 Task: Add an event with the title Third Monthly Performance Evaluation, date '2023/11/19', time 9:40 AM to 11:40 AMand add a description: A coffee meeting with a client is an informal and relaxed setting where business professionals come together to discuss matters related to their professional relationship. It provides an opportunity to connect on a more personal level, build rapport, and strengthen the business partnership., put the event into Blue category, logged in from the account softage.9@softage.netand send the event invitation to softage.8@softage.net with CC to  softage.10@softage.net. Set a reminder for the event 202 day before
Action: Mouse pressed left at (119, 142)
Screenshot: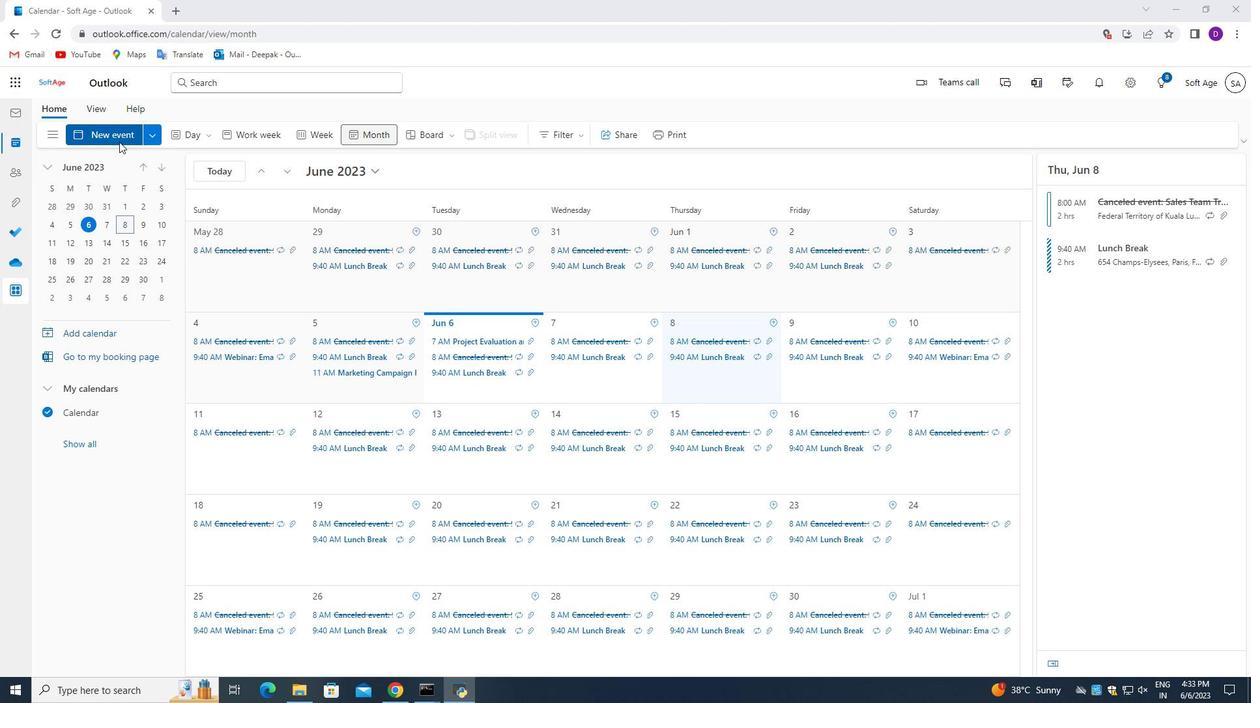 
Action: Mouse moved to (360, 215)
Screenshot: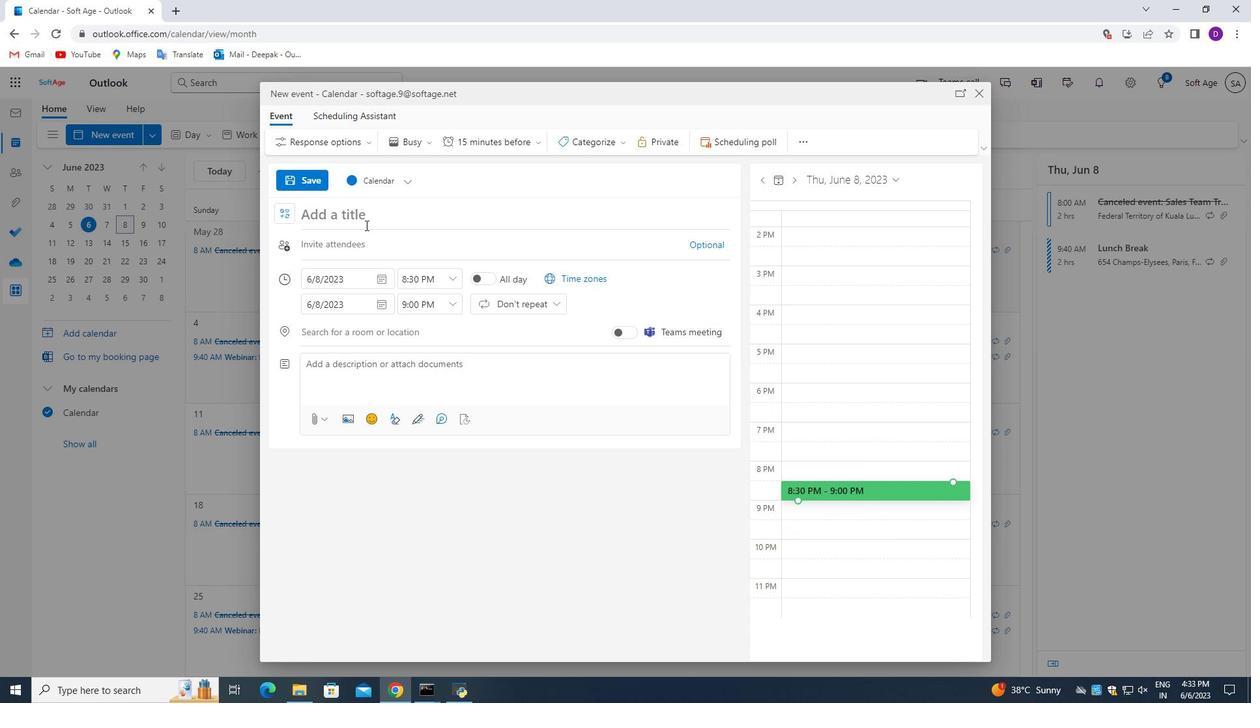 
Action: Key pressed <Key.caps_lock>T<Key.caps_lock>hird<Key.space><Key.caps_lock>M<Key.caps_lock>onthly<Key.space><Key.caps_lock>P<Key.caps_lock>erformance<Key.space><Key.caps_lock>E<Key.caps_lock>valuation
Screenshot: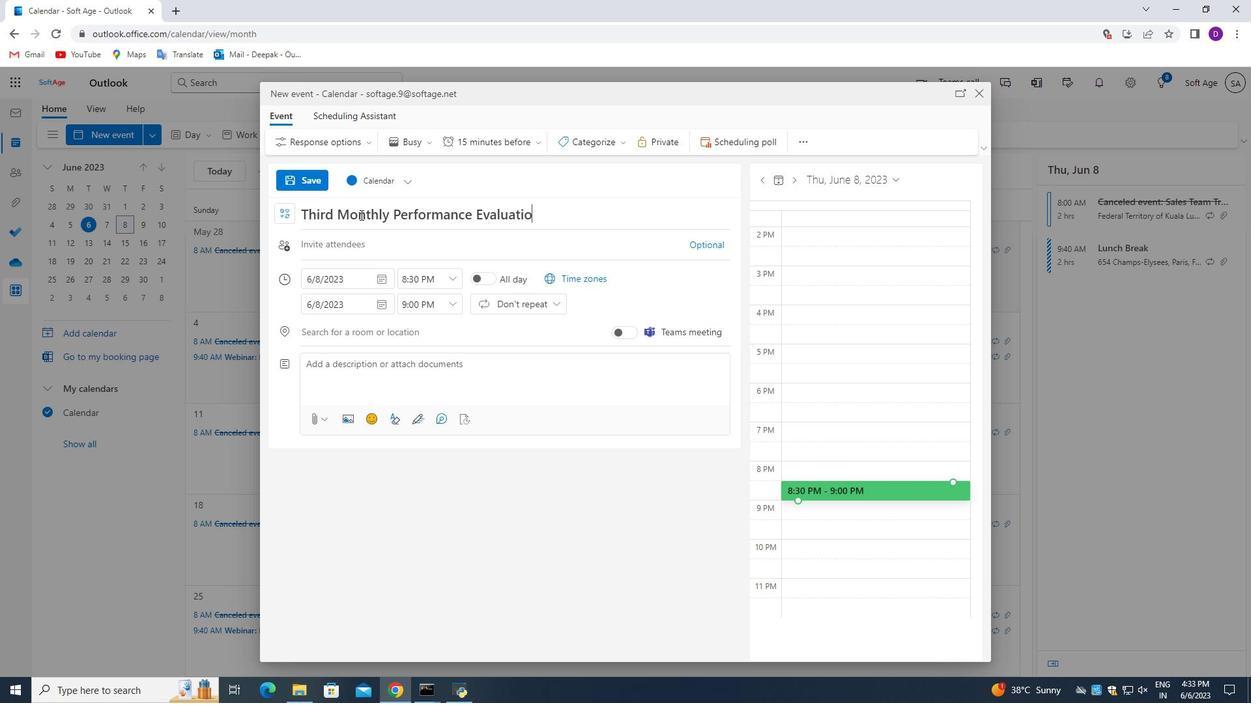 
Action: Mouse moved to (384, 274)
Screenshot: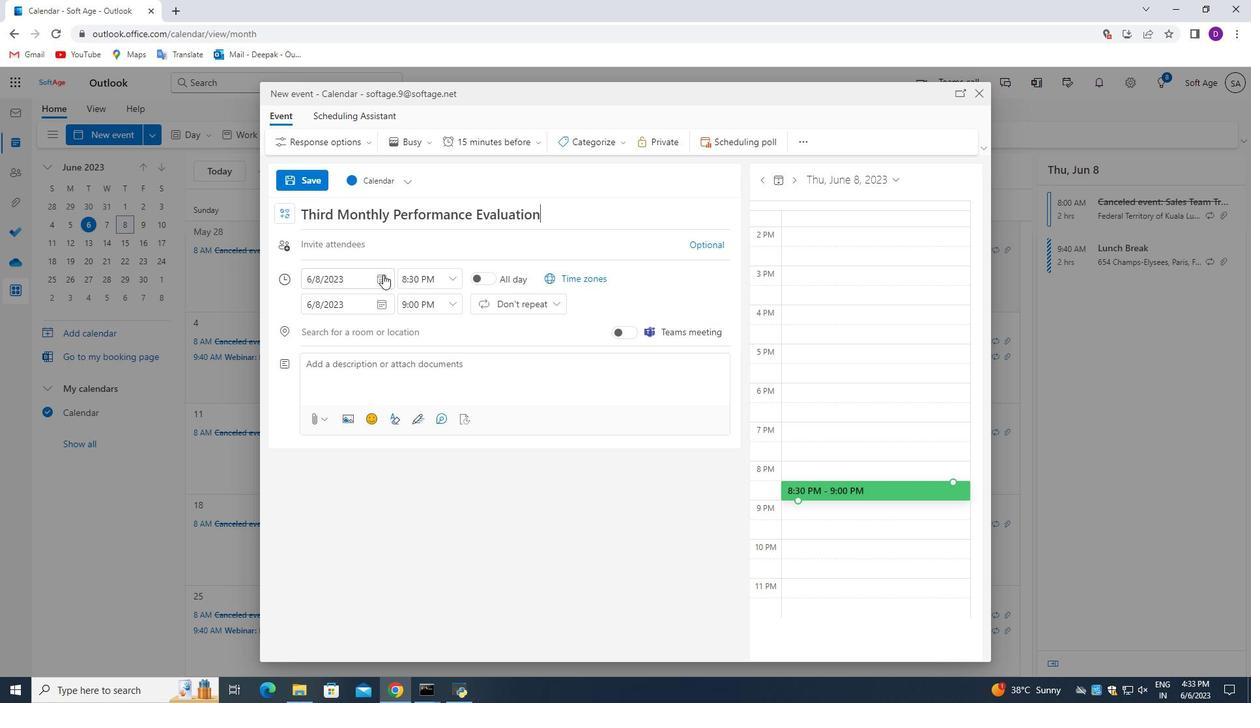 
Action: Mouse pressed left at (384, 274)
Screenshot: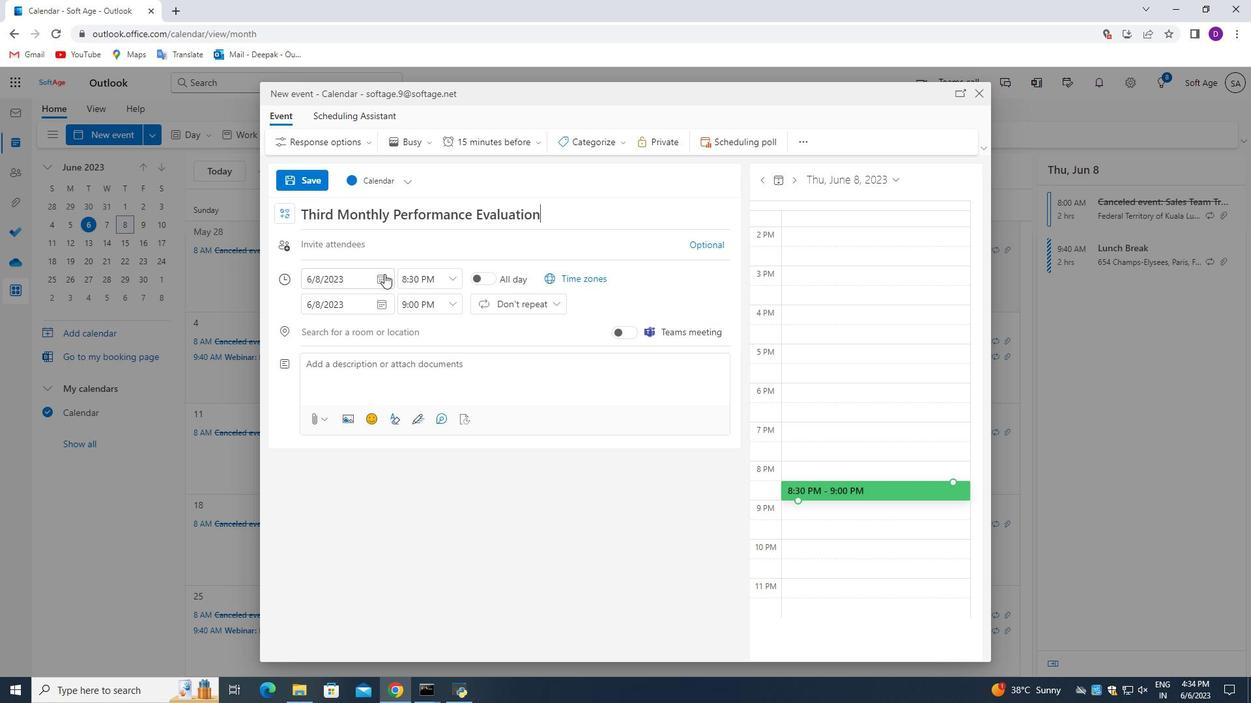 
Action: Mouse moved to (430, 302)
Screenshot: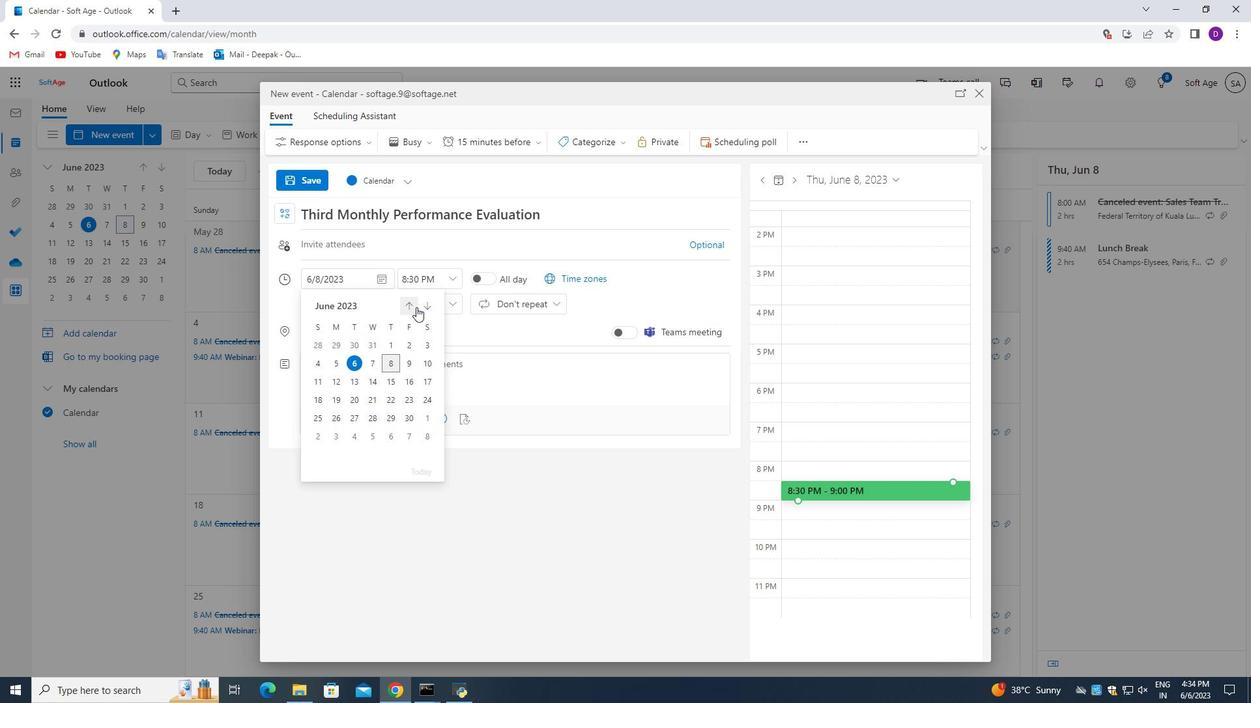 
Action: Mouse pressed left at (430, 302)
Screenshot: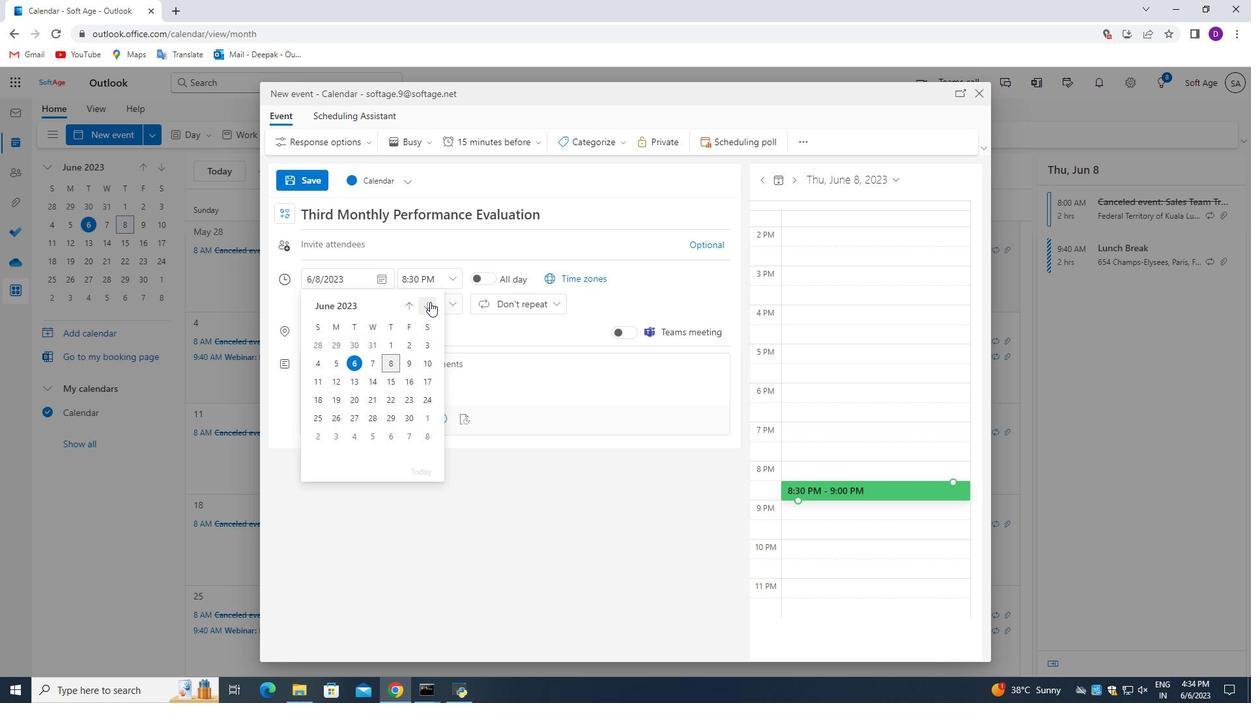 
Action: Mouse pressed left at (430, 302)
Screenshot: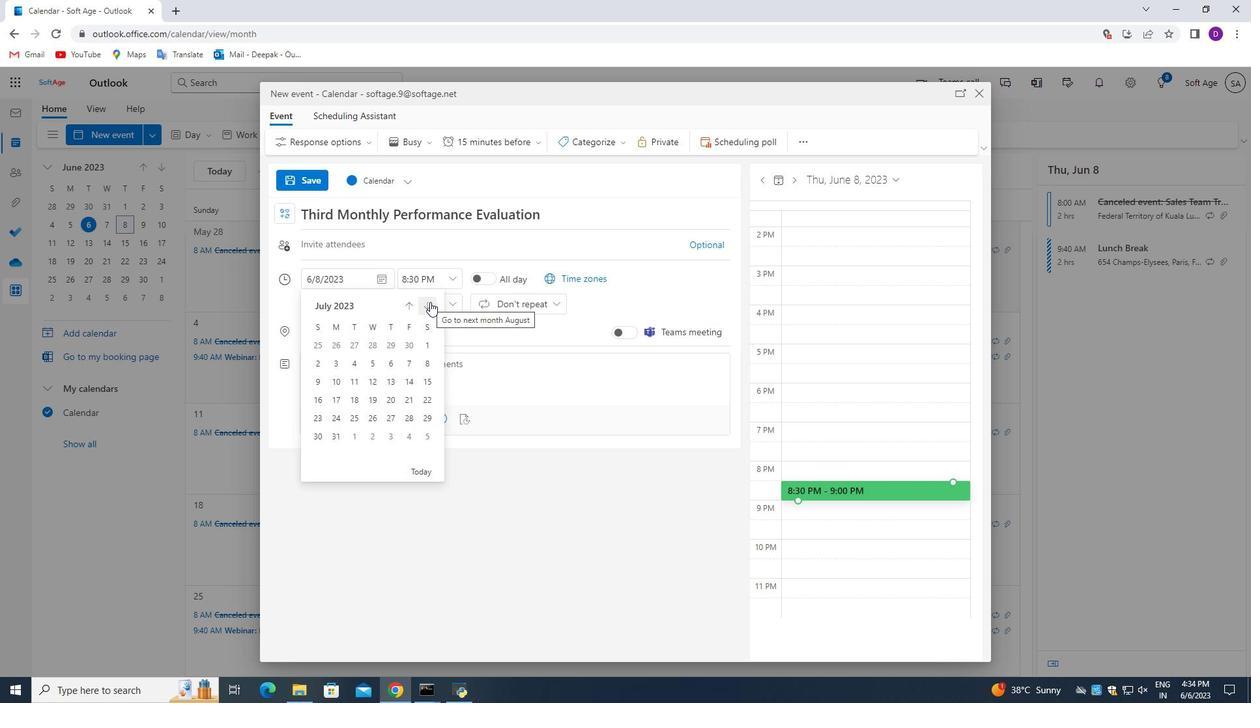 
Action: Mouse pressed left at (430, 302)
Screenshot: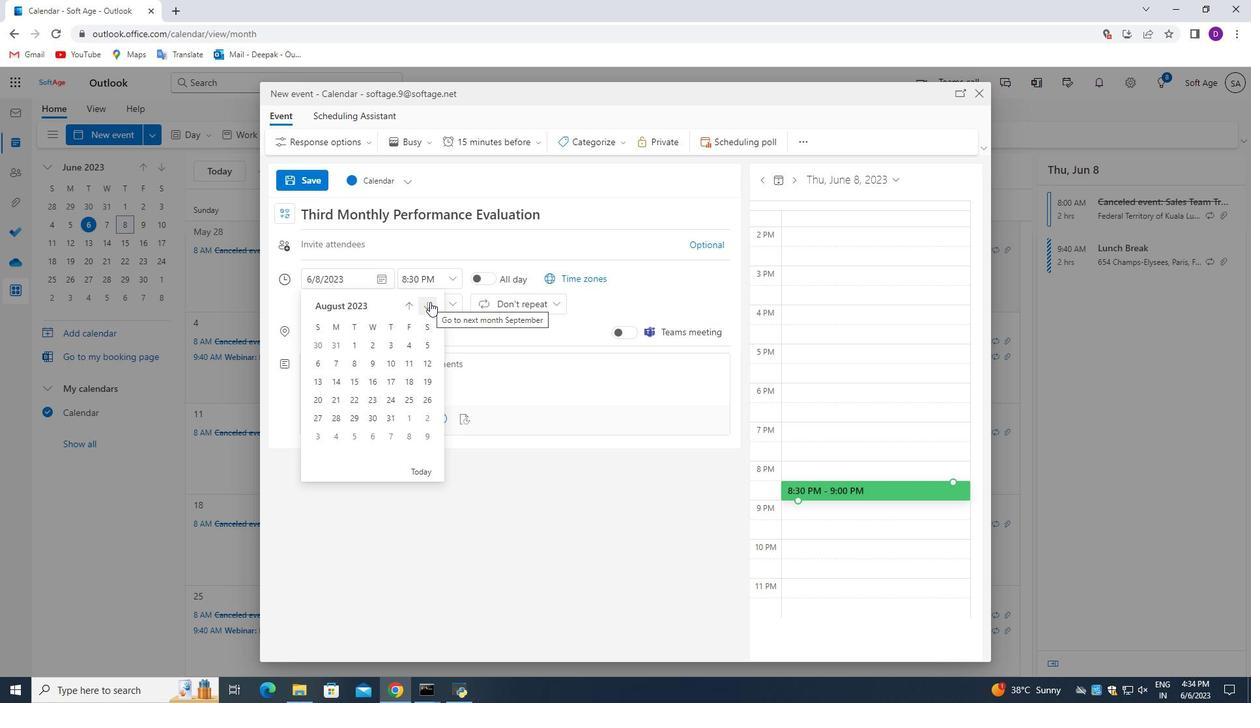 
Action: Mouse pressed left at (430, 302)
Screenshot: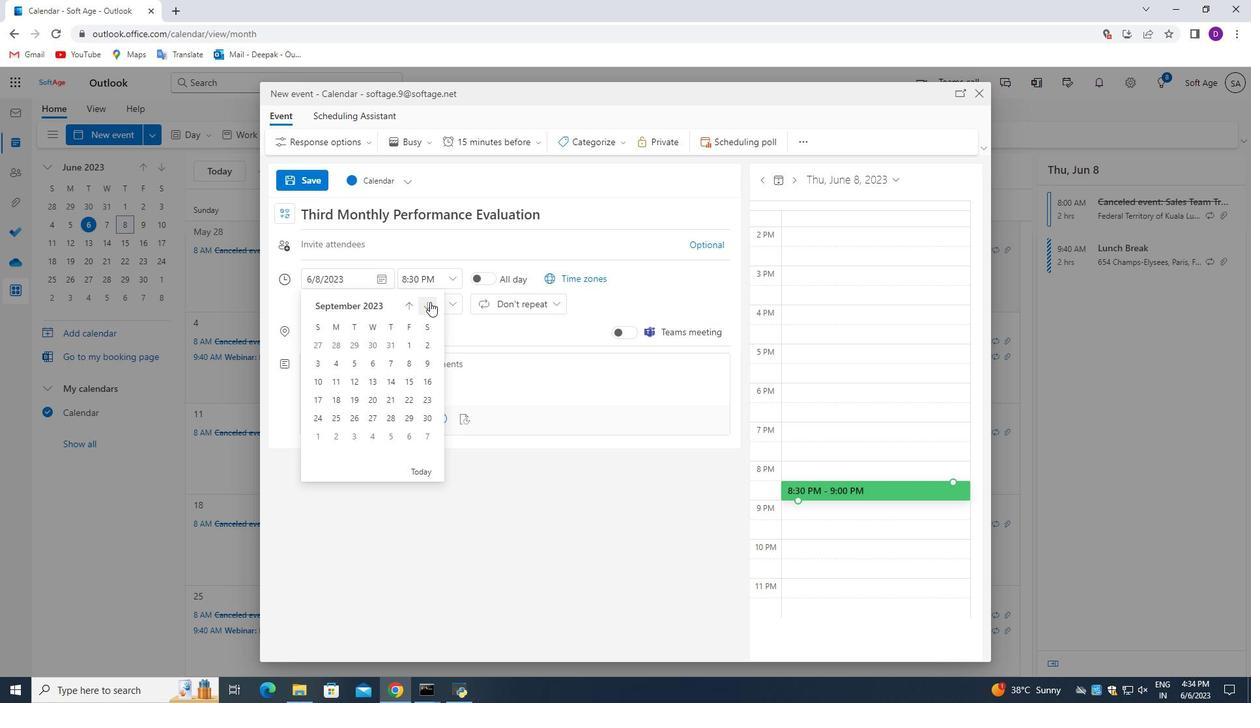 
Action: Mouse moved to (432, 302)
Screenshot: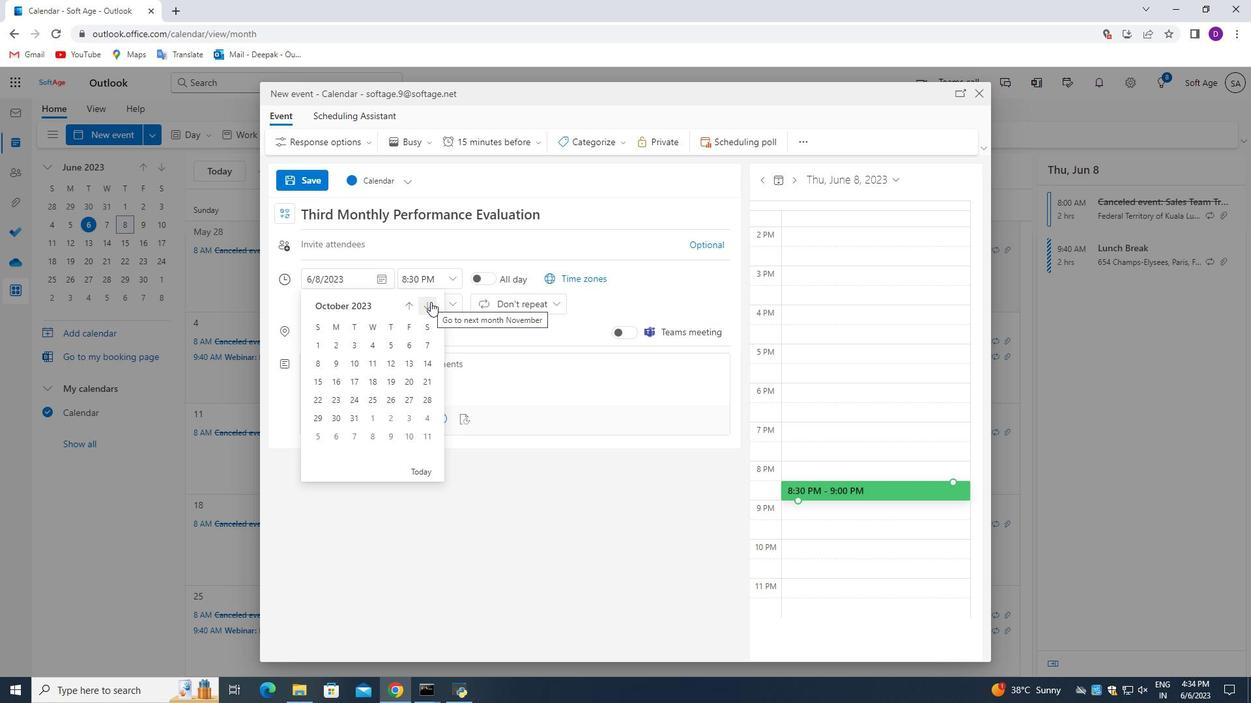 
Action: Mouse pressed left at (432, 302)
Screenshot: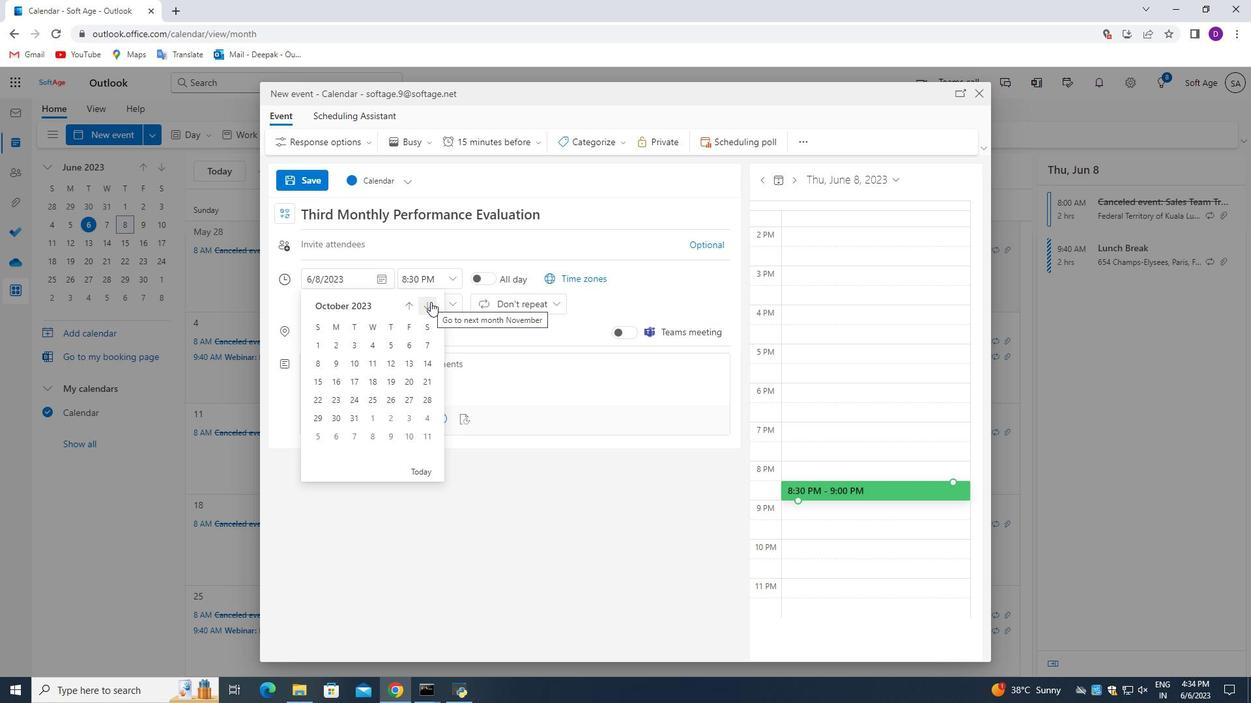 
Action: Mouse moved to (316, 400)
Screenshot: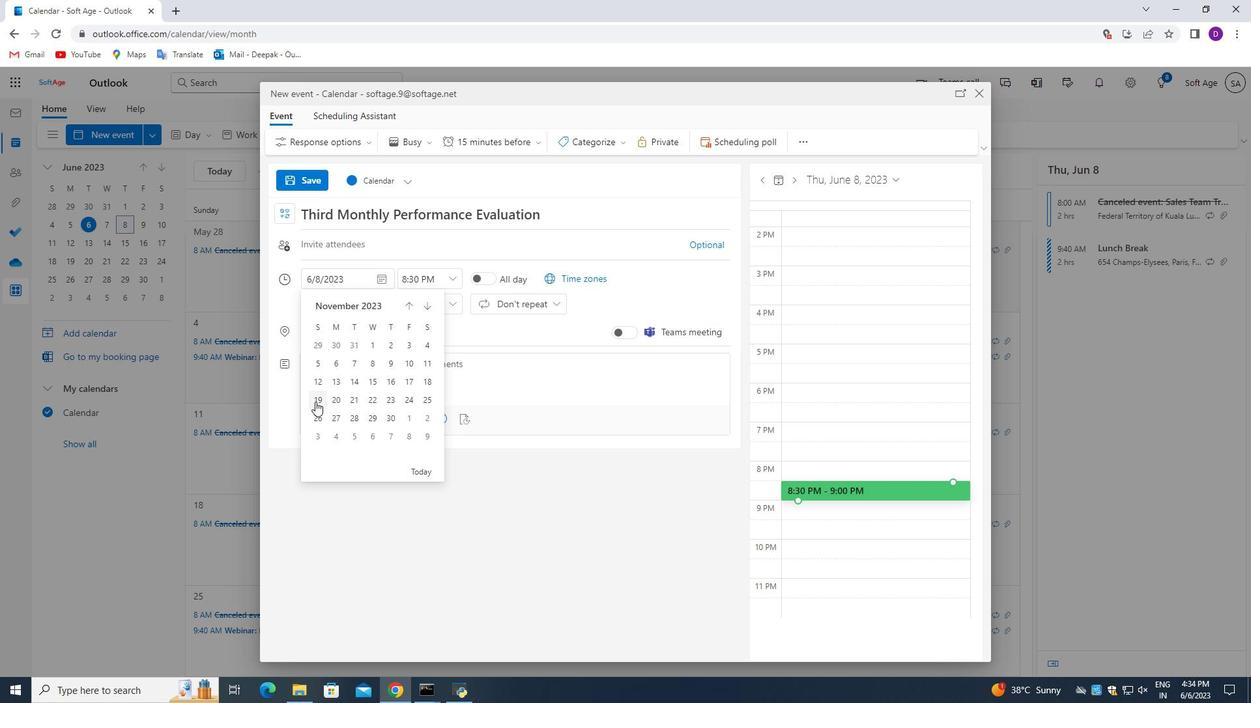 
Action: Mouse pressed left at (316, 400)
Screenshot: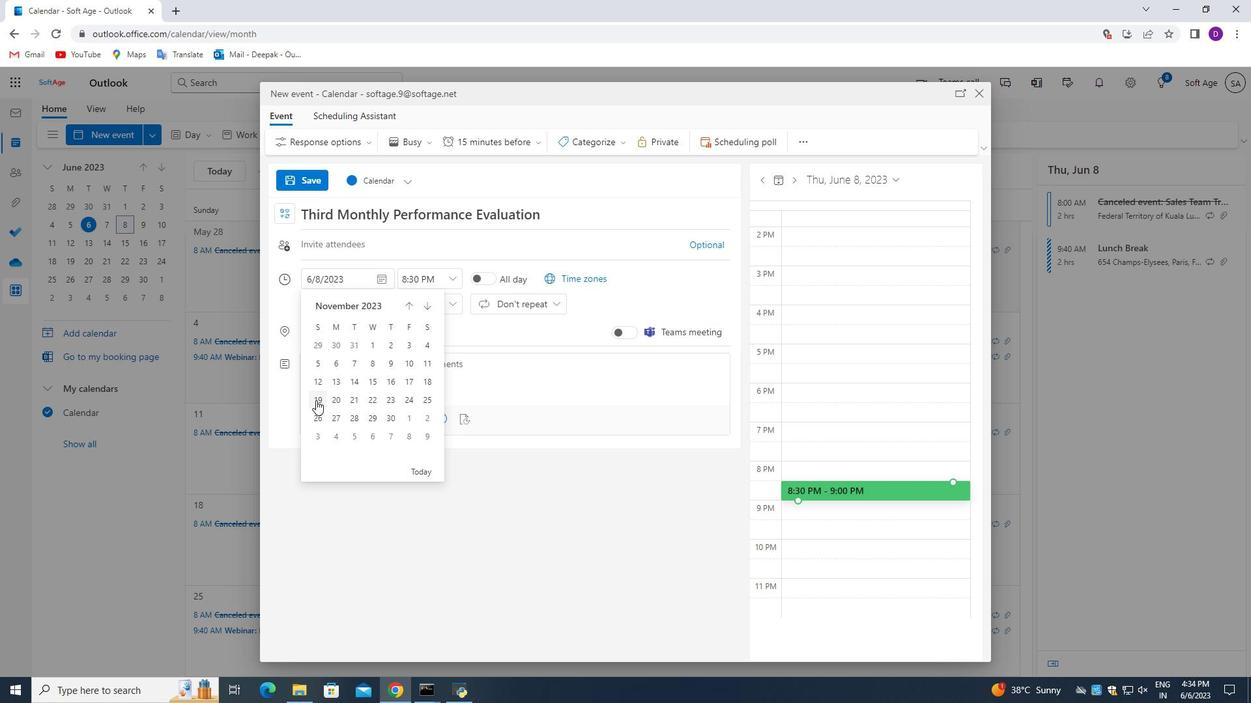 
Action: Mouse moved to (441, 276)
Screenshot: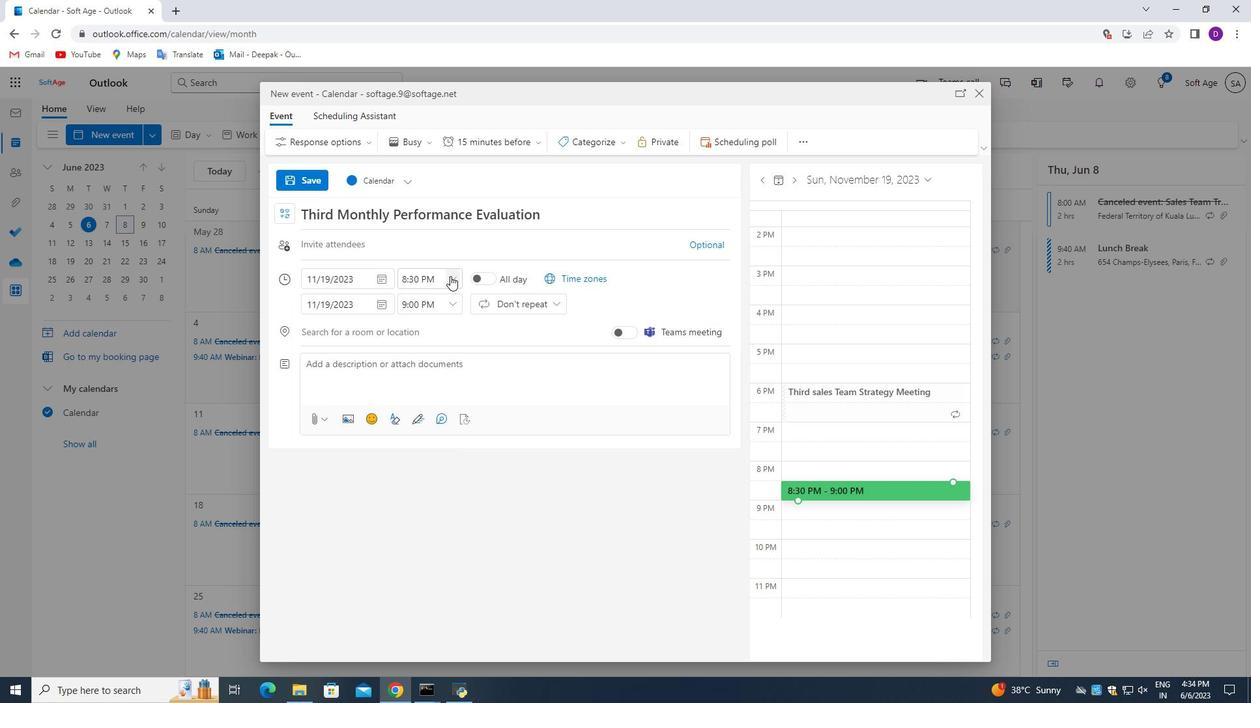 
Action: Mouse pressed left at (441, 276)
Screenshot: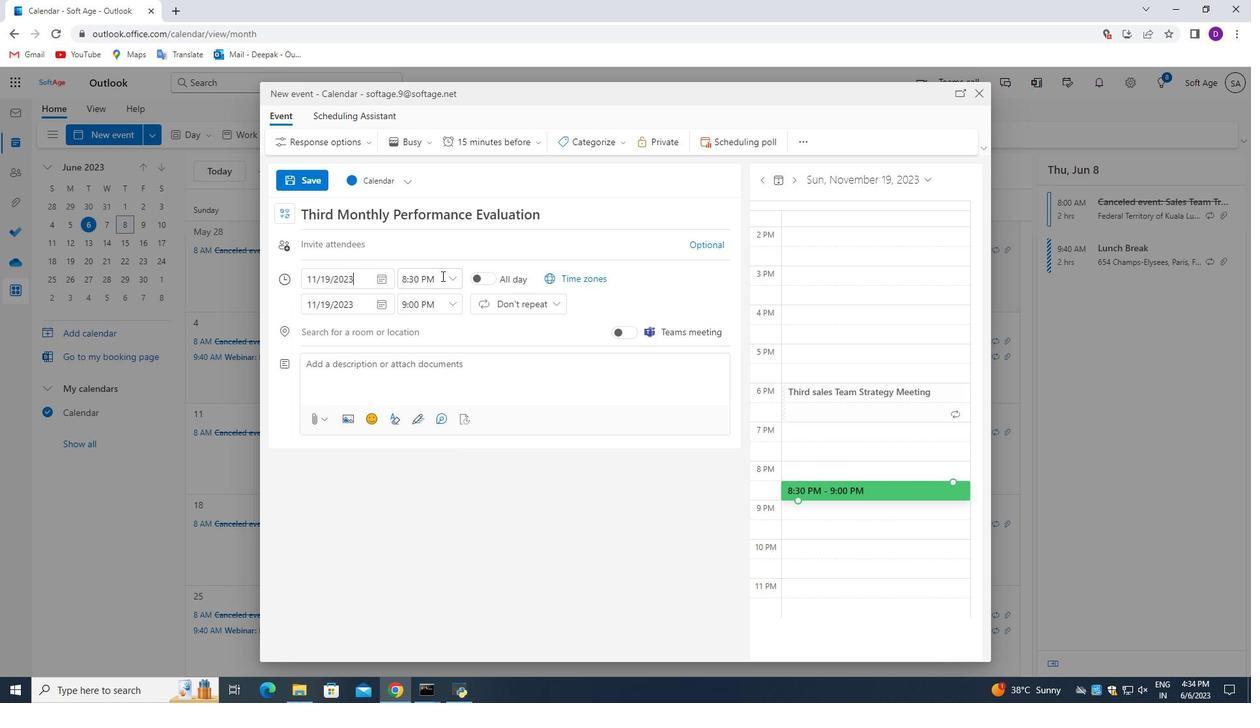 
Action: Key pressed <Key.backspace><Key.caps_lock>9<Key.caps_lock><Key.shift_r>:40<Key.space><Key.caps_lock>AS<Key.backspace>M
Screenshot: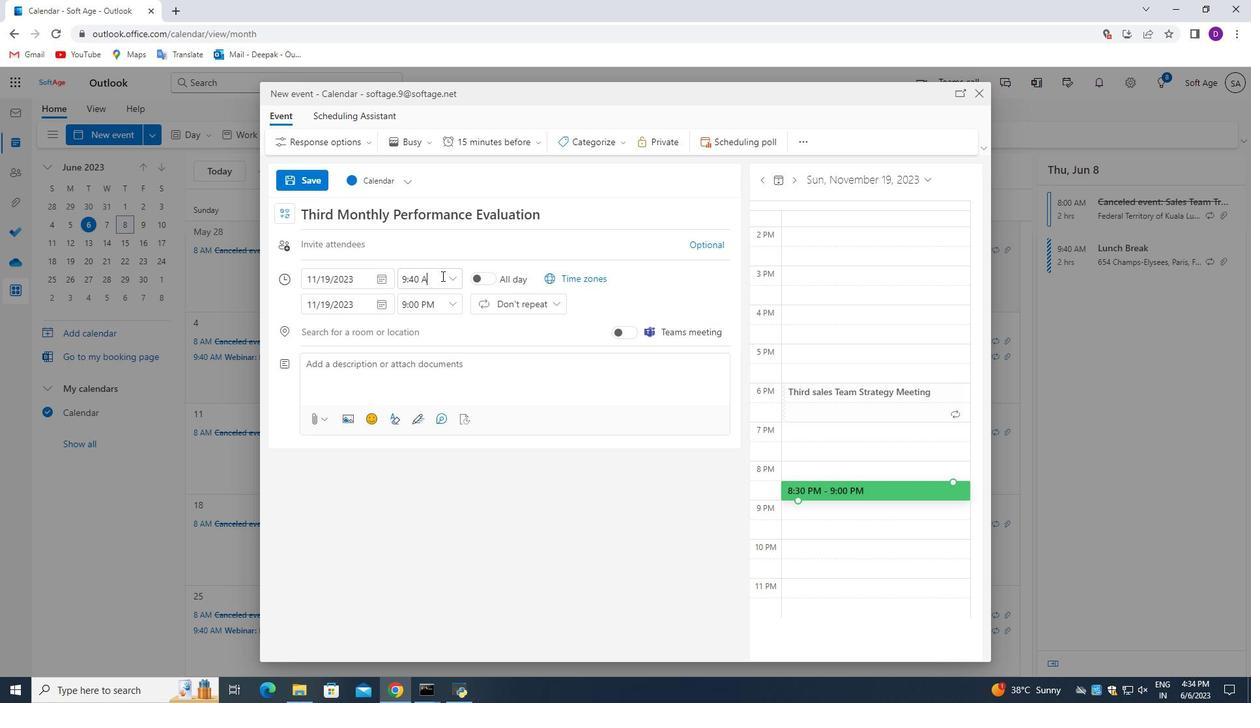 
Action: Mouse moved to (451, 303)
Screenshot: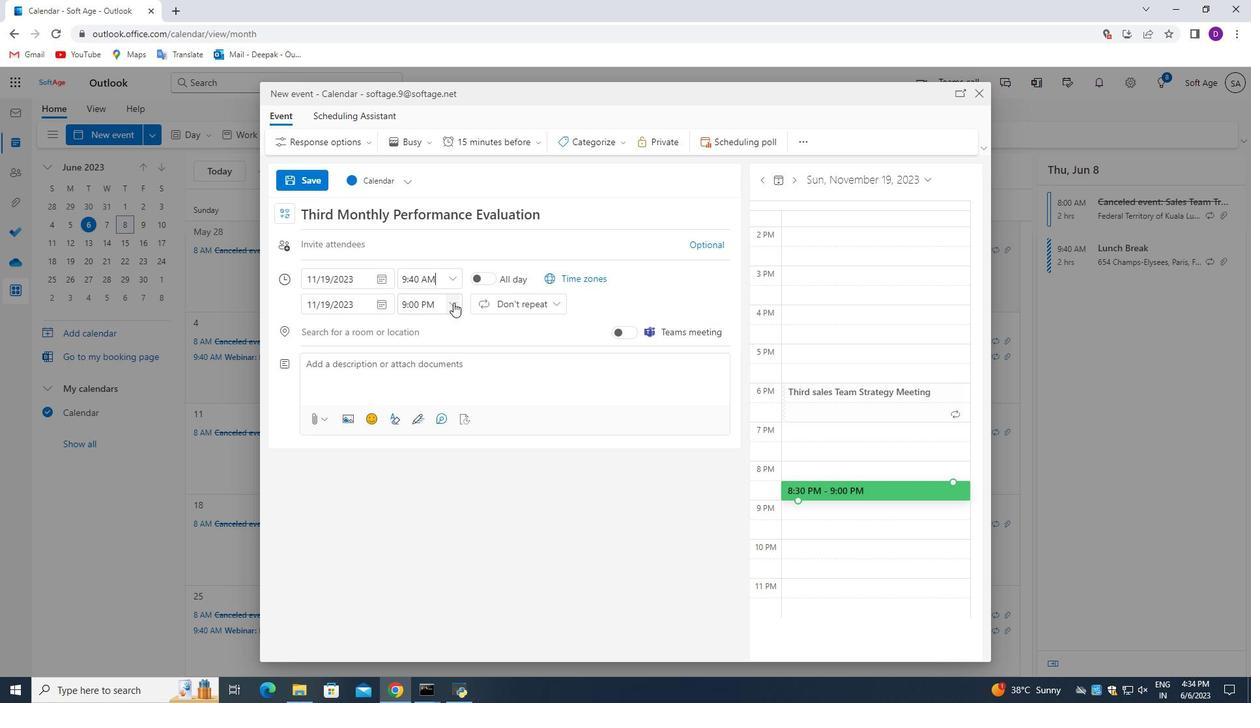 
Action: Mouse pressed left at (451, 303)
Screenshot: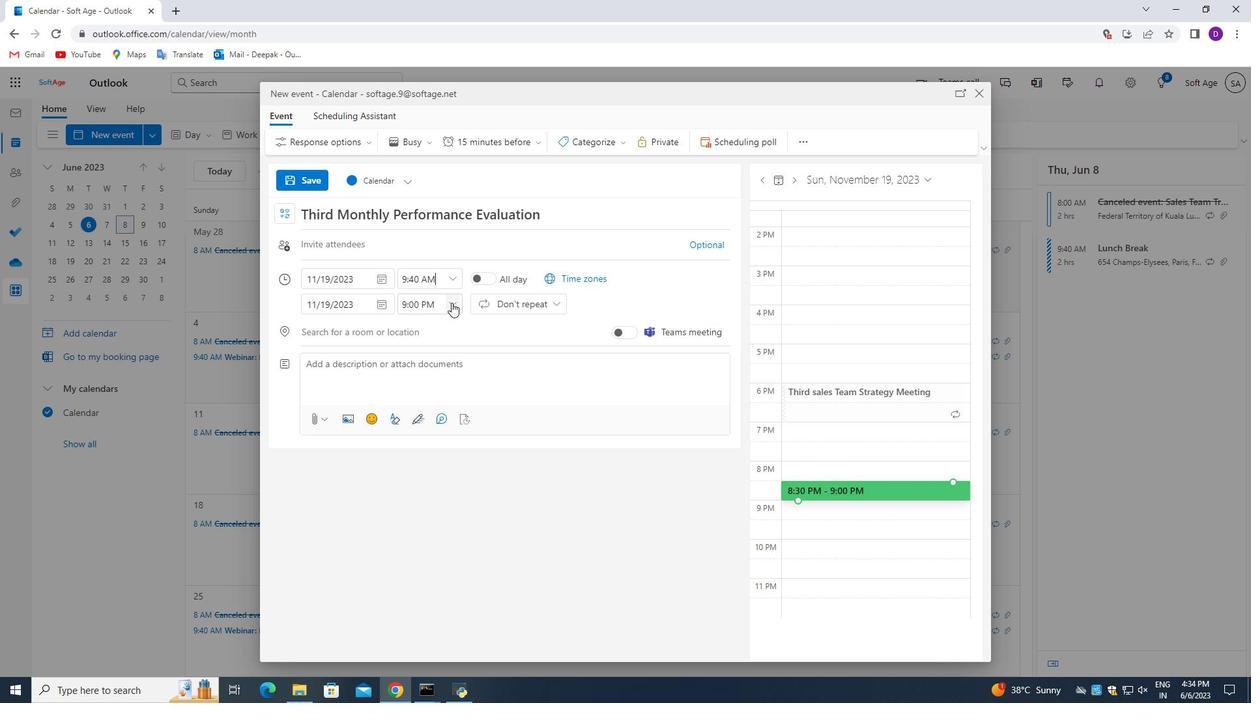 
Action: Mouse moved to (434, 395)
Screenshot: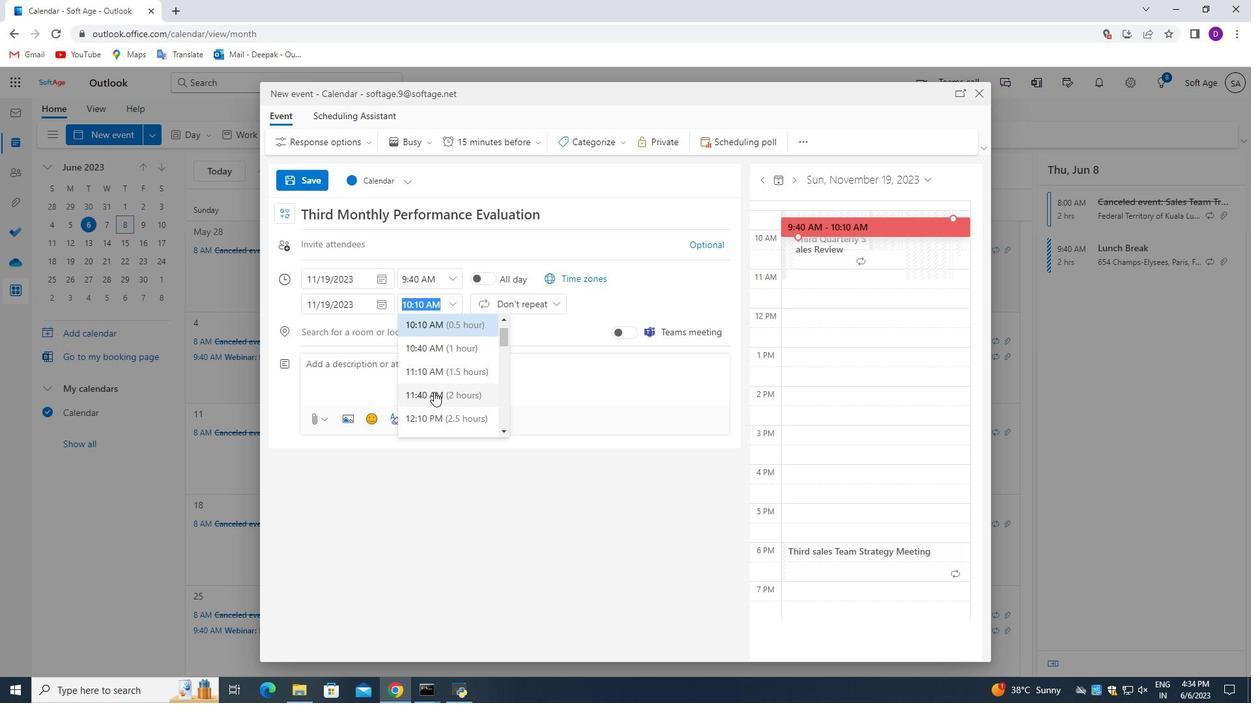 
Action: Mouse pressed left at (434, 395)
Screenshot: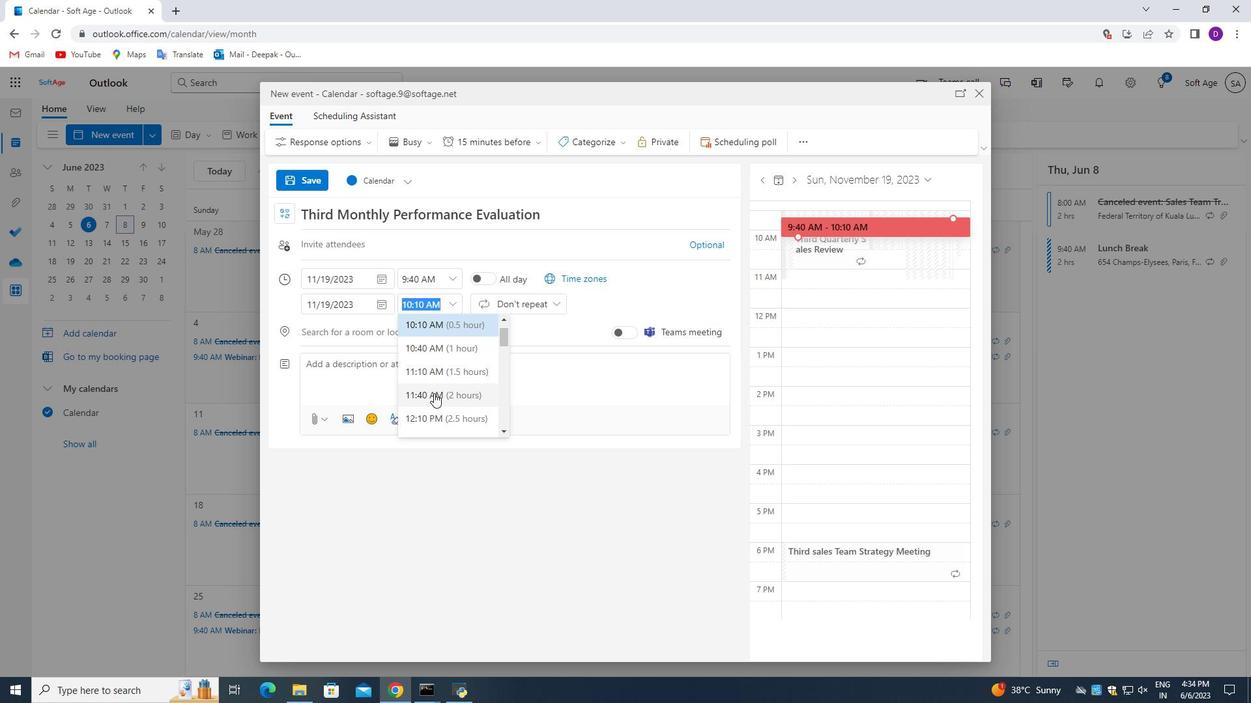 
Action: Mouse moved to (344, 352)
Screenshot: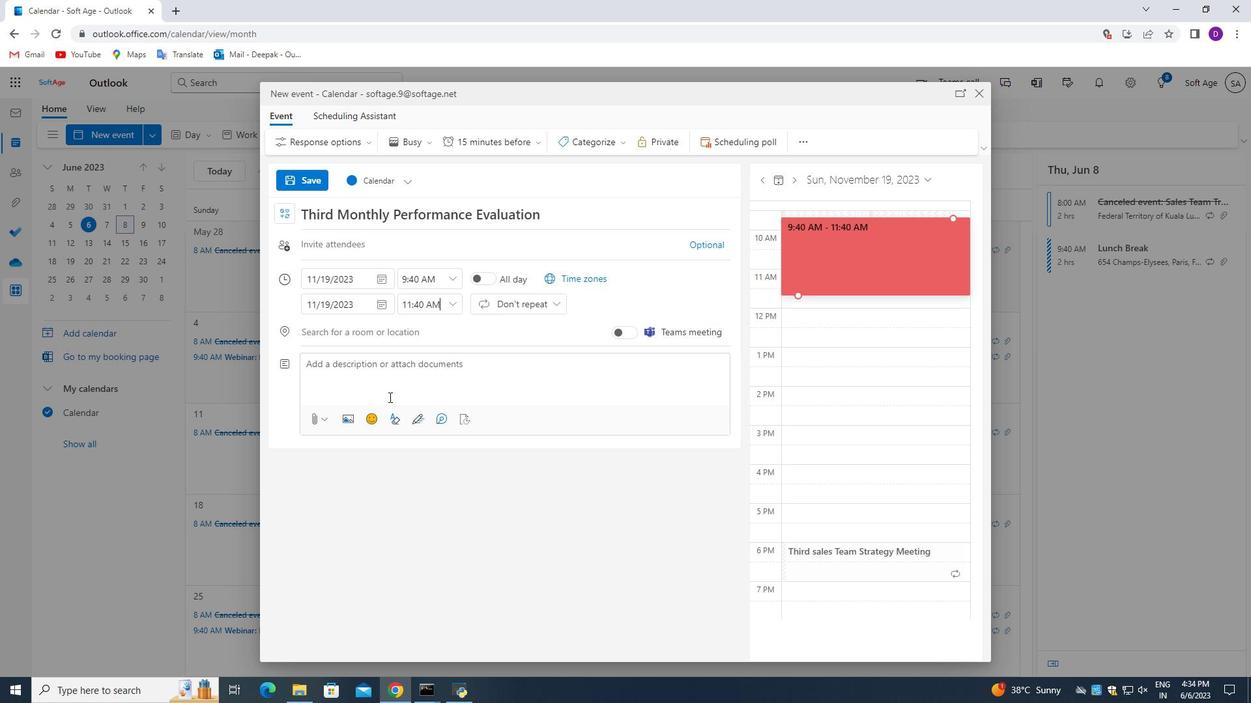 
Action: Mouse pressed left at (344, 352)
Screenshot: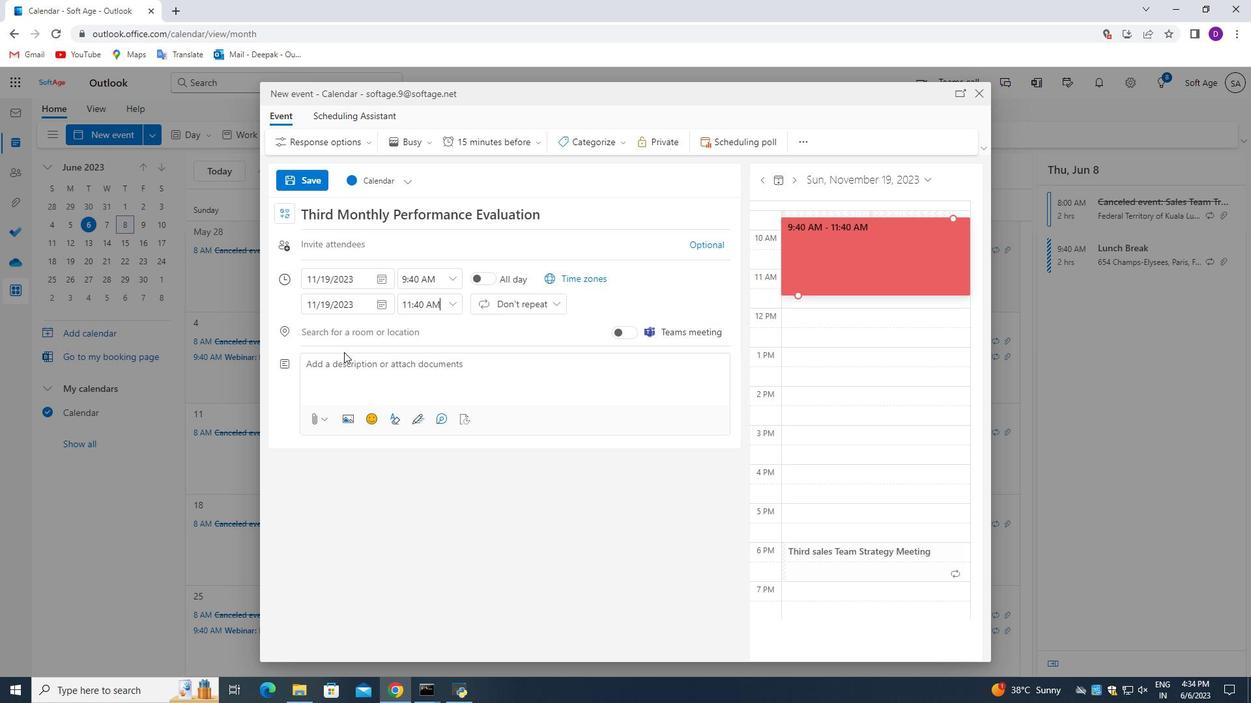 
Action: Mouse moved to (341, 373)
Screenshot: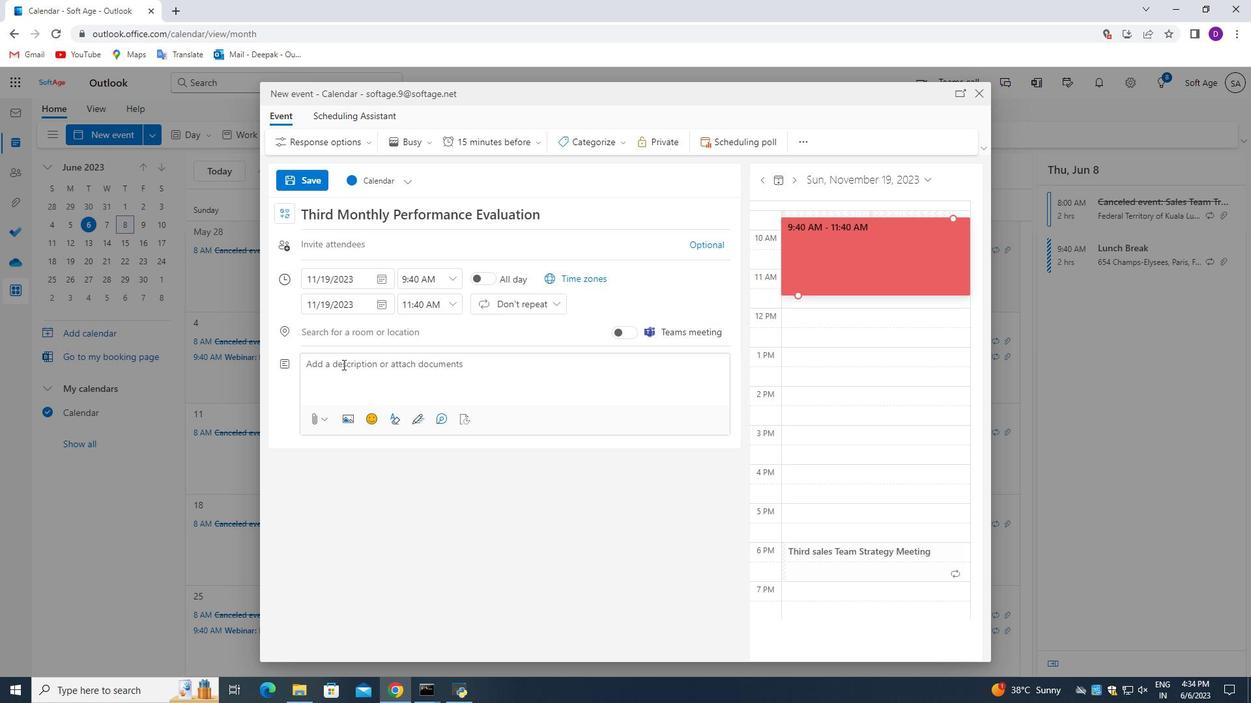 
Action: Mouse pressed left at (341, 373)
Screenshot: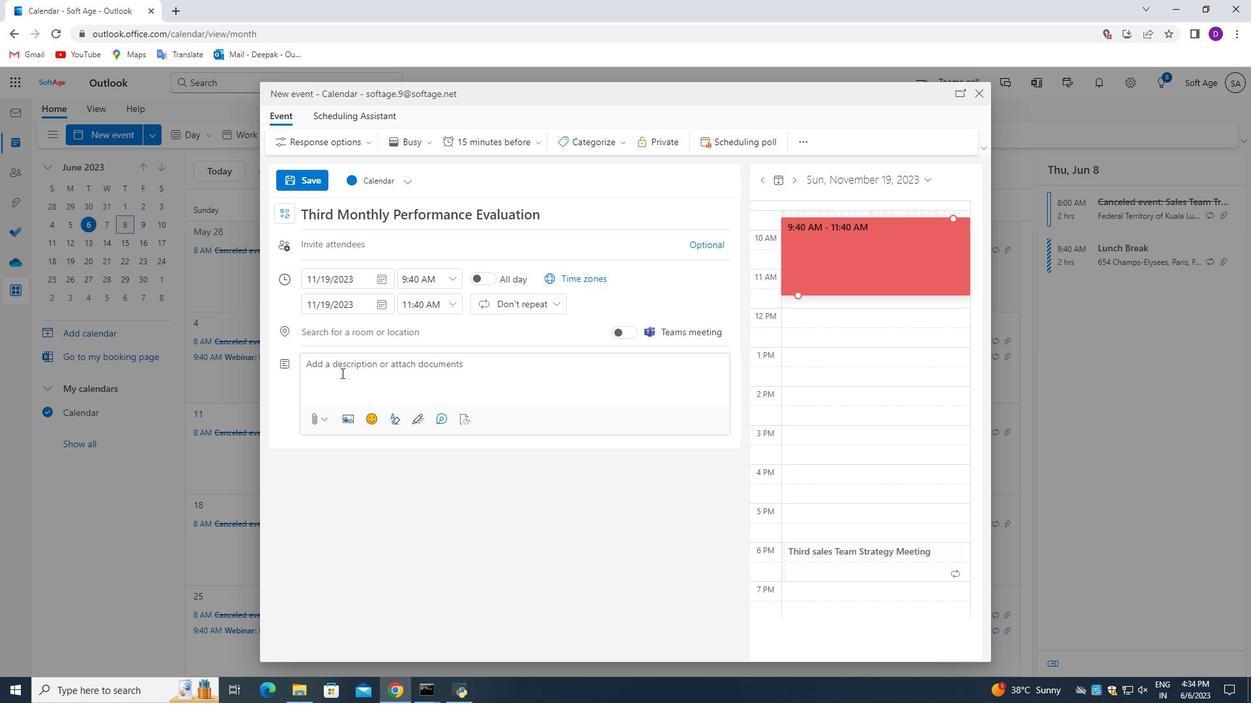
Action: Key pressed <Key.caps_lock>a<Key.caps_lock><Key.backspace>A<Key.space><Key.caps_lock>coffee<Key.space>meeting<Key.space>with<Key.space>a<Key.space>client<Key.space>u<Key.backspace>is<Key.space>an<Key.space>informal<Key.space>and<Key.space>relaxedd<Key.backspace><Key.space>setting<Key.space>where<Key.space>business<Key.space>professionals<Key.space>come<Key.space>together<Key.space>to<Key.space>discuss<Key.space>matters<Key.space>related<Key.space>to<Key.space>their<Key.space>professional<Key.space>relationship.<Key.space><Key.caps_lock>I<Key.caps_lock>t<Key.space>provides<Key.space>an<Key.space>opportunity<Key.space>to<Key.space>connect<Key.space>on<Key.space>a<Key.space>more<Key.space>personal<Key.space>level,<Key.space>buils<Key.space><Key.backspace><Key.backspace>d<Key.space>reportj<Key.backspace>,<Key.space>andd<Key.backspace><Key.space>sr<Key.backspace>trengthen<Key.space>the<Key.space>busoine<Key.backspace><Key.backspace><Key.backspace><Key.backspace>iness<Key.space>partnership
Screenshot: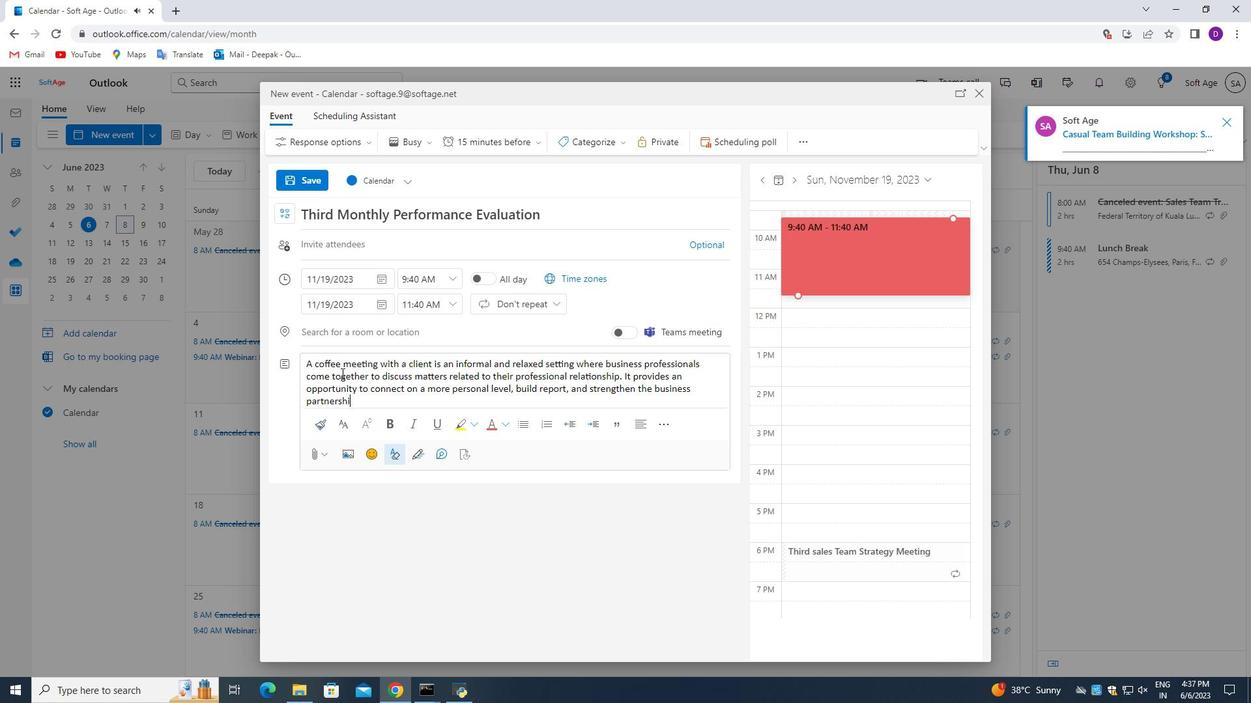 
Action: Mouse moved to (423, 302)
Screenshot: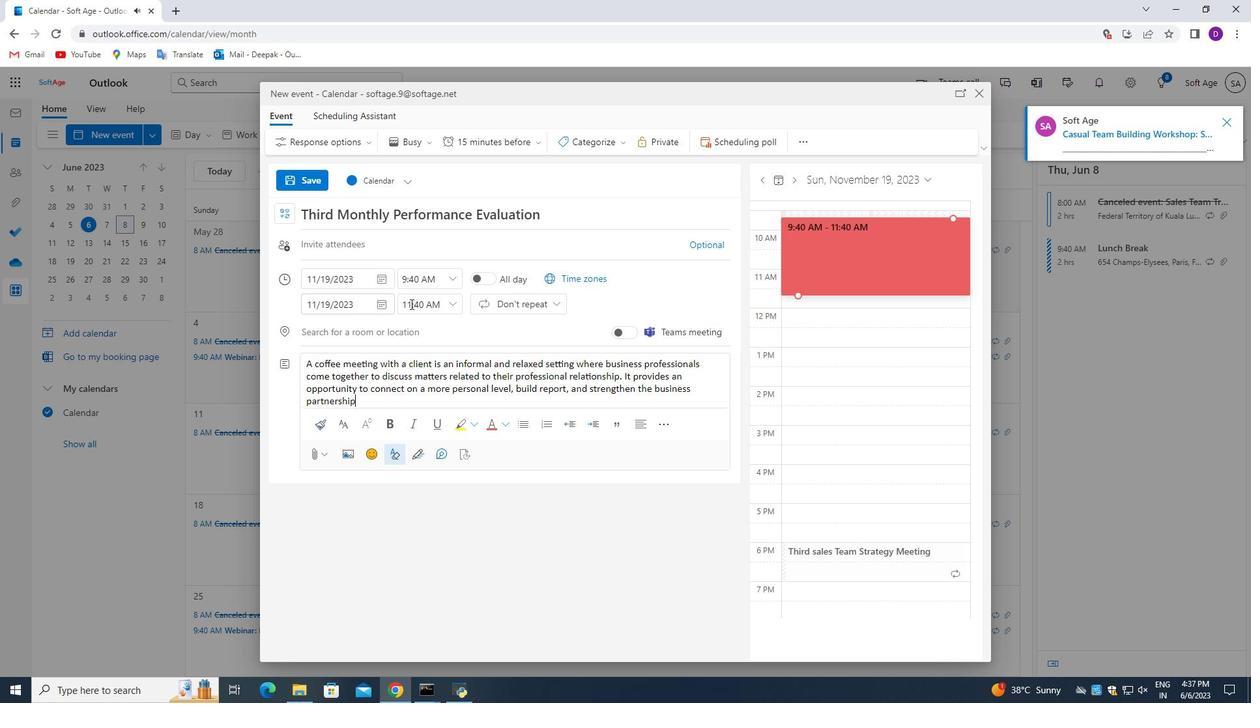 
Action: Key pressed .
Screenshot: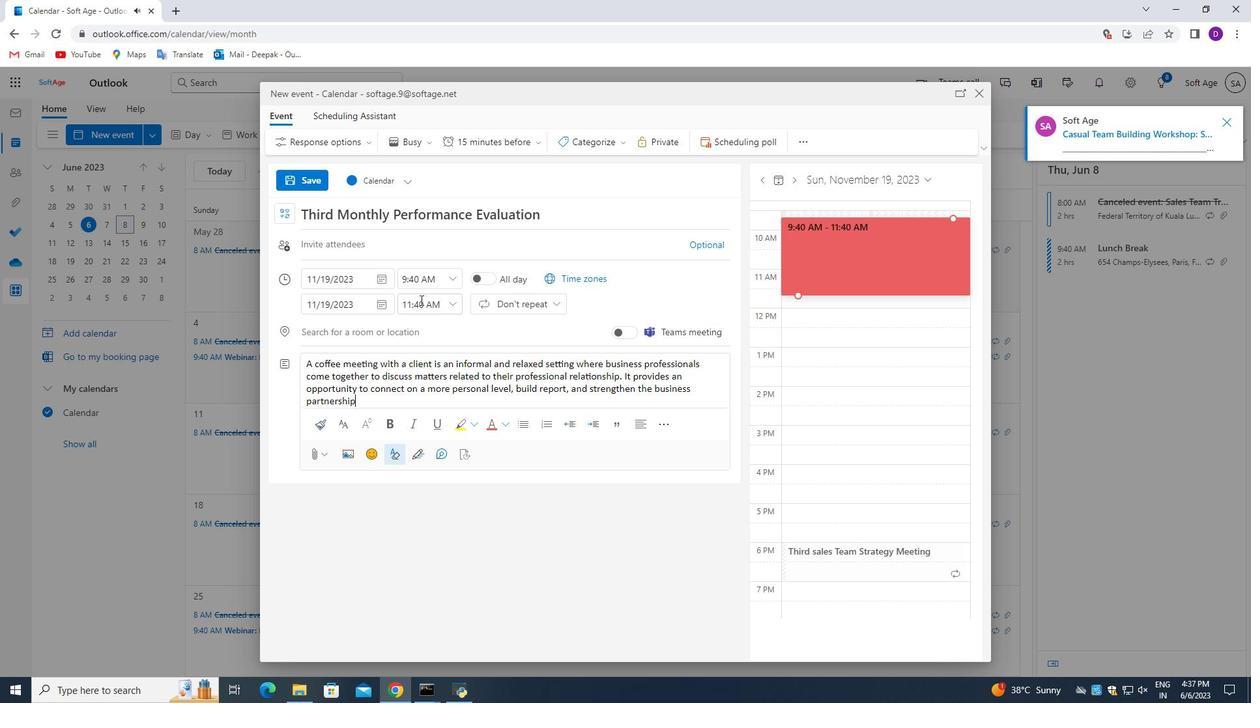 
Action: Mouse moved to (576, 139)
Screenshot: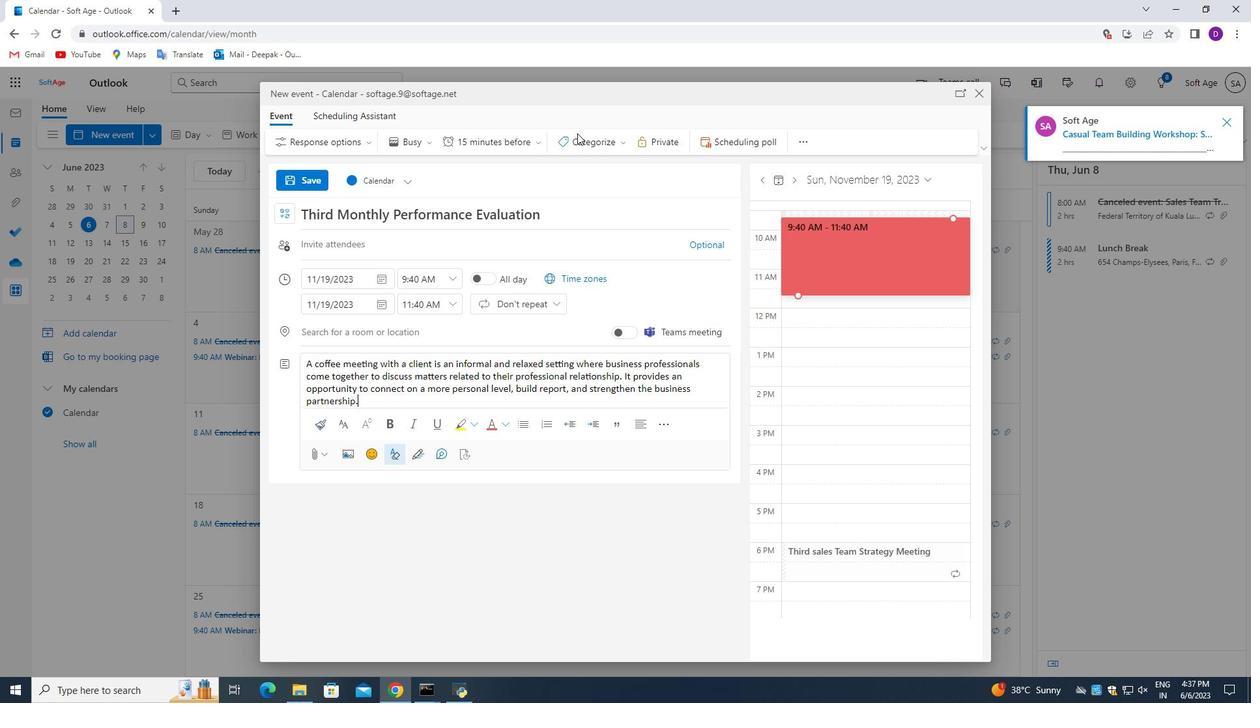 
Action: Mouse pressed left at (576, 139)
Screenshot: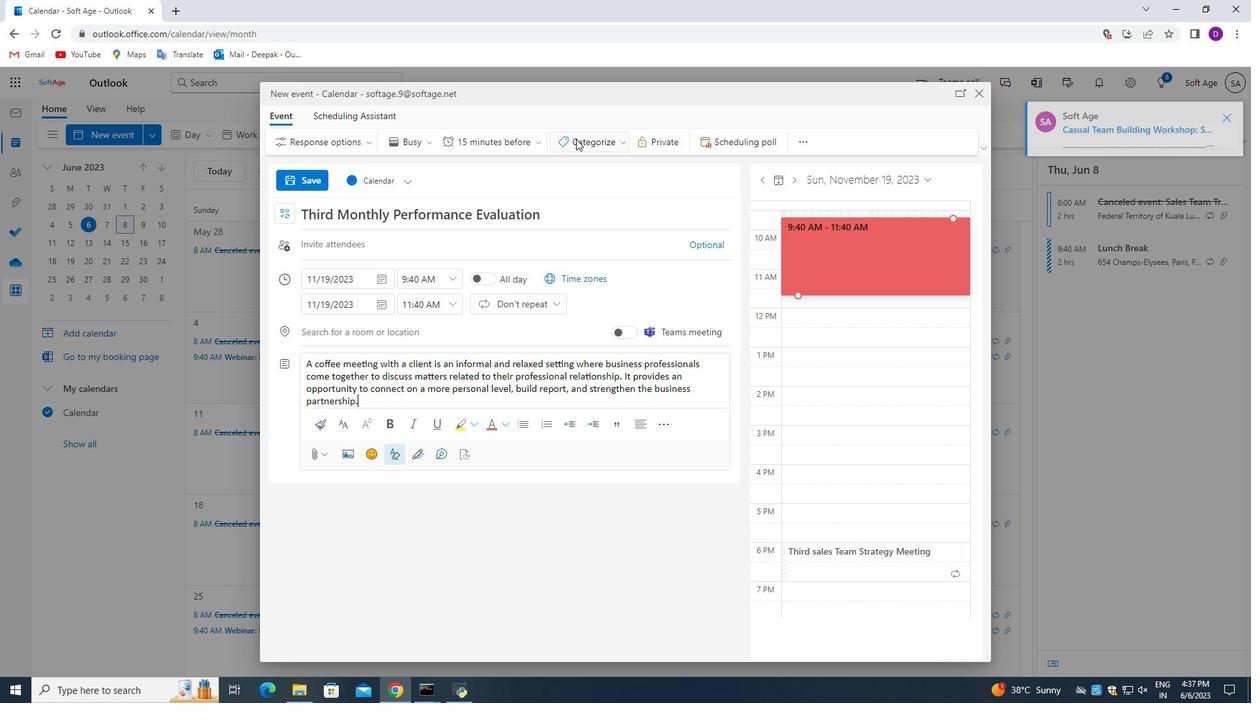 
Action: Mouse moved to (599, 160)
Screenshot: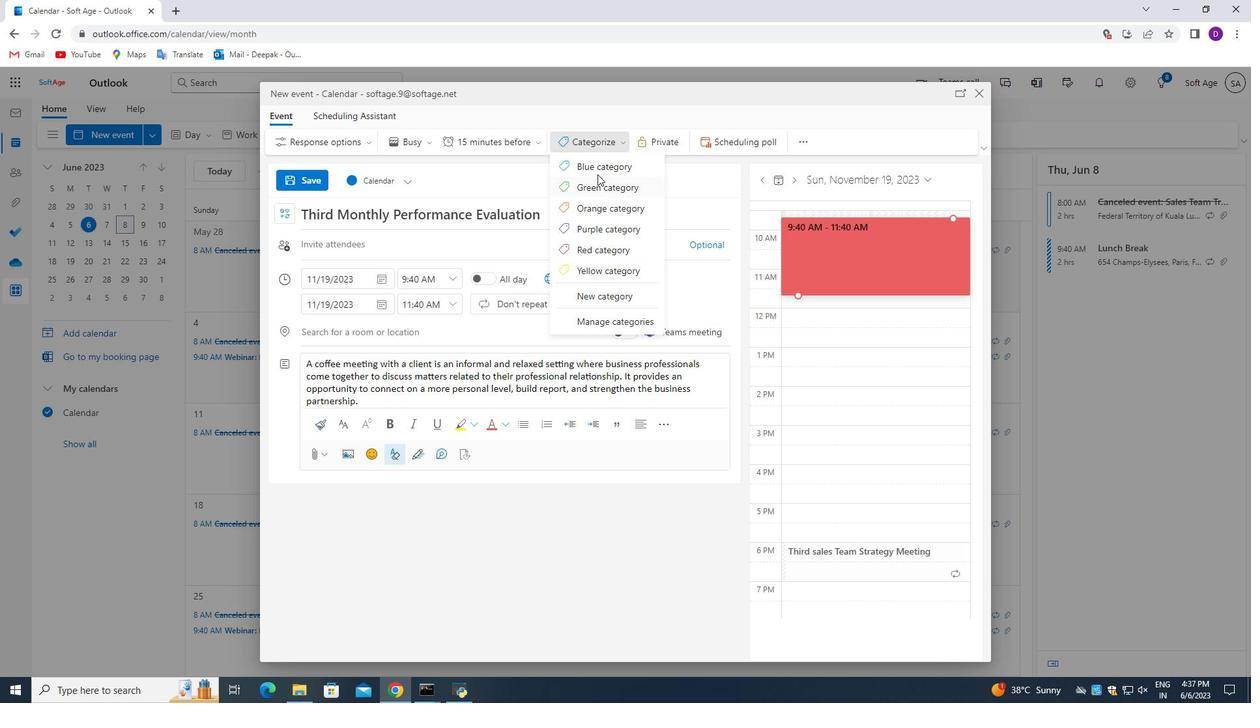 
Action: Mouse pressed left at (599, 160)
Screenshot: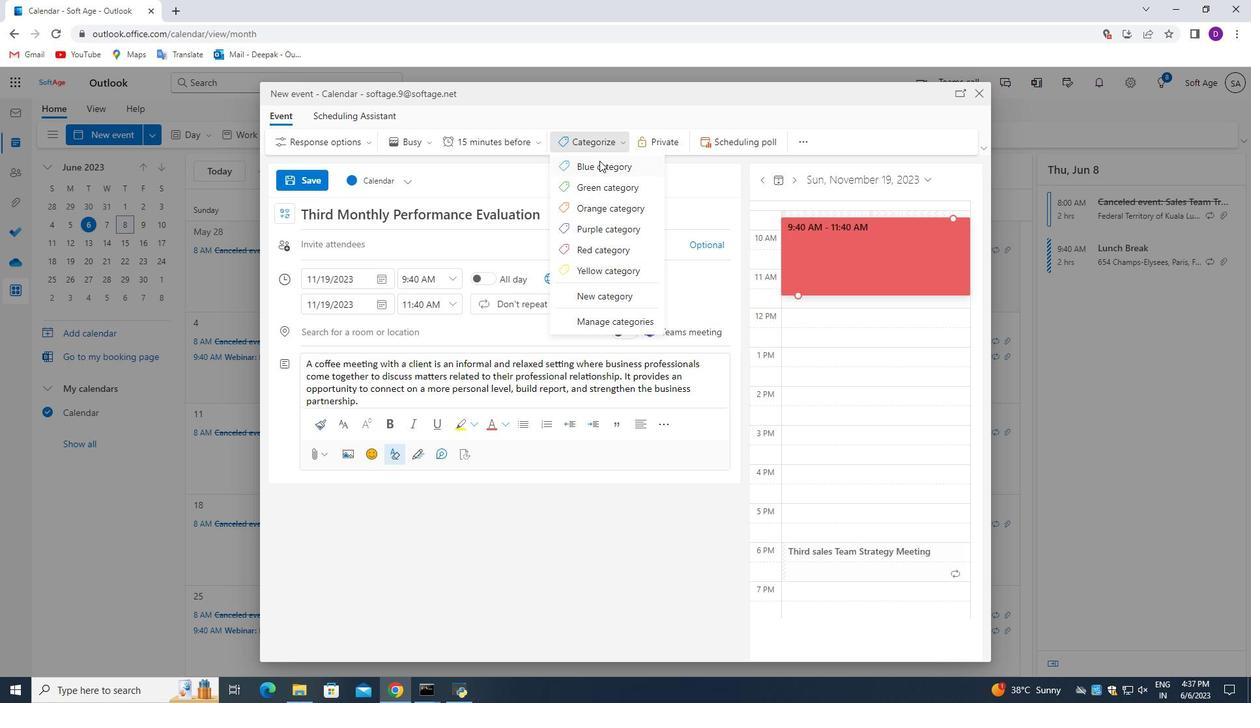 
Action: Mouse moved to (357, 247)
Screenshot: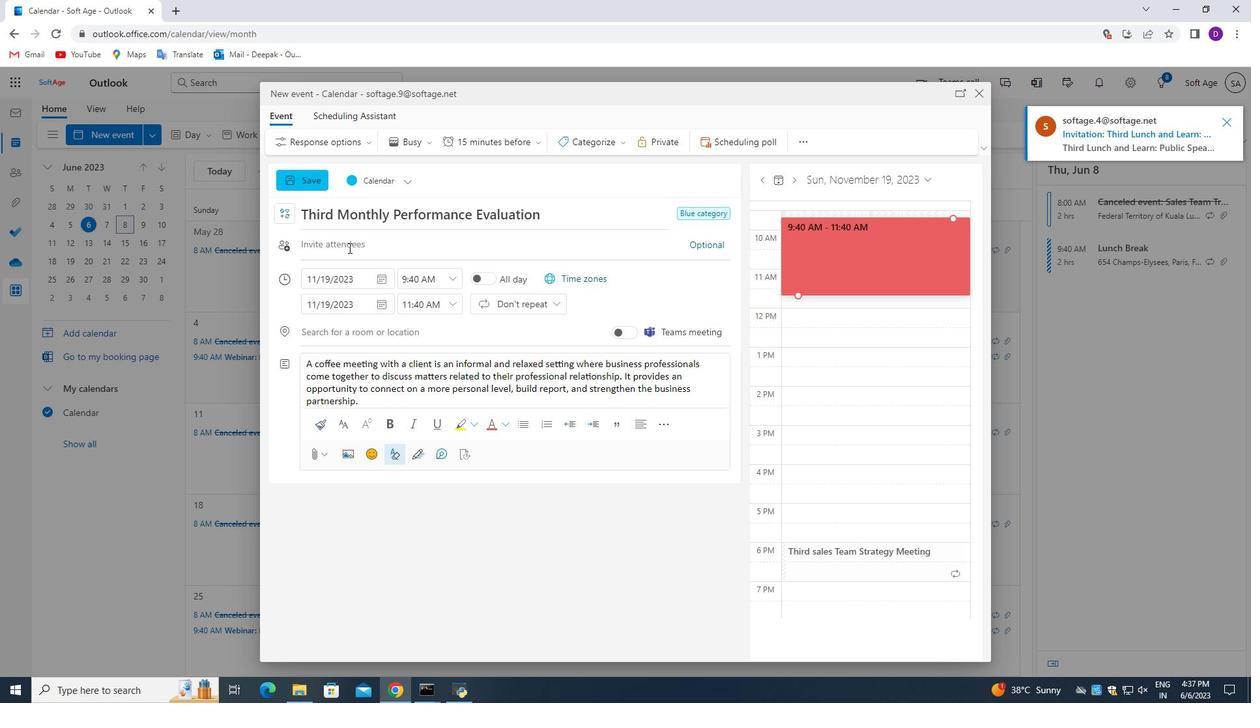 
Action: Mouse pressed left at (357, 247)
Screenshot: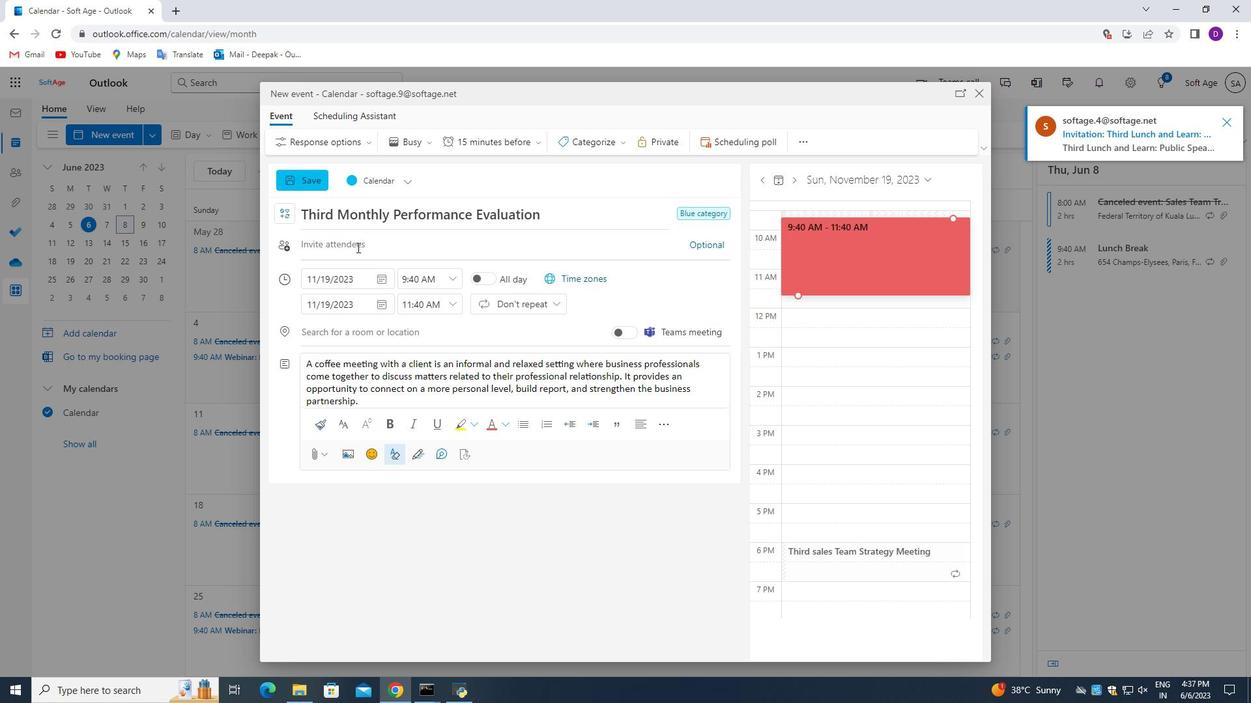 
Action: Mouse moved to (359, 248)
Screenshot: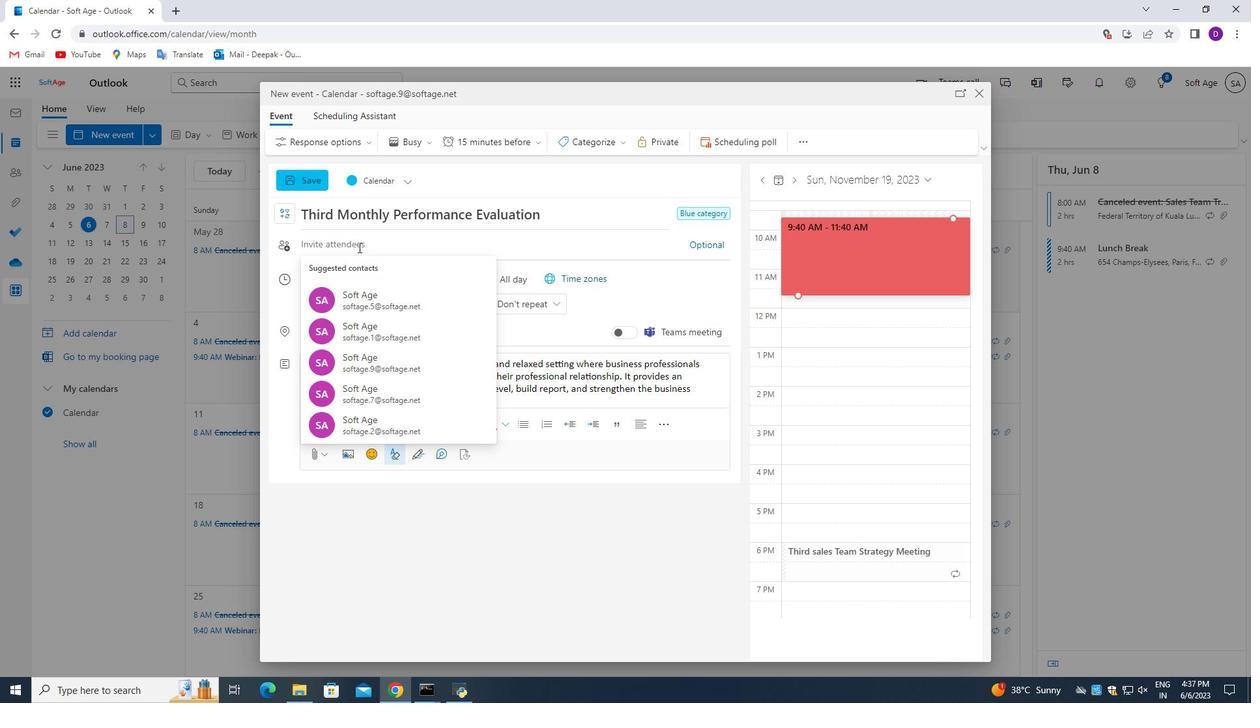 
Action: Key pressed softage.8<Key.shift>@softage.net
Screenshot: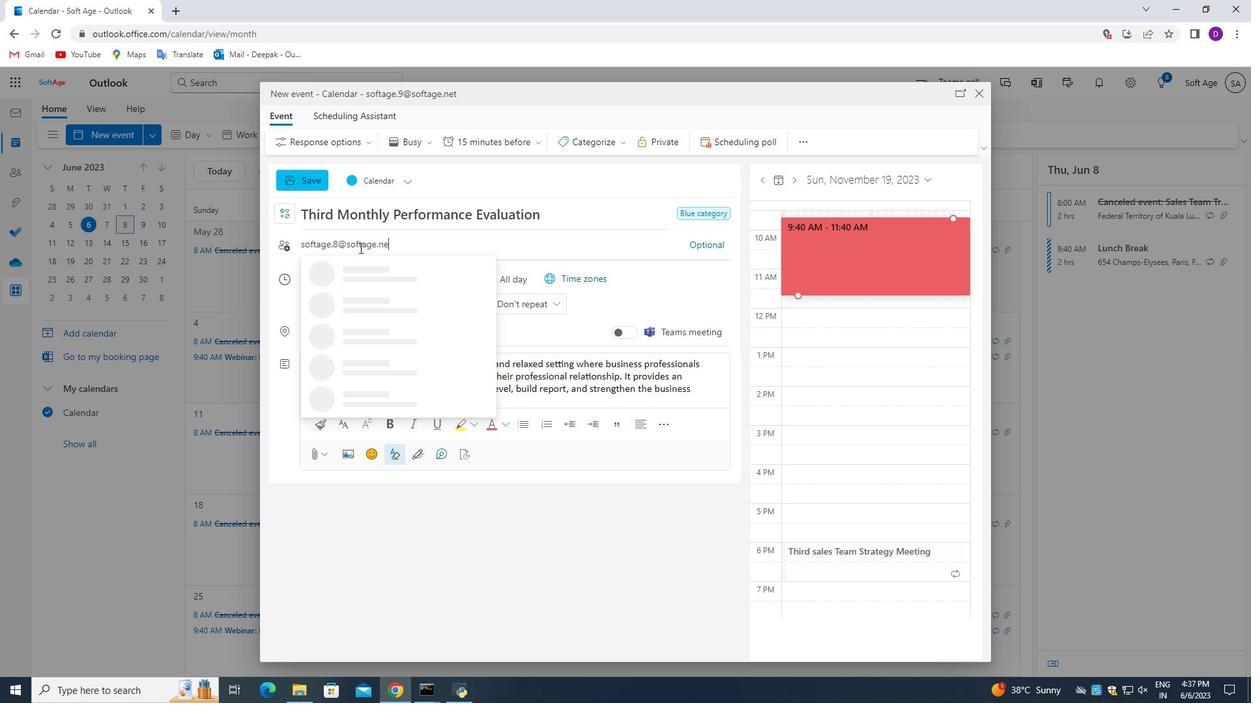 
Action: Mouse moved to (355, 271)
Screenshot: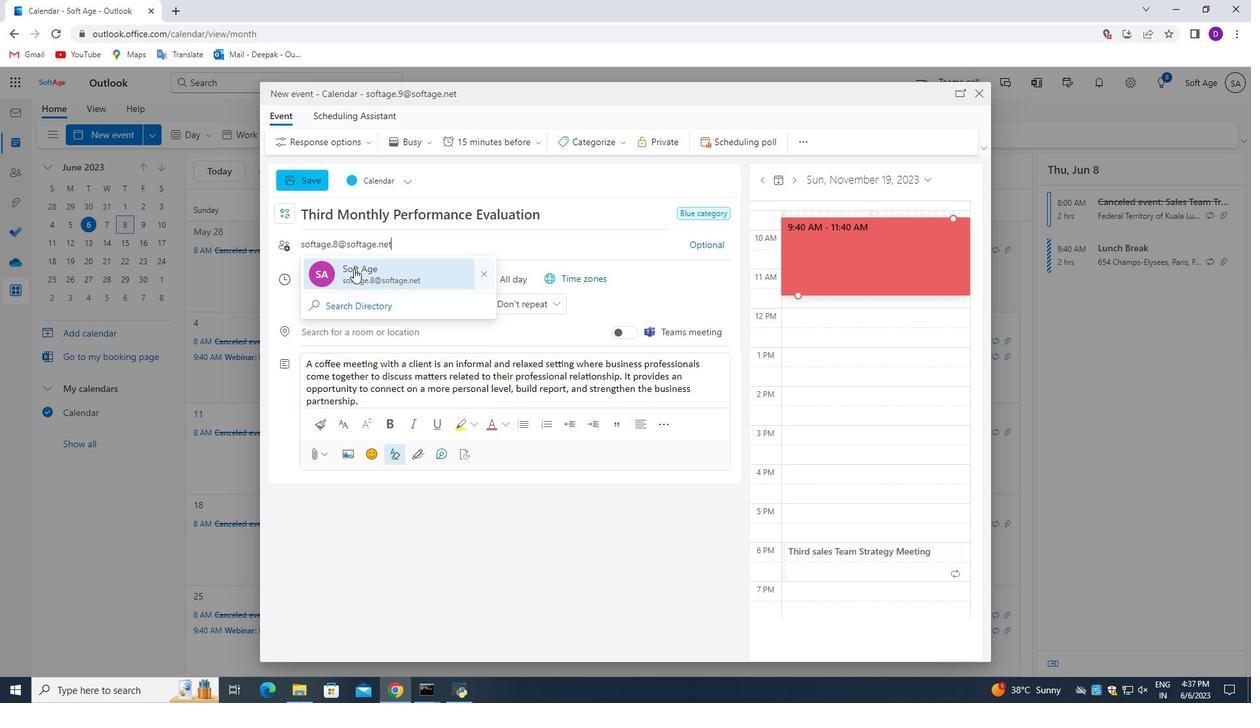 
Action: Mouse pressed left at (355, 271)
Screenshot: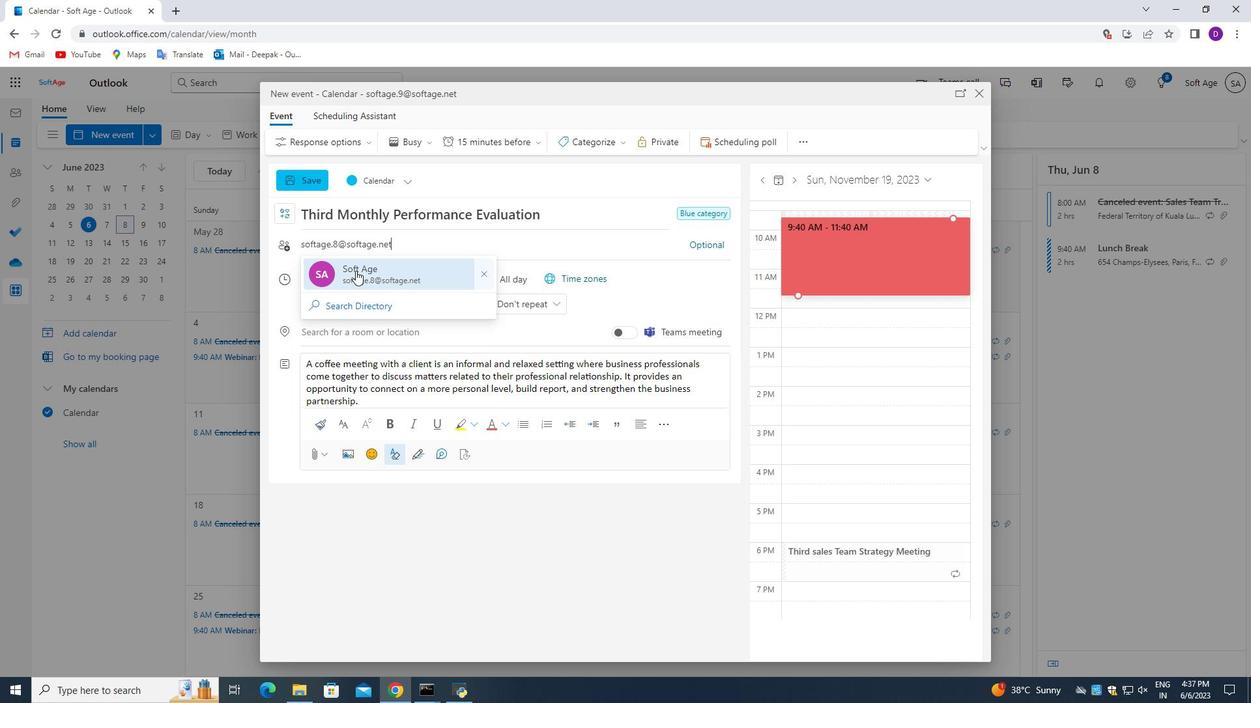 
Action: Mouse moved to (711, 252)
Screenshot: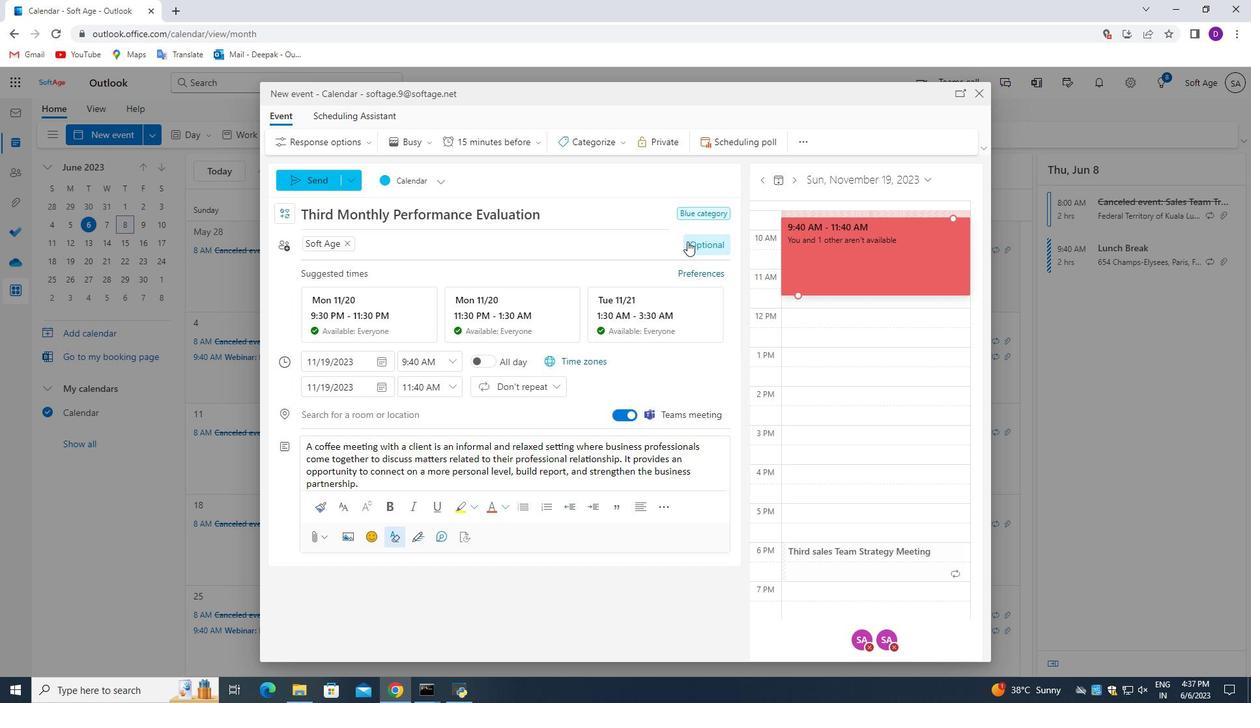 
Action: Mouse pressed left at (711, 252)
Screenshot: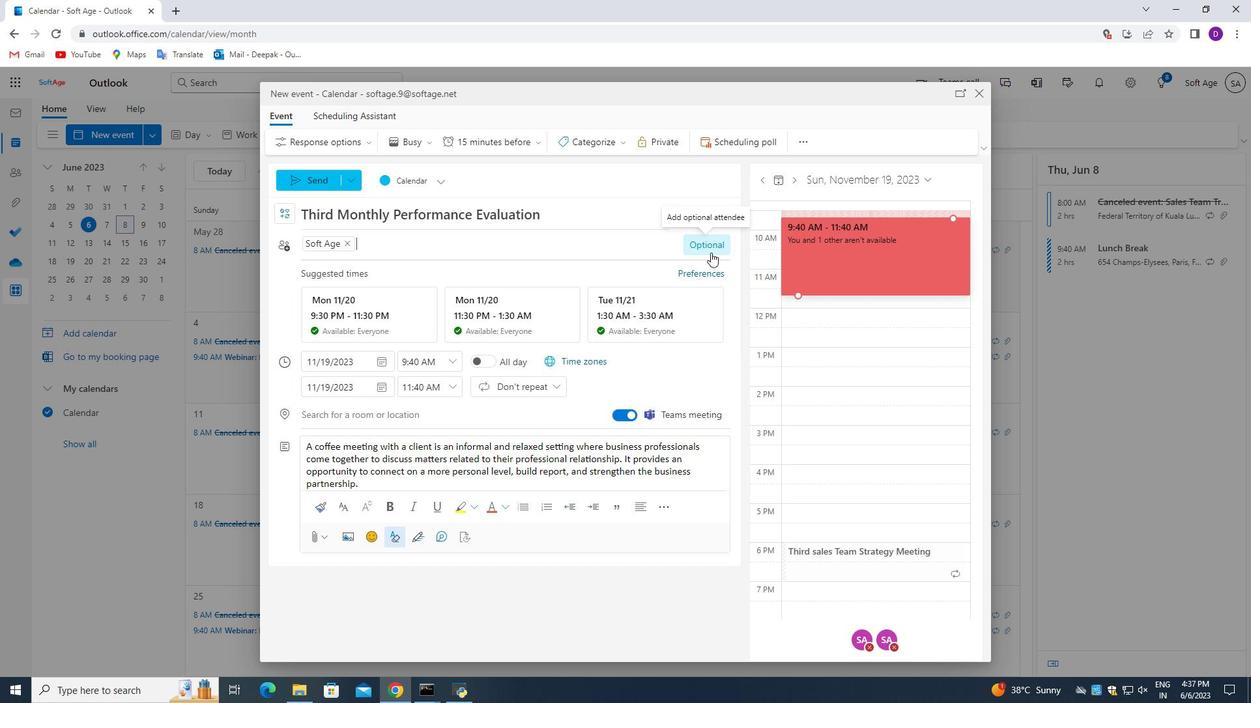 
Action: Mouse moved to (401, 269)
Screenshot: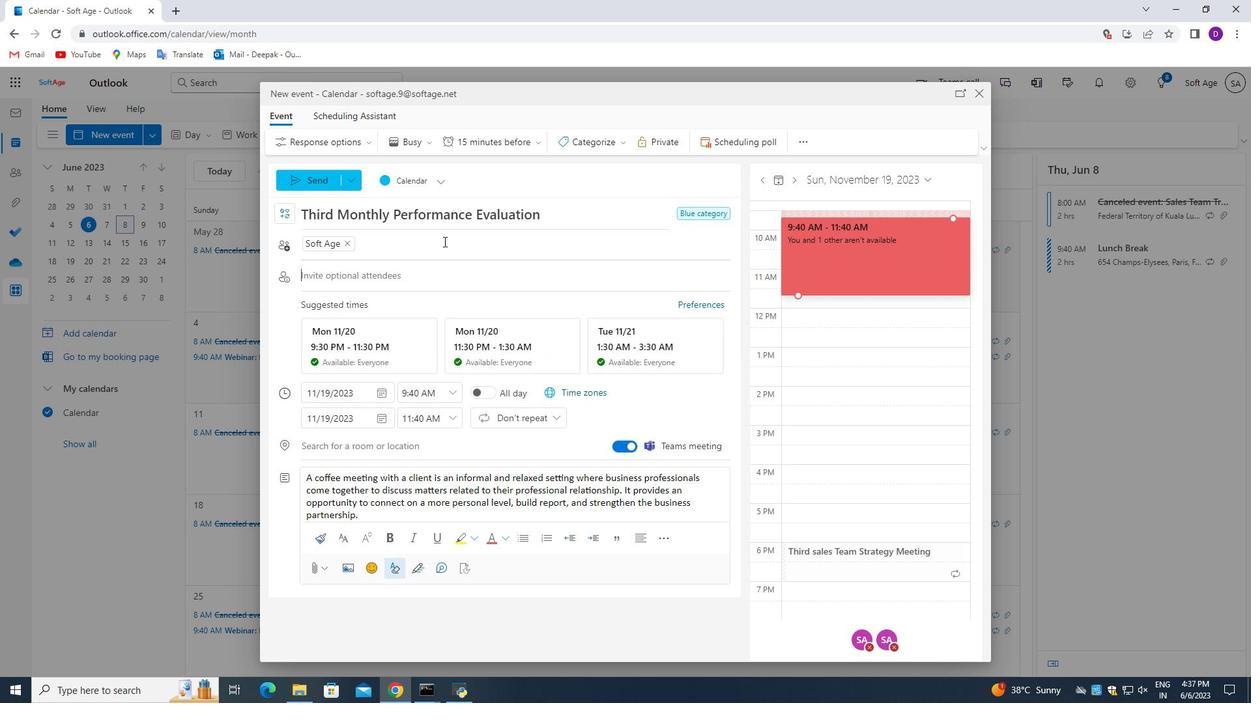 
Action: Key pressed softage.10<Key.shift>@softg<Key.backspace>age.net
Screenshot: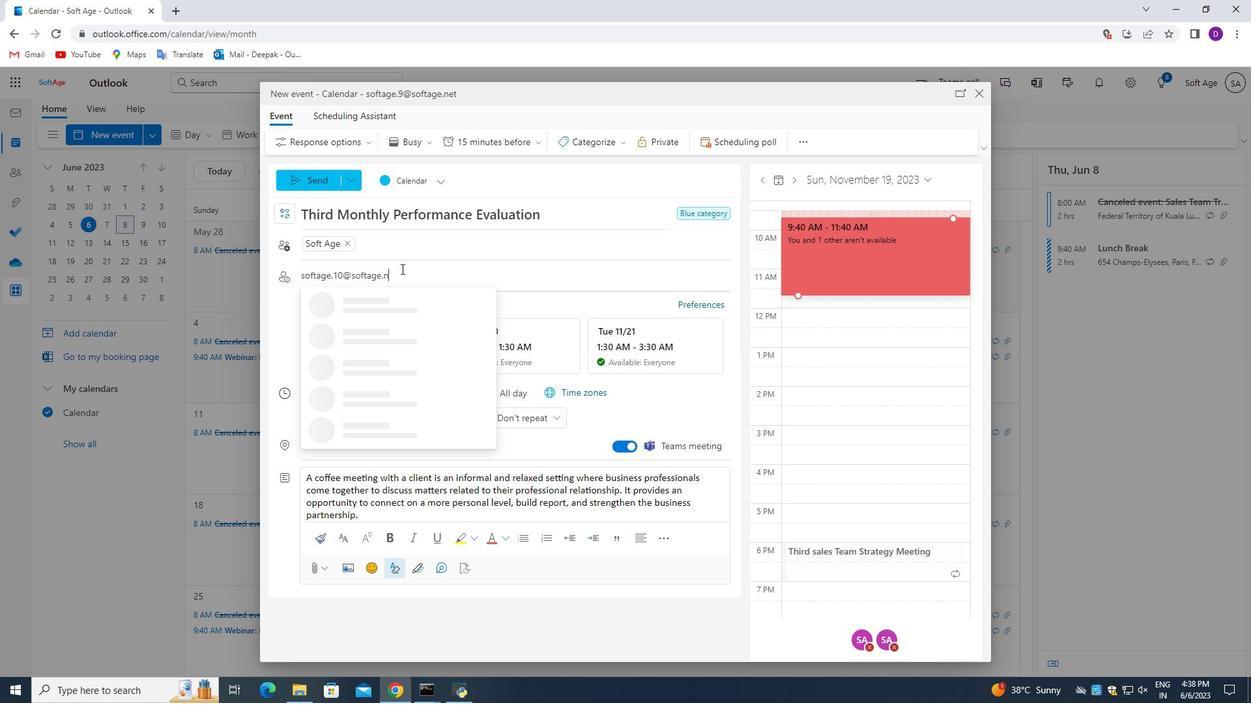 
Action: Mouse moved to (402, 299)
Screenshot: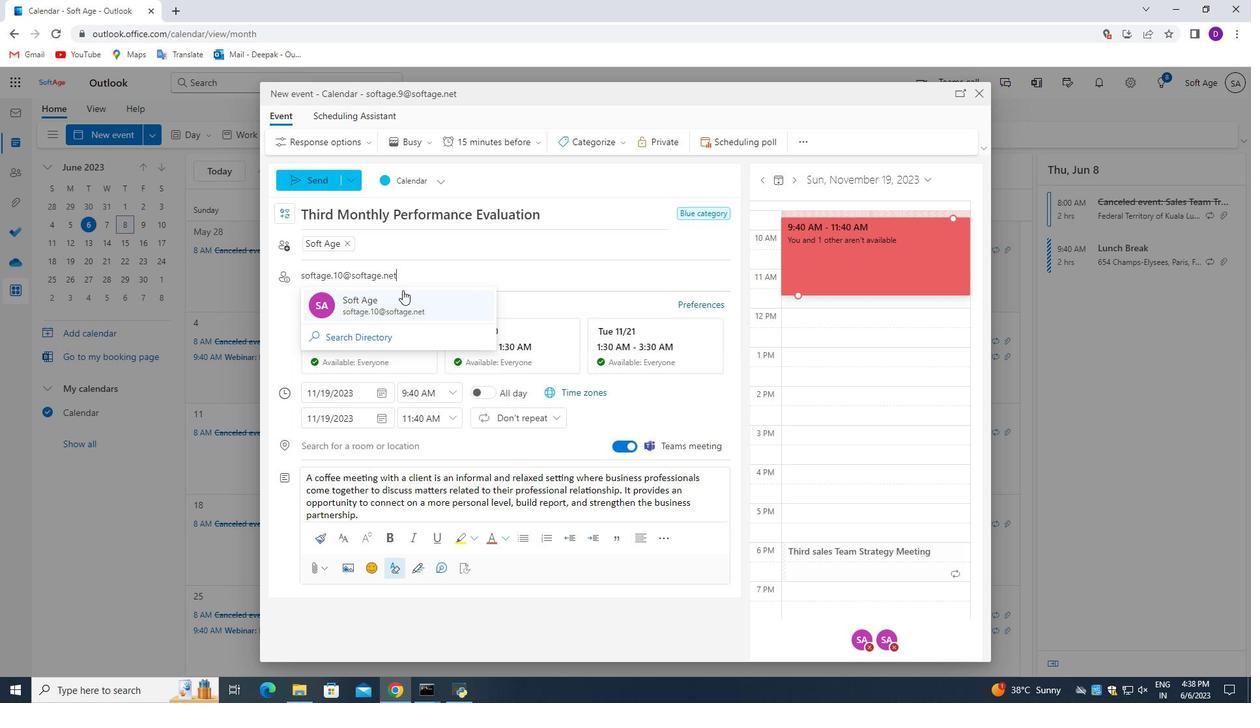 
Action: Mouse pressed left at (402, 299)
Screenshot: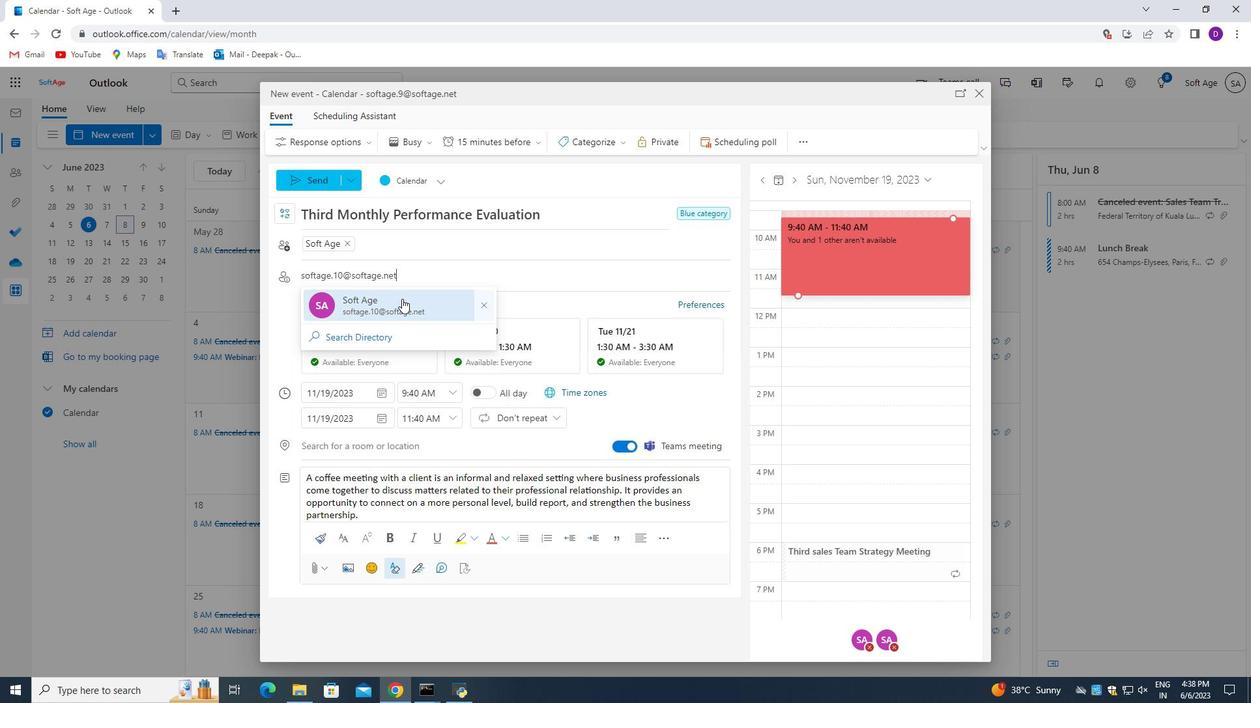 
Action: Mouse moved to (481, 143)
Screenshot: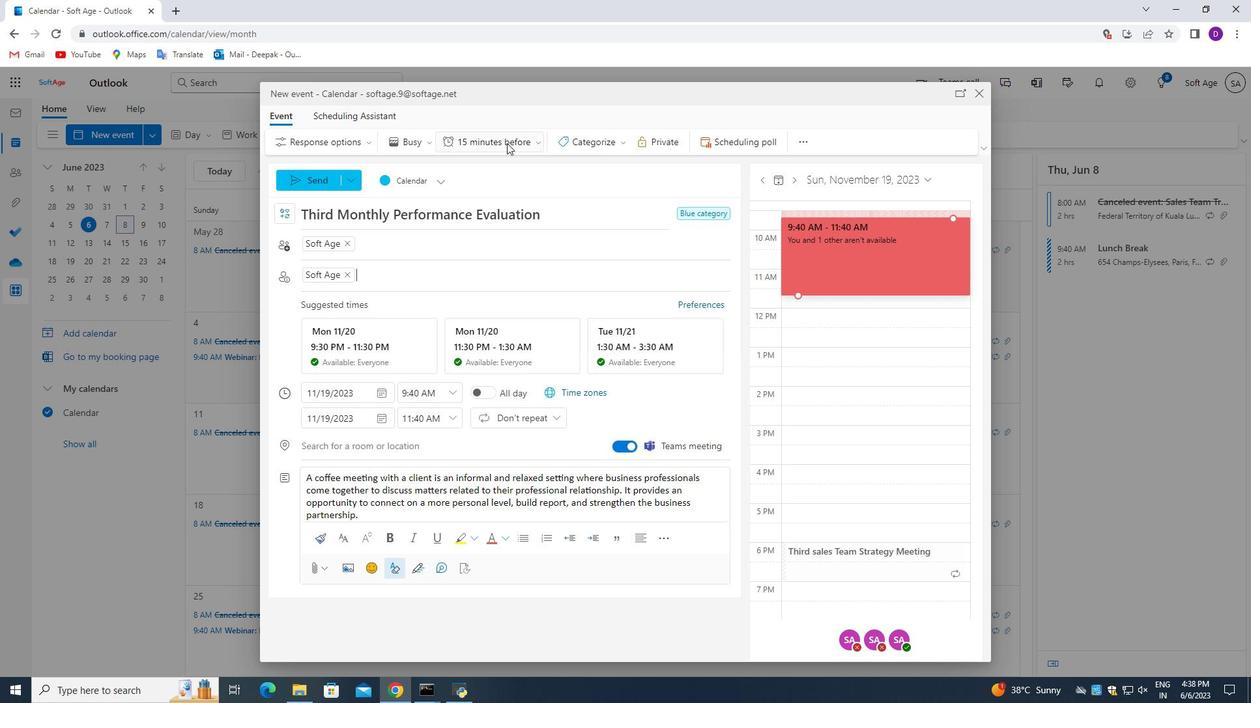 
Action: Mouse pressed left at (481, 143)
Screenshot: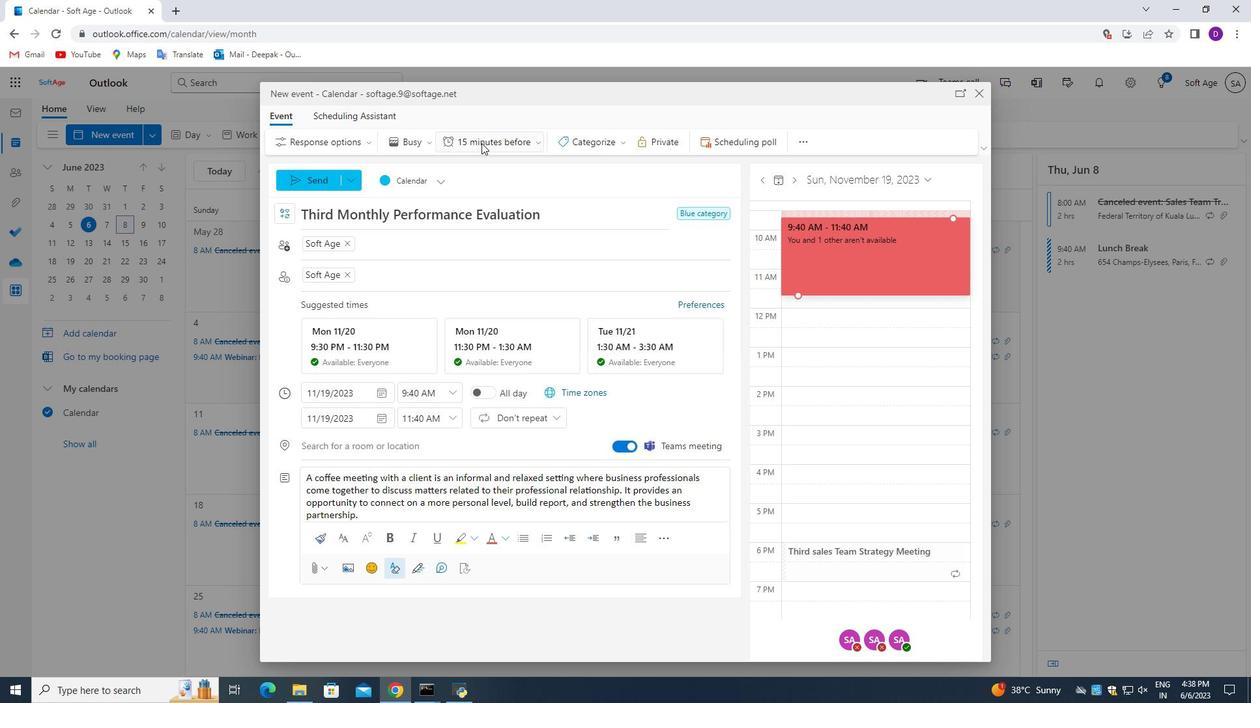 
Action: Mouse moved to (507, 244)
Screenshot: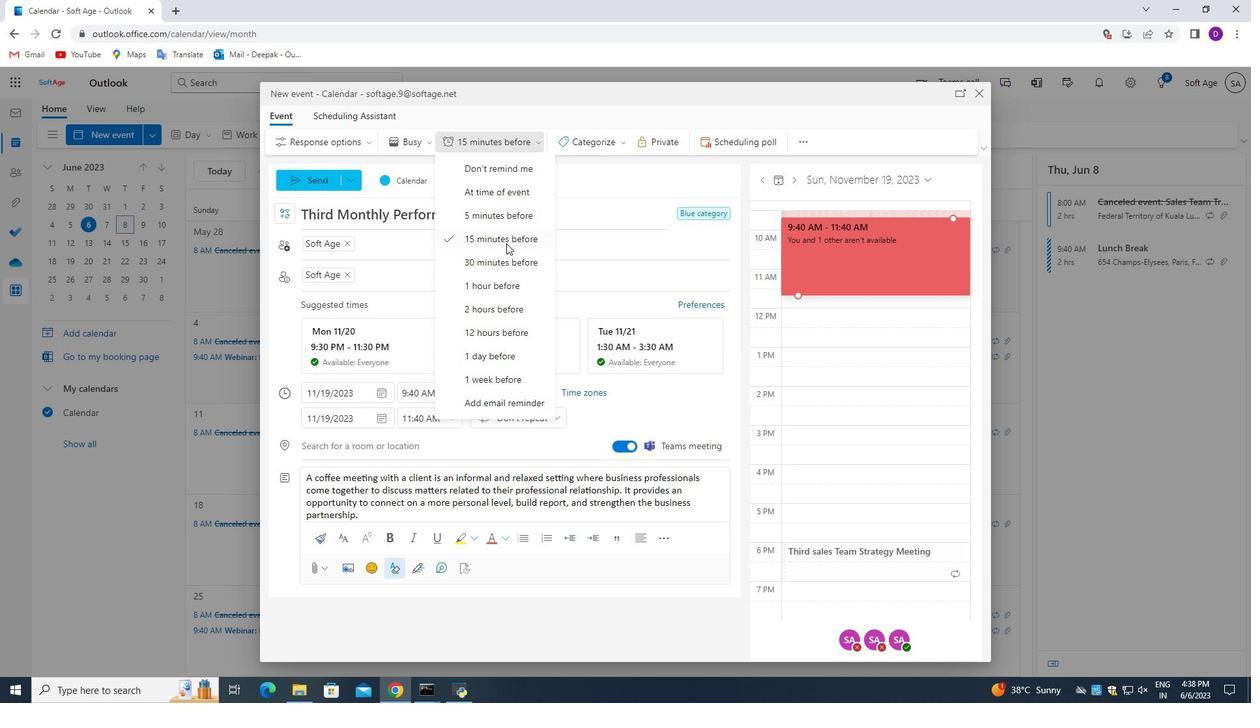 
Action: Key pressed `
Screenshot: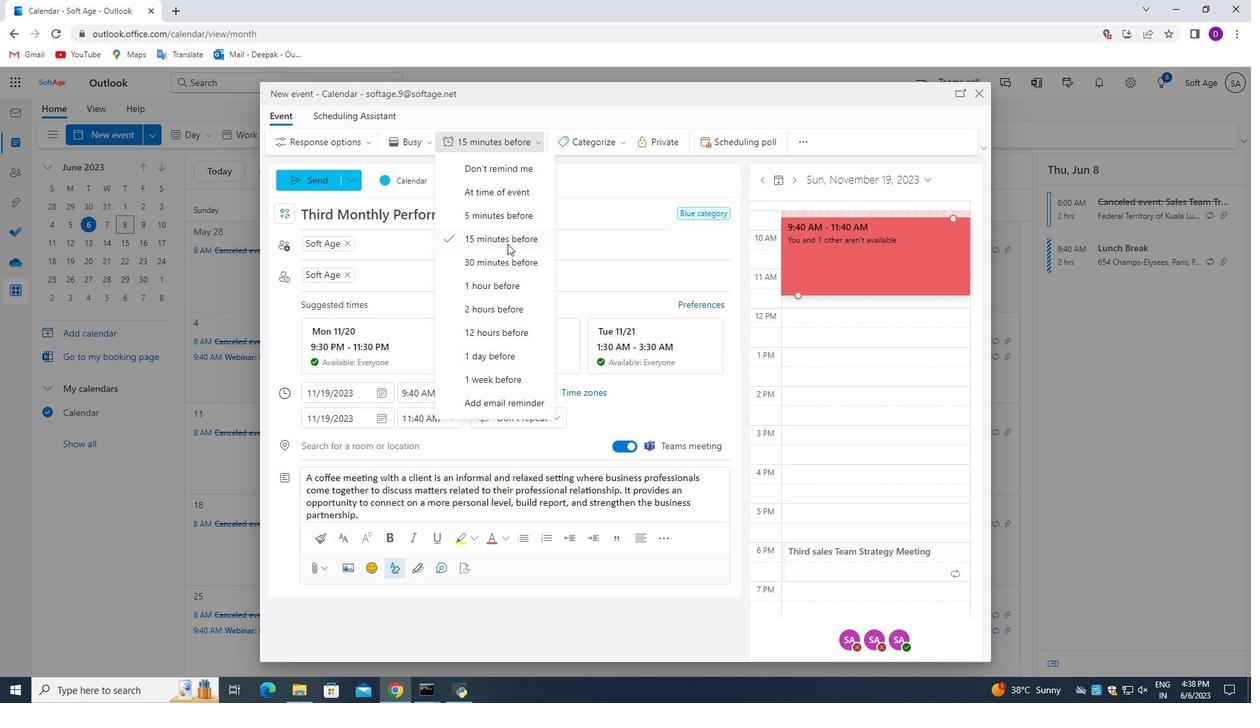 
Action: Mouse moved to (532, 400)
Screenshot: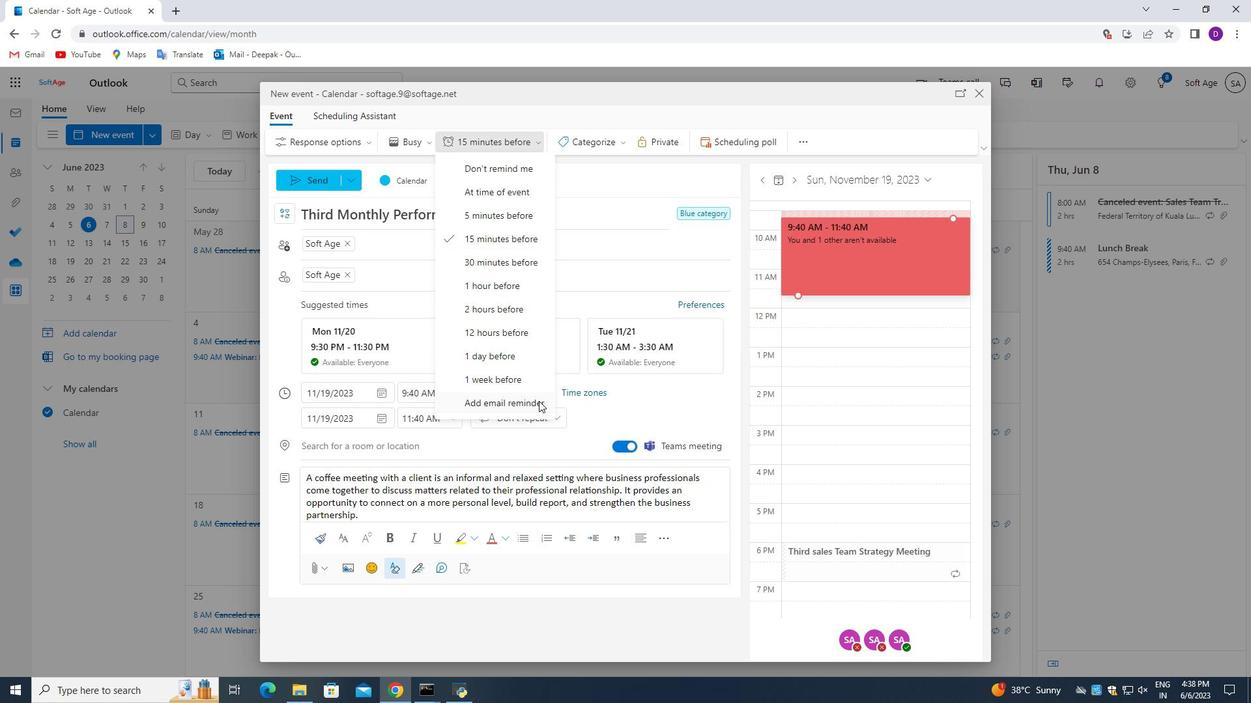 
Action: Mouse pressed left at (532, 400)
Screenshot: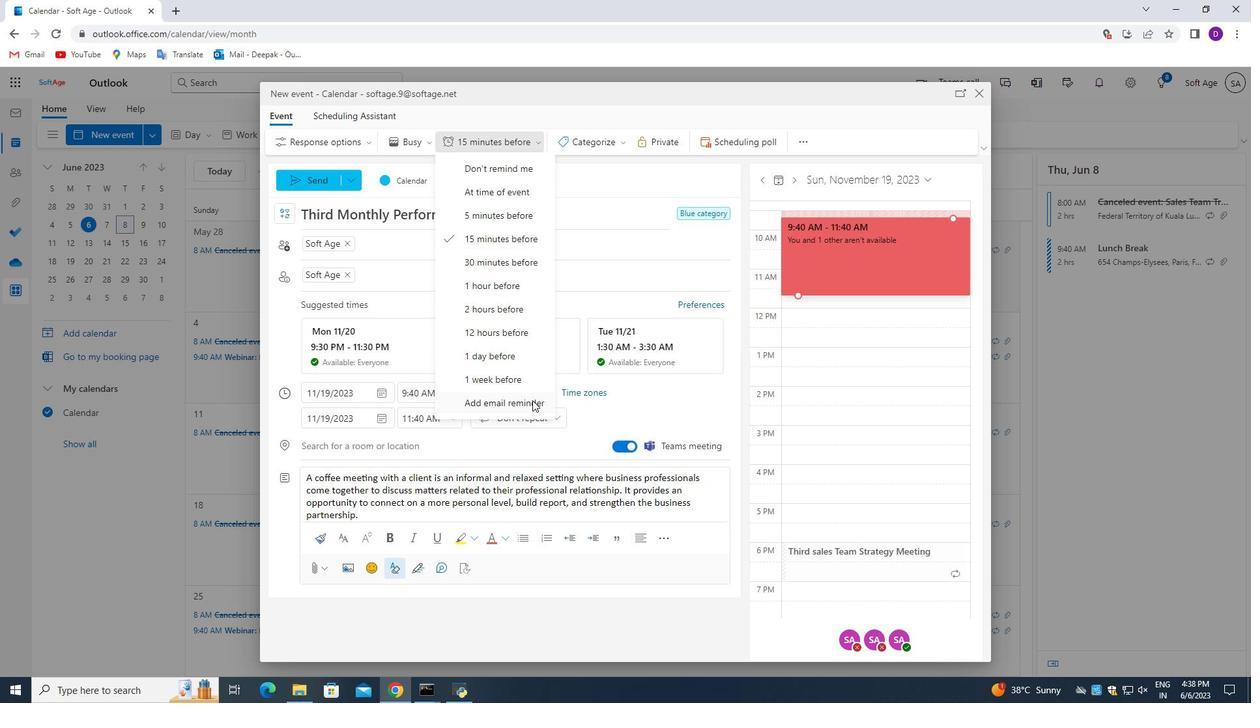 
Action: Mouse moved to (503, 288)
Screenshot: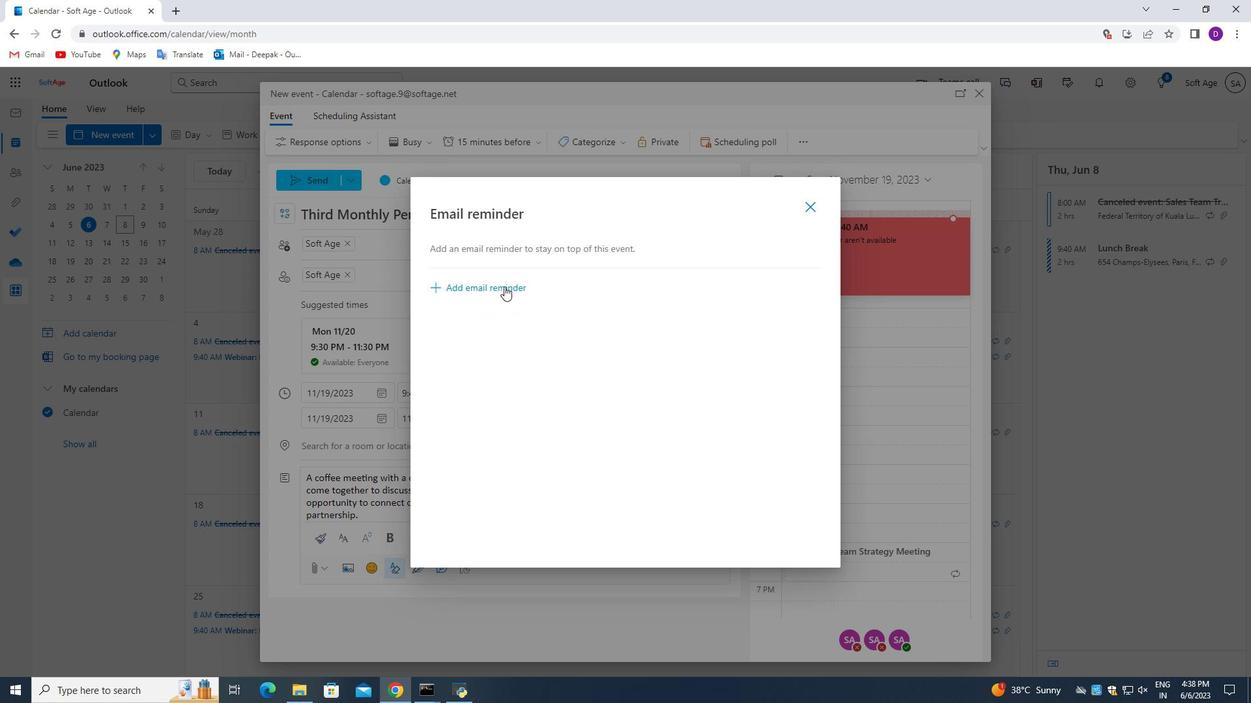 
Action: Mouse pressed left at (503, 288)
Screenshot: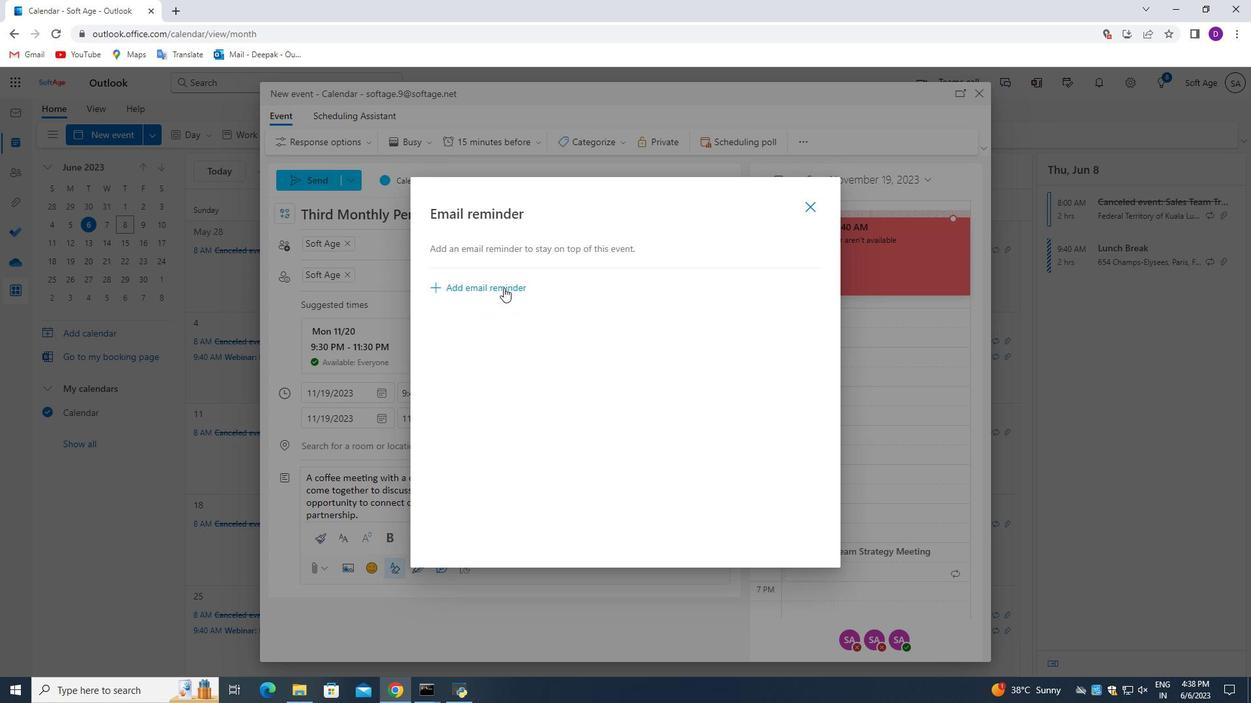 
Action: Mouse moved to (489, 321)
Screenshot: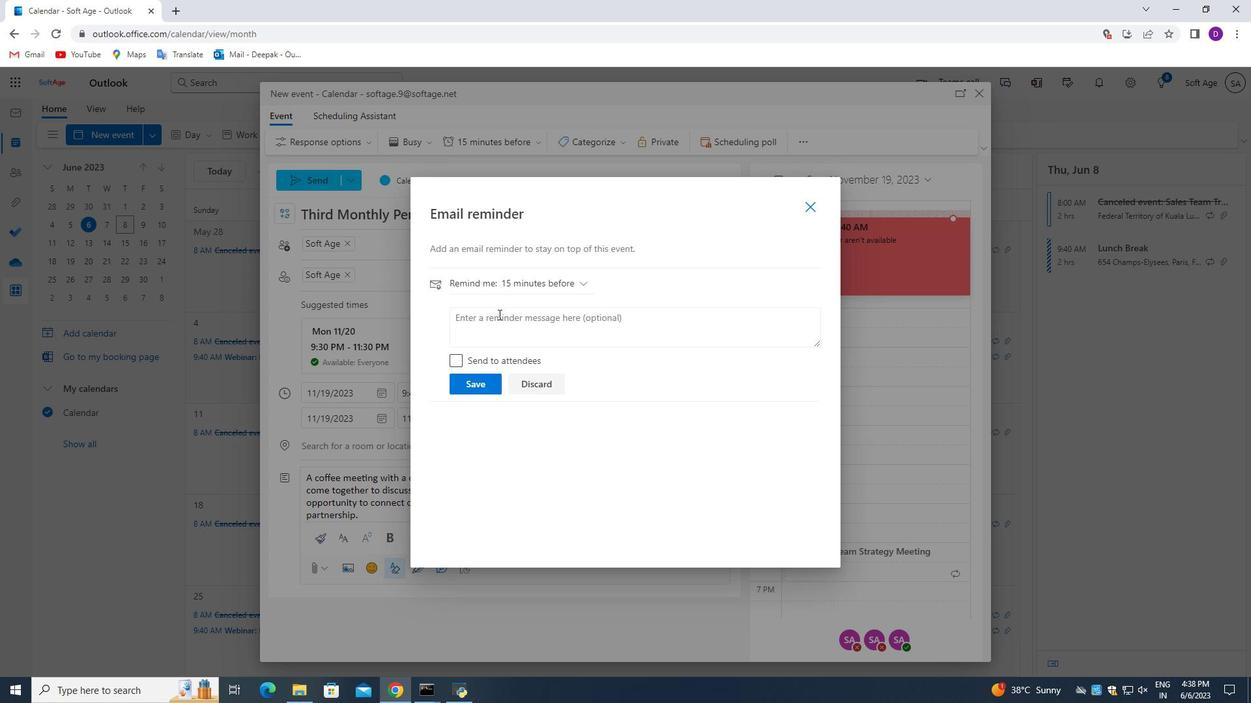 
Action: Mouse pressed left at (489, 321)
Screenshot: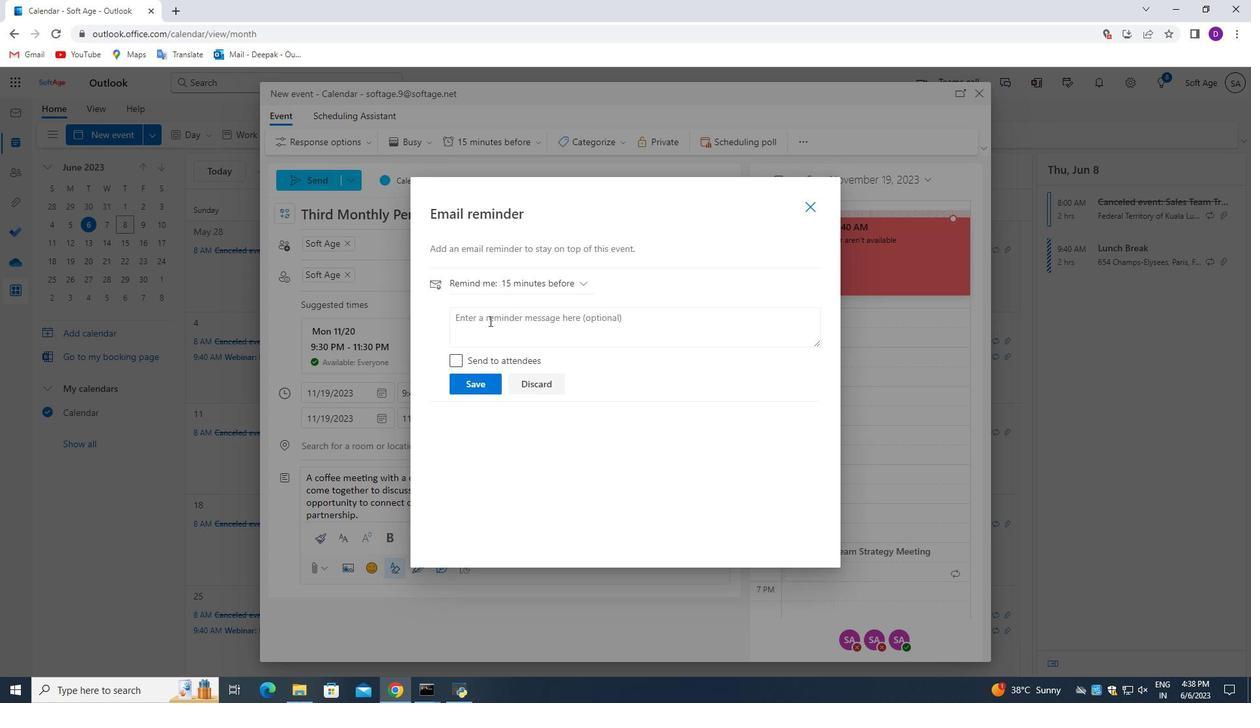 
Action: Mouse moved to (540, 288)
Screenshot: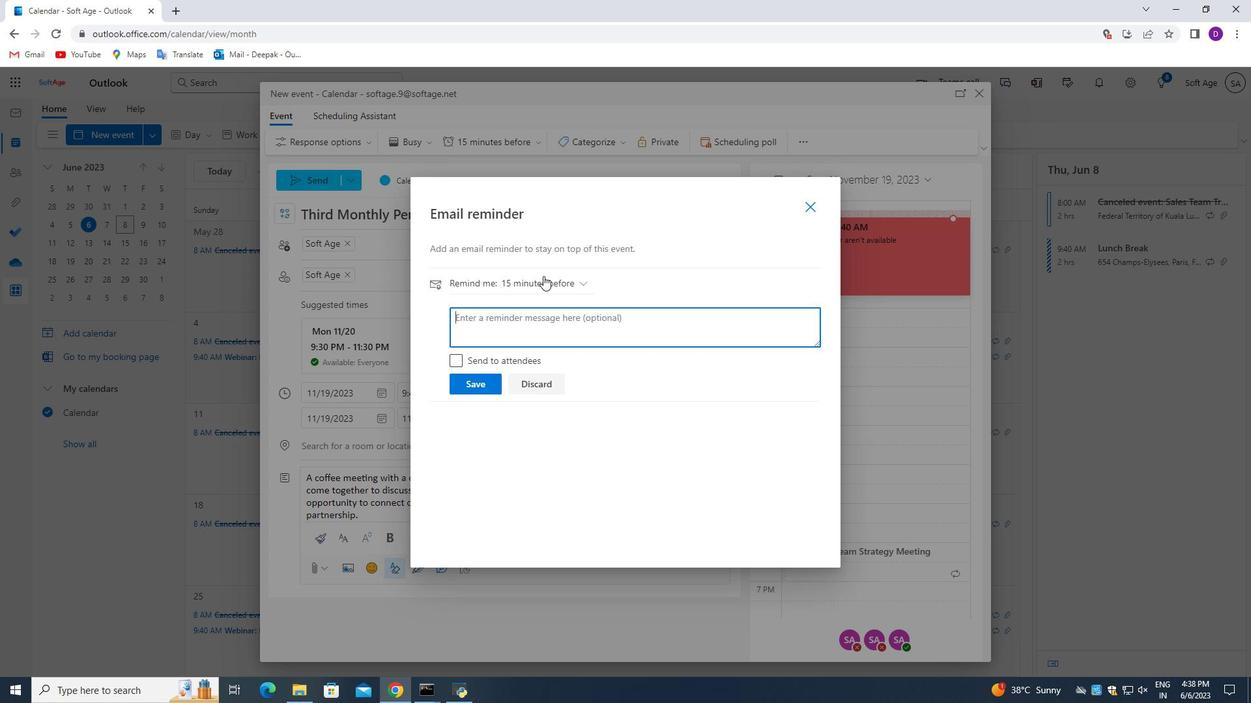 
Action: Mouse pressed left at (540, 288)
Screenshot: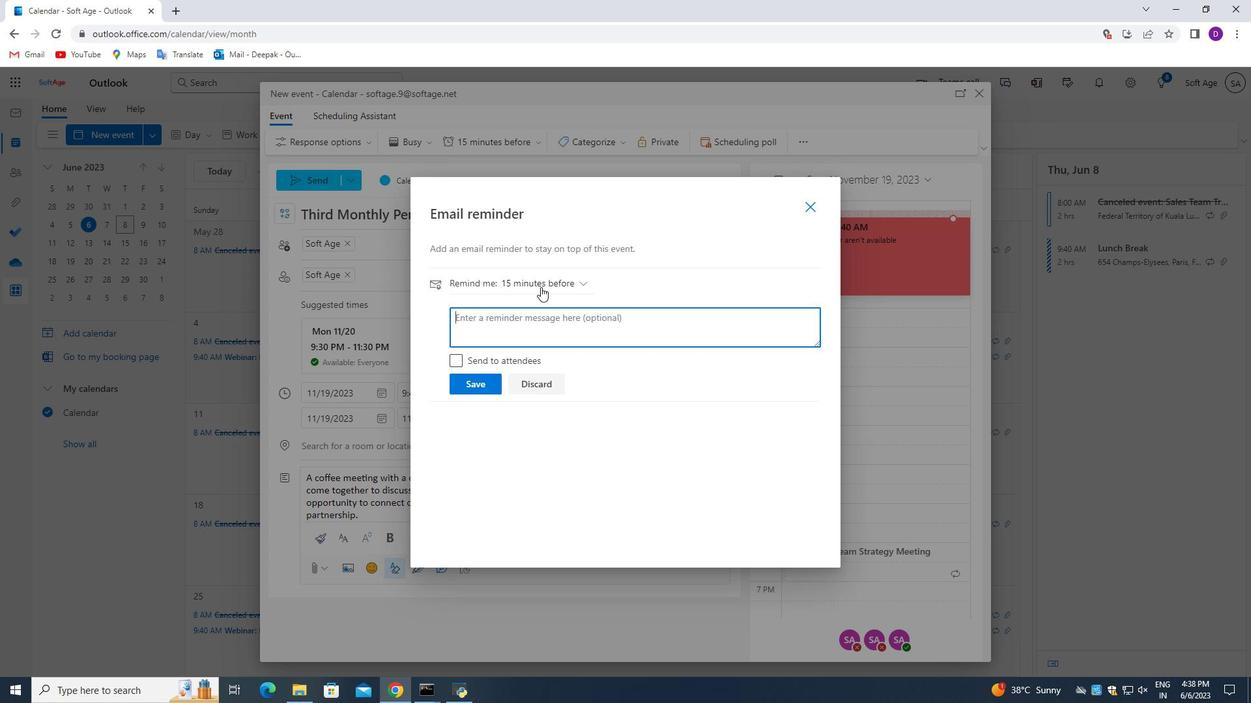 
Action: Mouse moved to (546, 517)
Screenshot: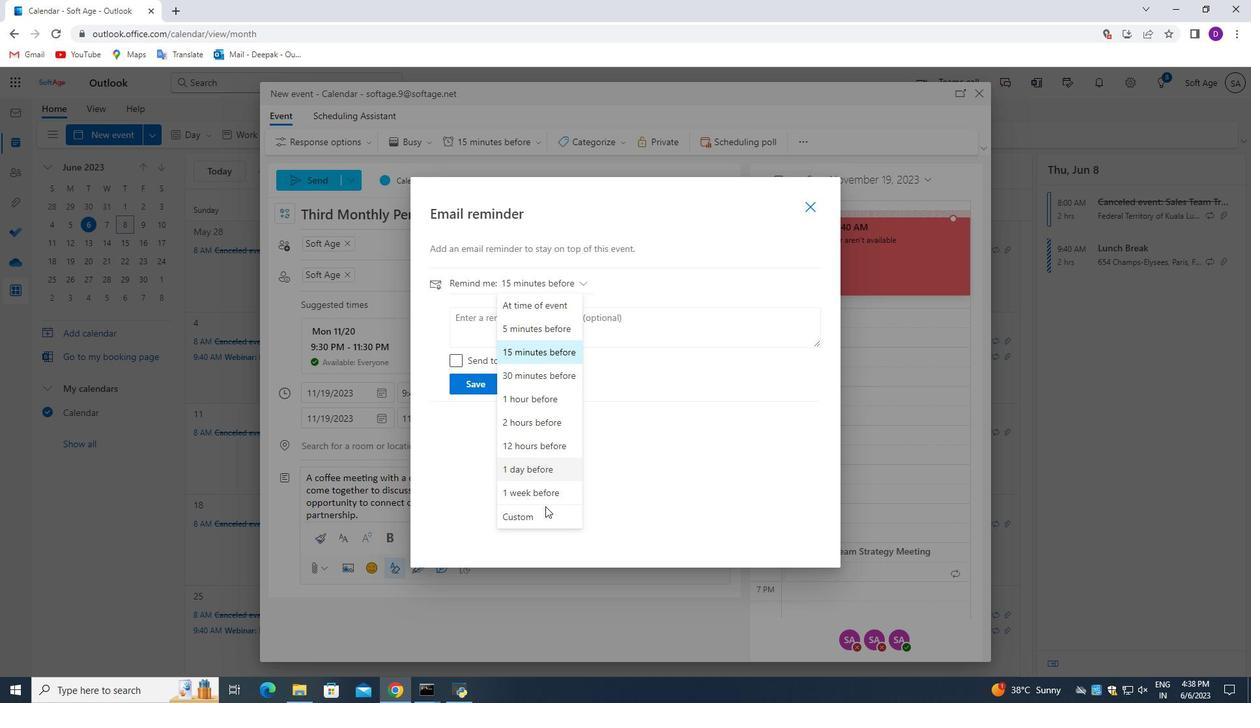 
Action: Mouse pressed left at (546, 517)
Screenshot: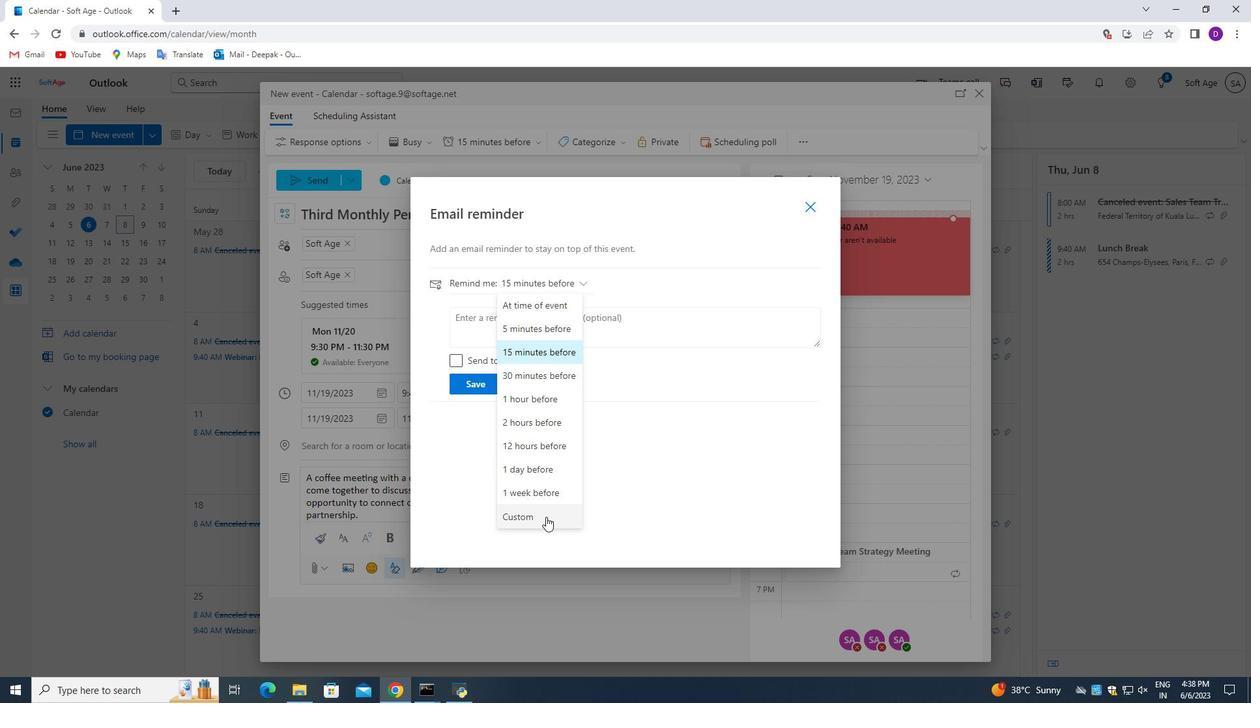 
Action: Mouse moved to (505, 366)
Screenshot: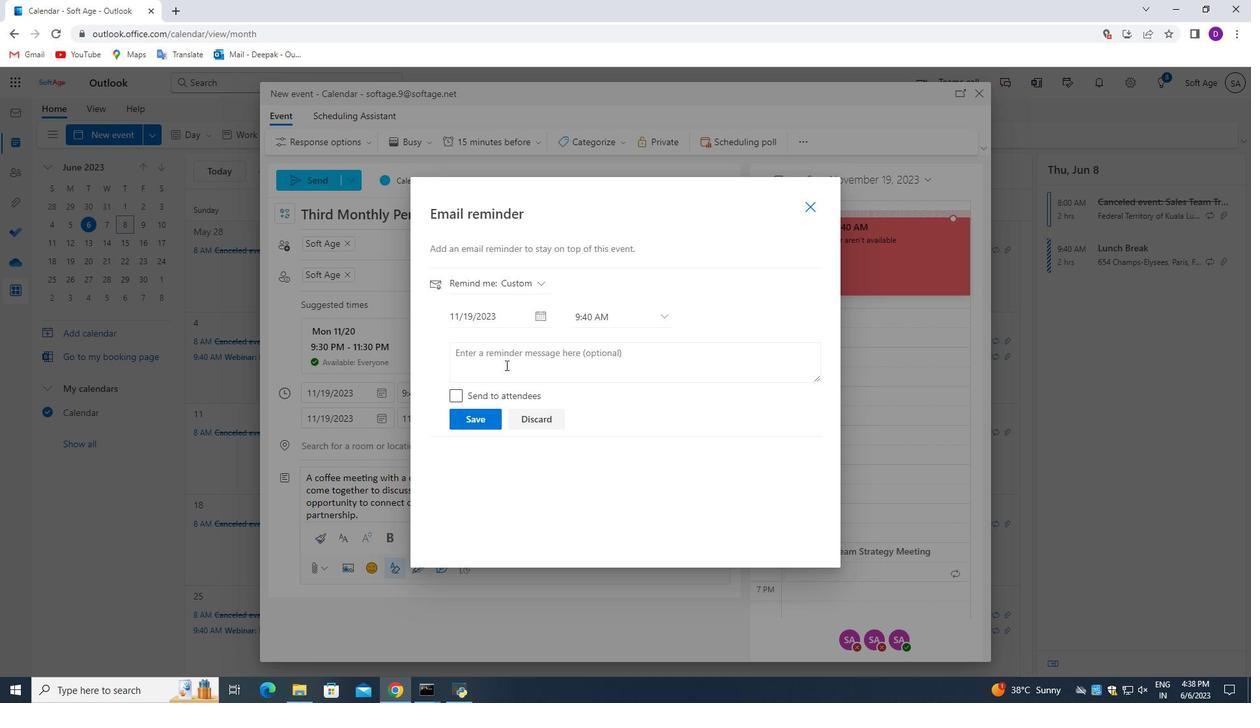 
Action: Mouse pressed left at (505, 366)
Screenshot: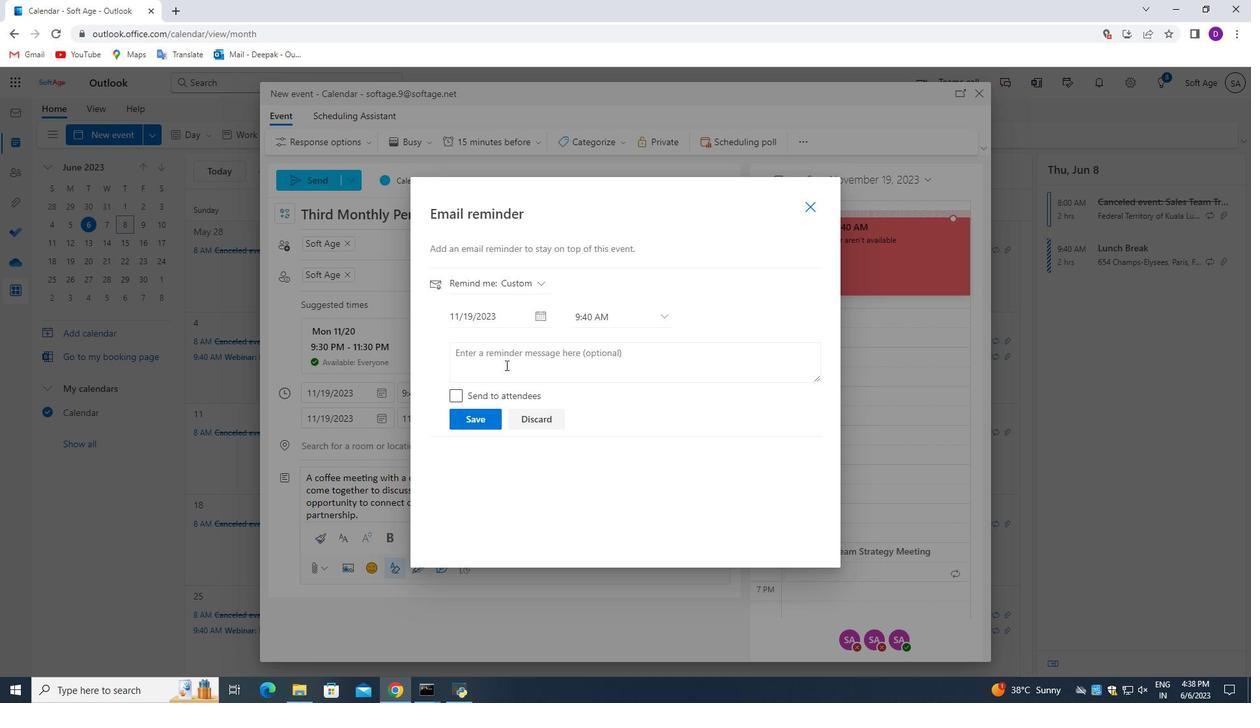 
Action: Mouse moved to (503, 366)
Screenshot: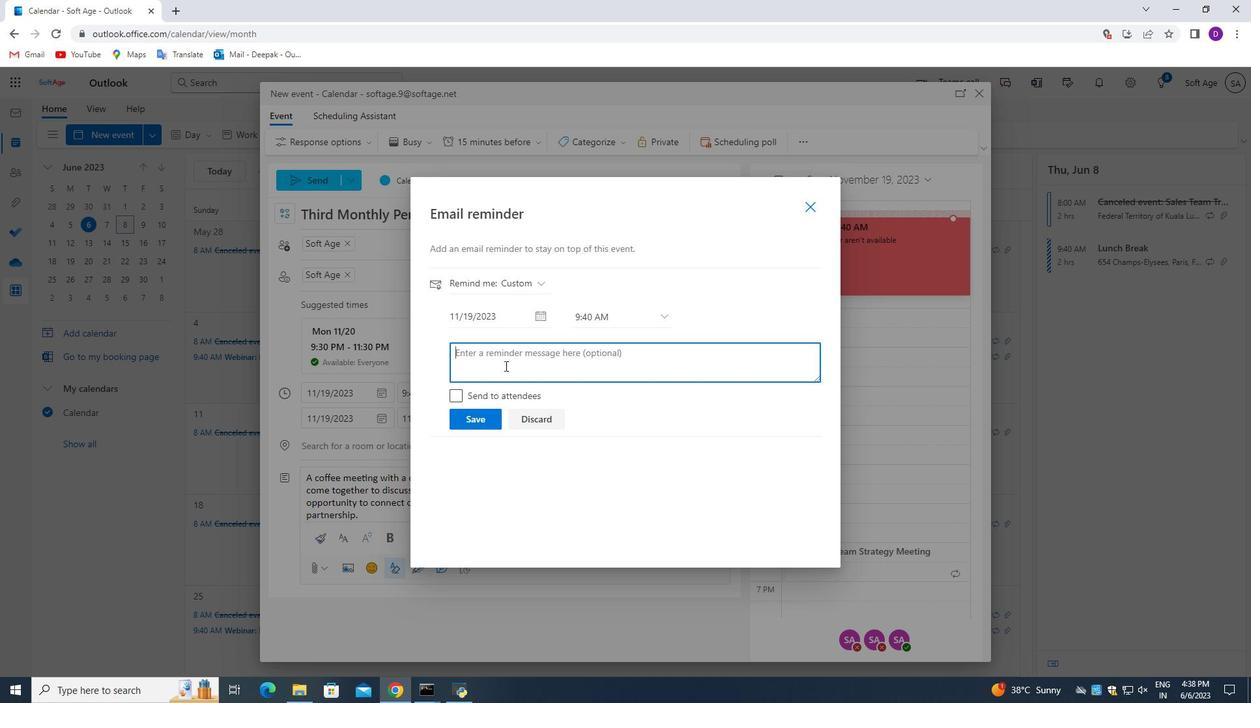 
Action: Key pressed <Key.caps_lock>2<Key.caps_lock>02<Key.space>day<Key.space><Key.backspace><Key.space>before
Screenshot: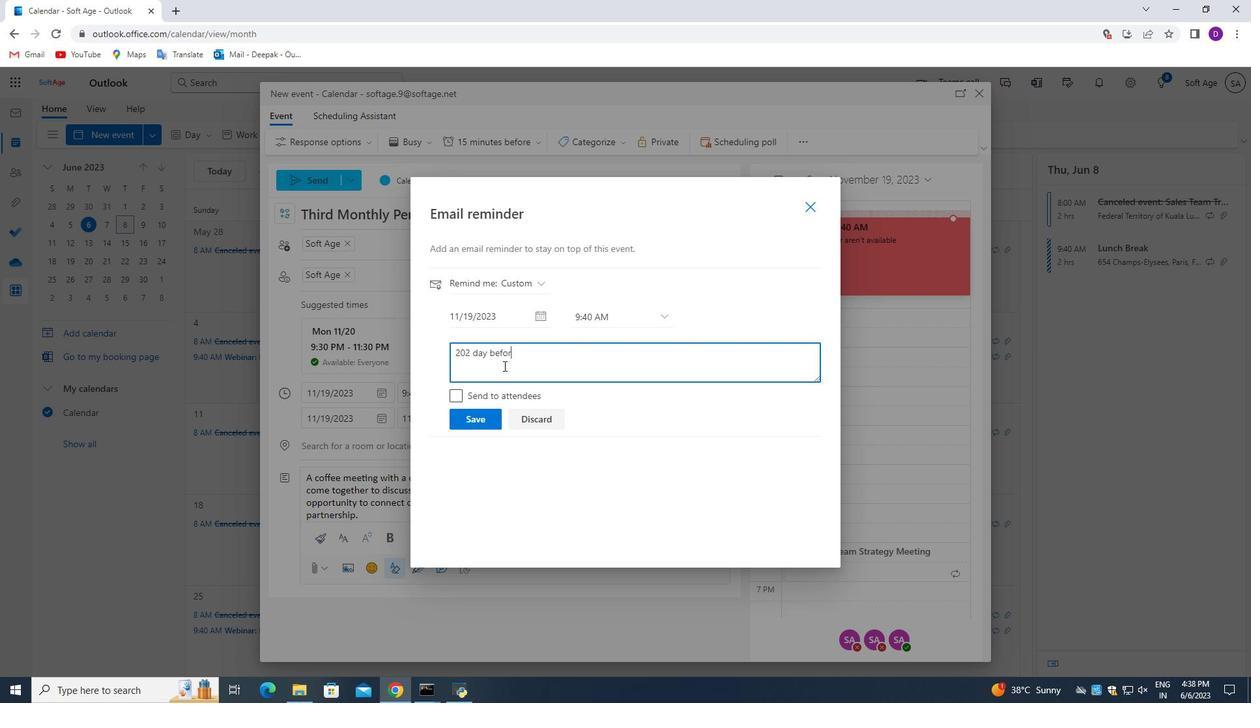 
Action: Mouse moved to (454, 418)
Screenshot: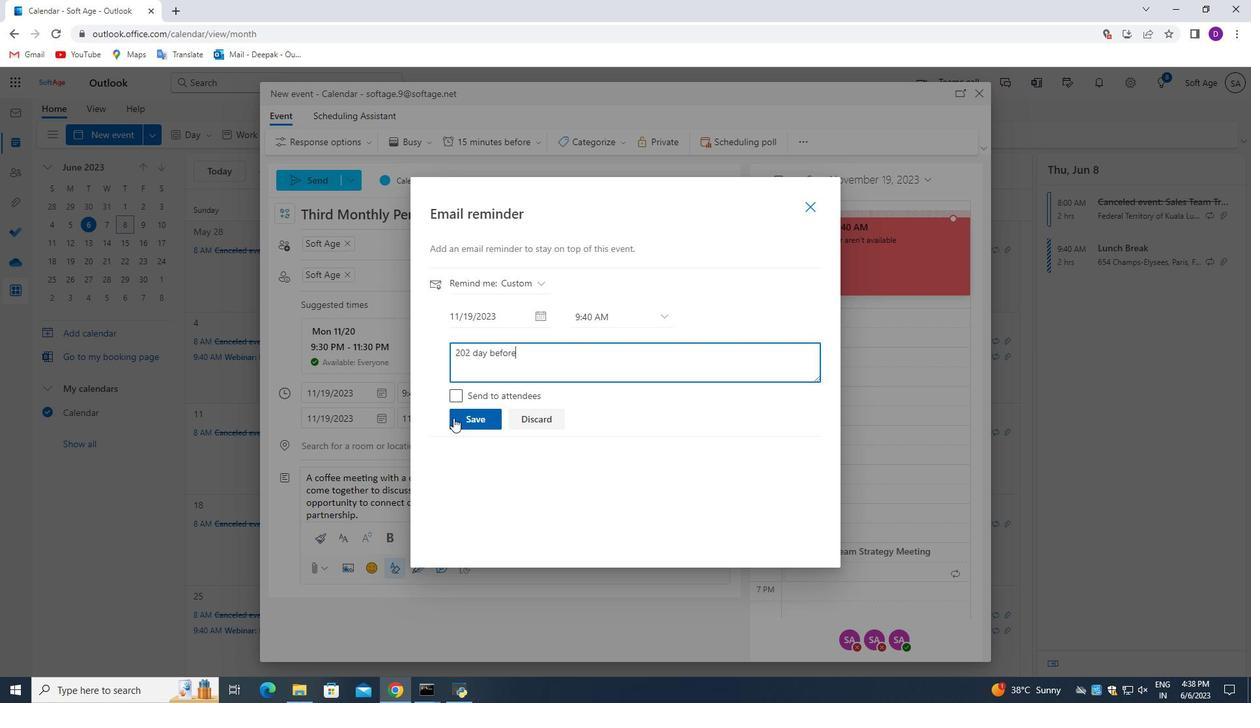 
Action: Mouse pressed left at (454, 418)
Screenshot: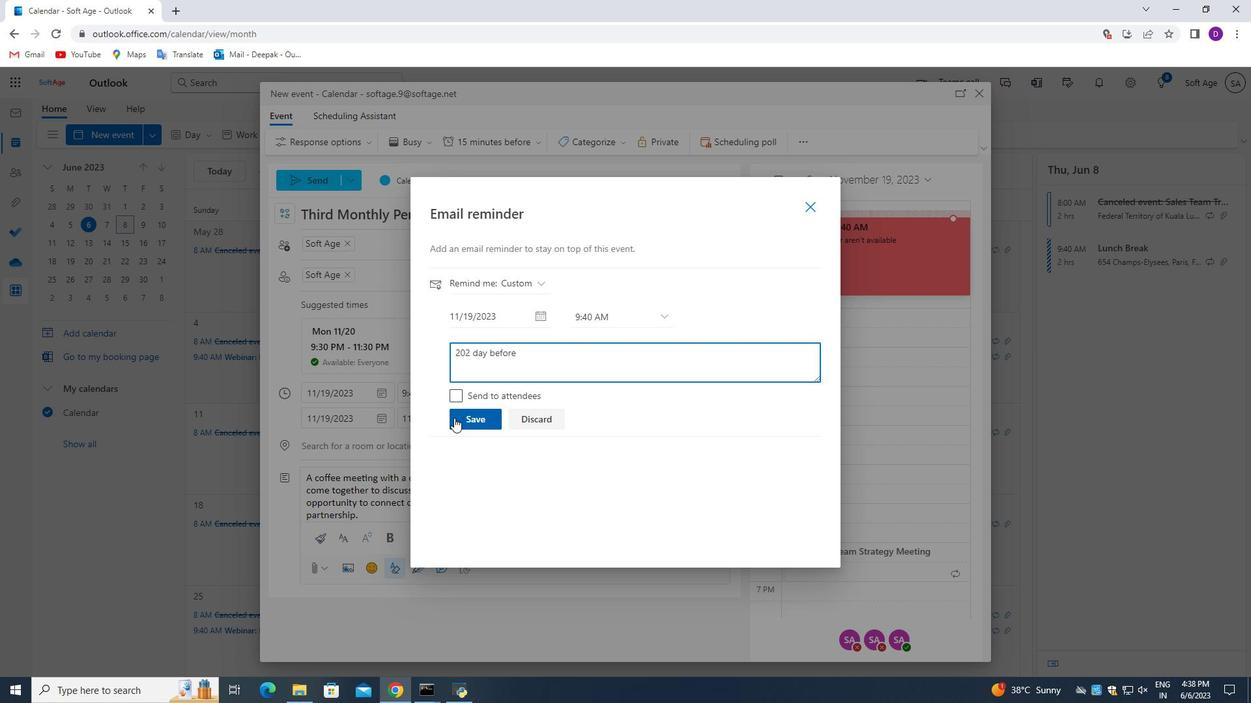 
Action: Mouse moved to (818, 209)
Screenshot: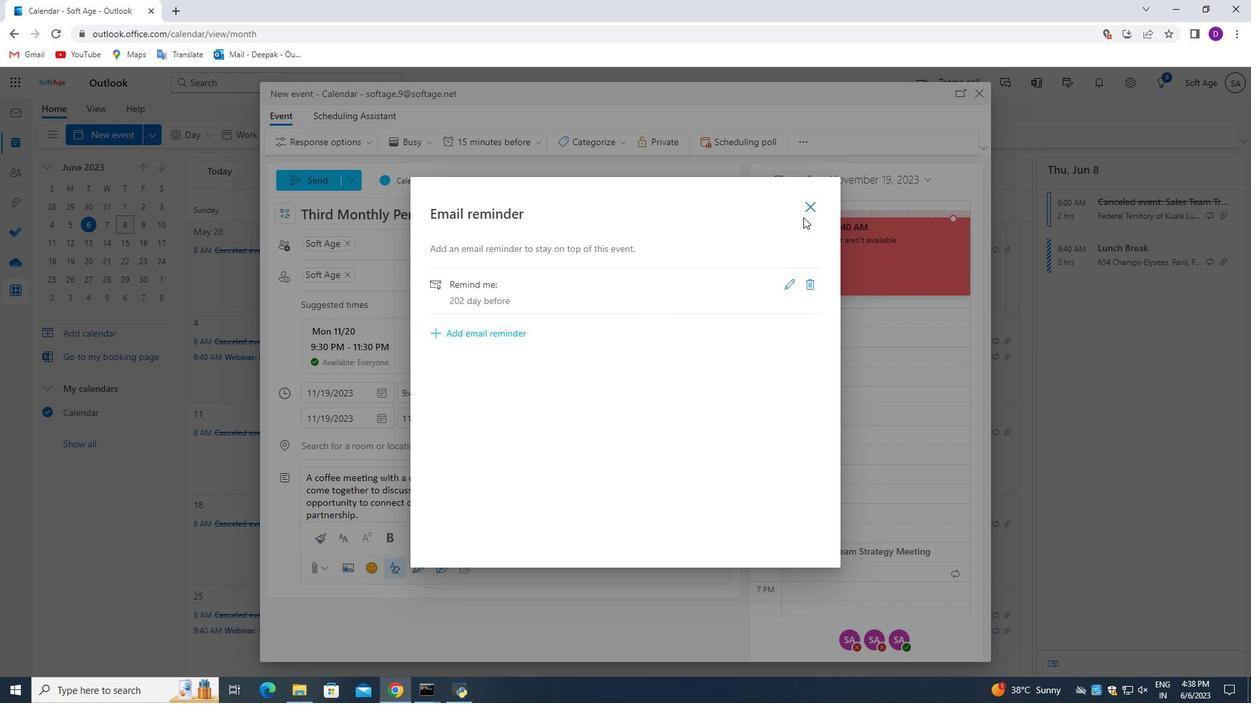 
Action: Mouse pressed left at (818, 209)
Screenshot: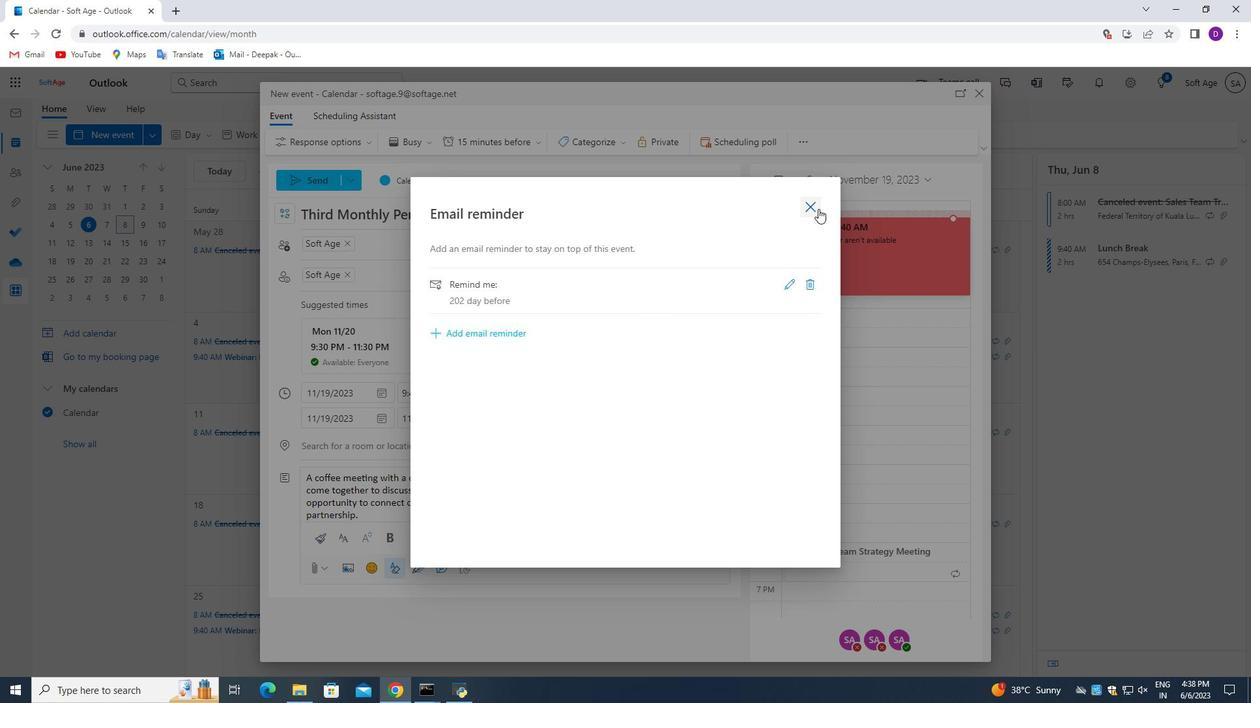 
Action: Mouse moved to (527, 142)
Screenshot: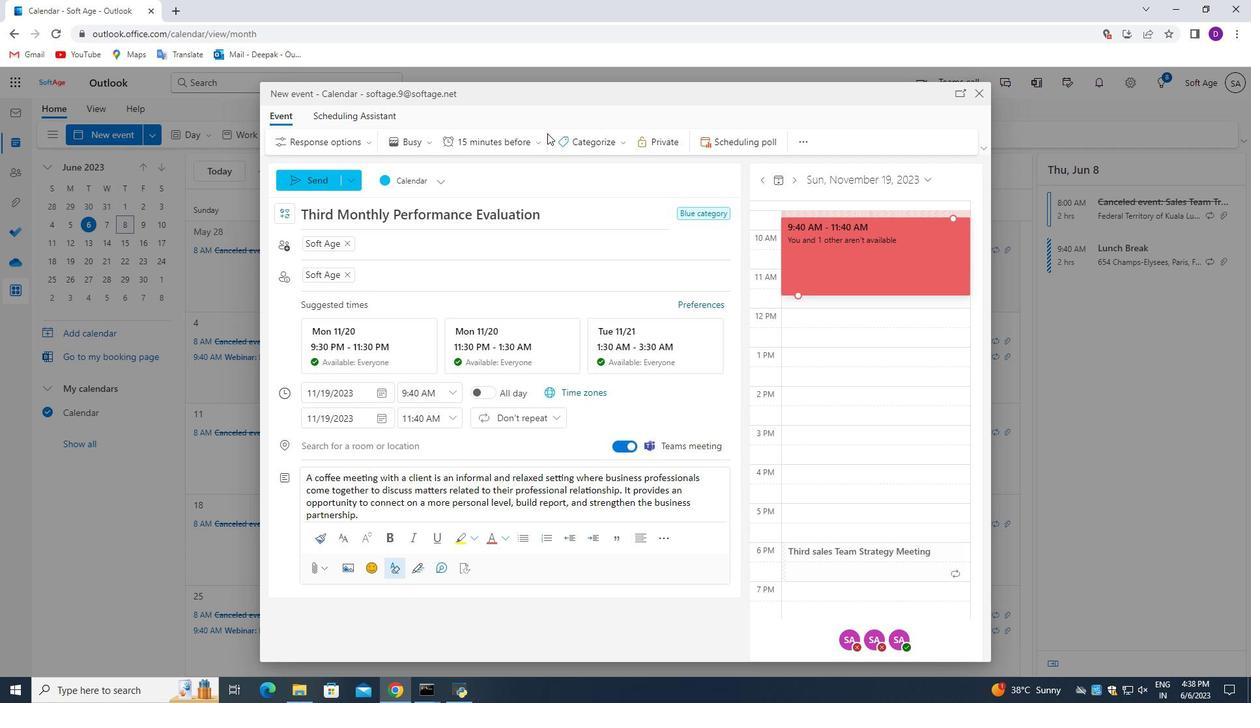 
Action: Mouse pressed left at (527, 142)
Screenshot: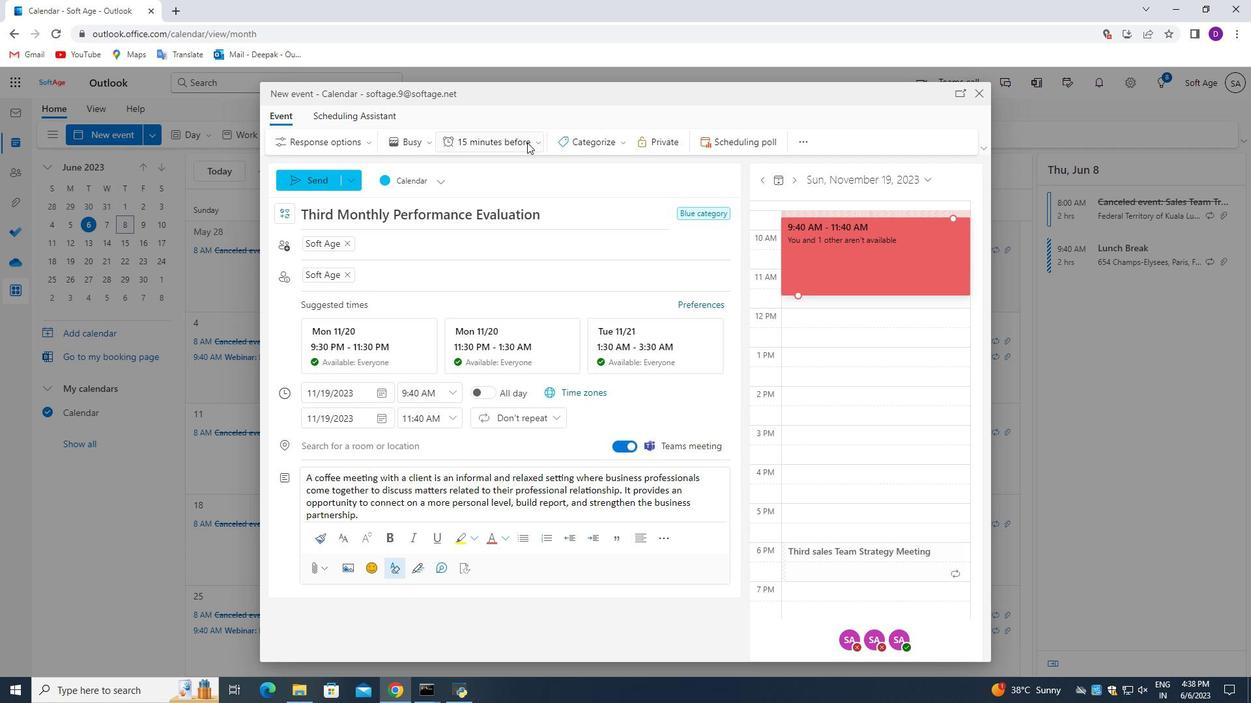 
Action: Mouse moved to (583, 179)
Screenshot: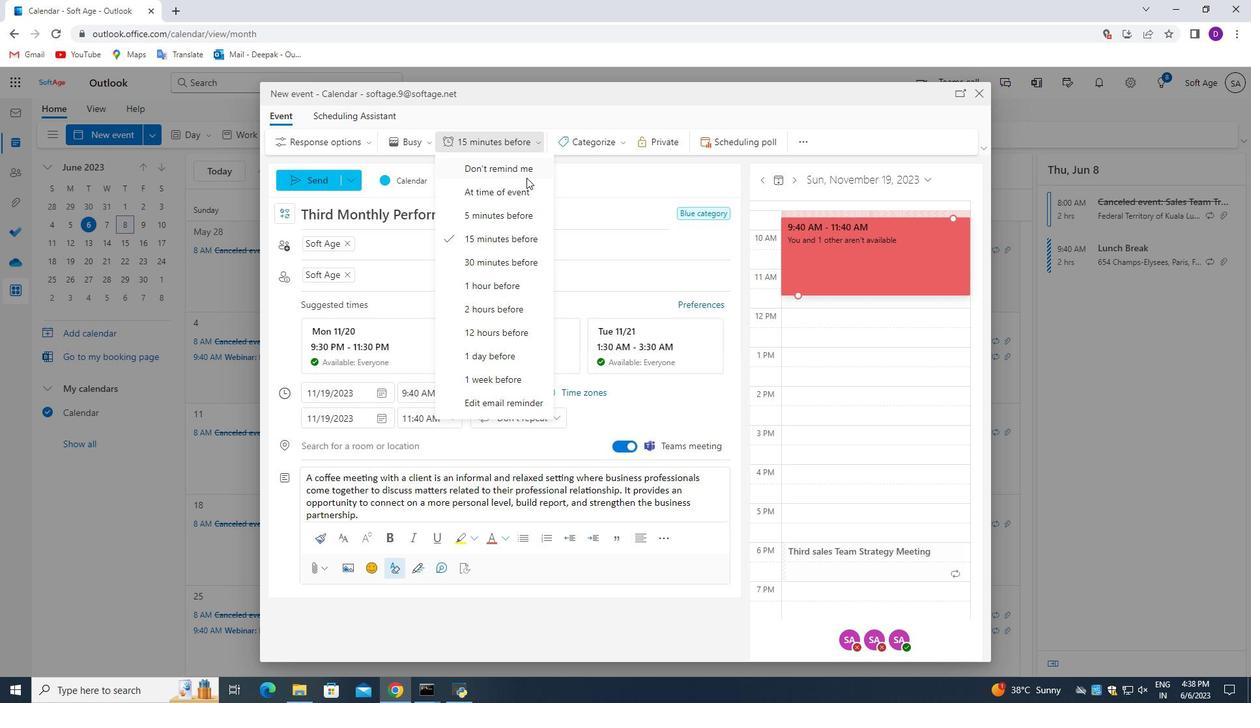
Action: Mouse pressed left at (583, 179)
Screenshot: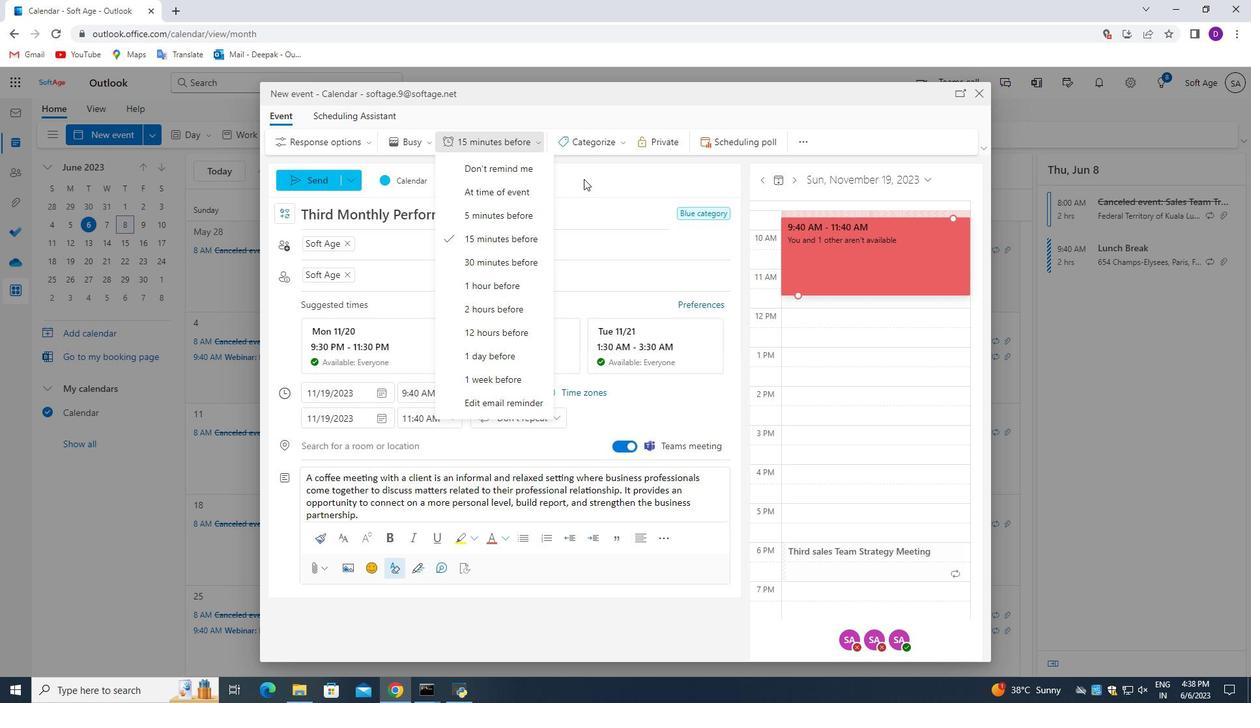 
Action: Mouse moved to (516, 144)
Screenshot: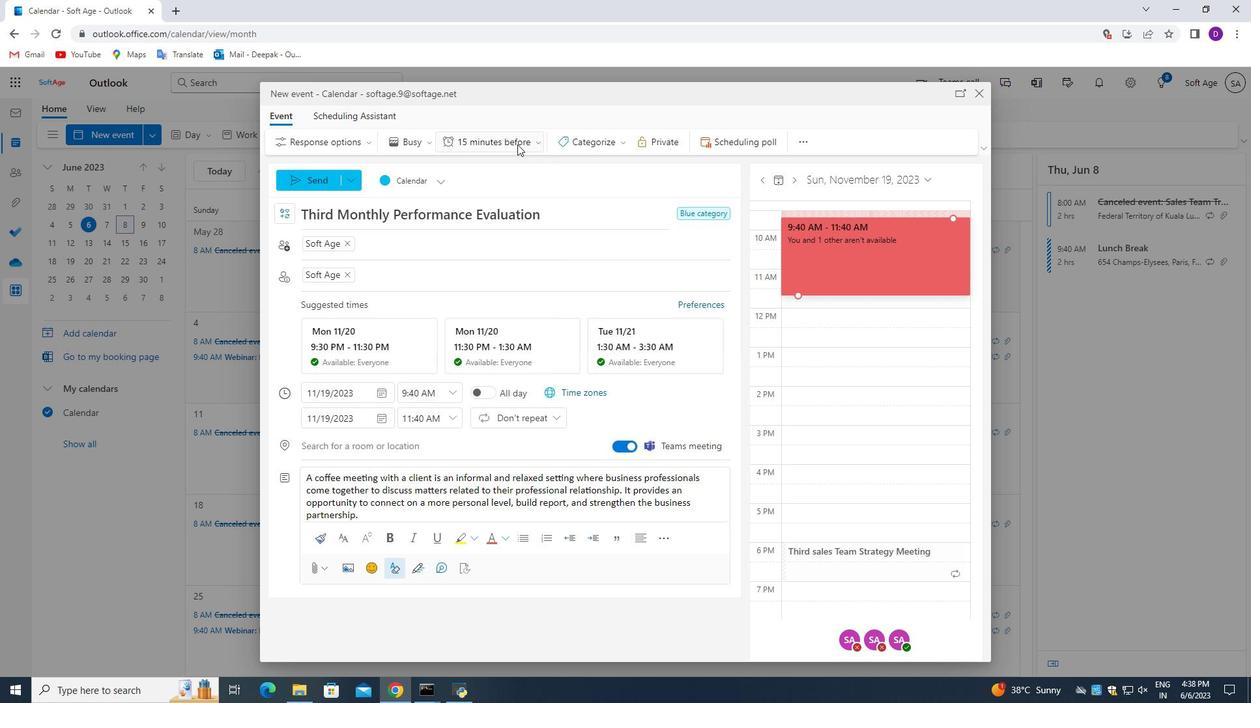 
Action: Mouse pressed left at (516, 144)
Screenshot: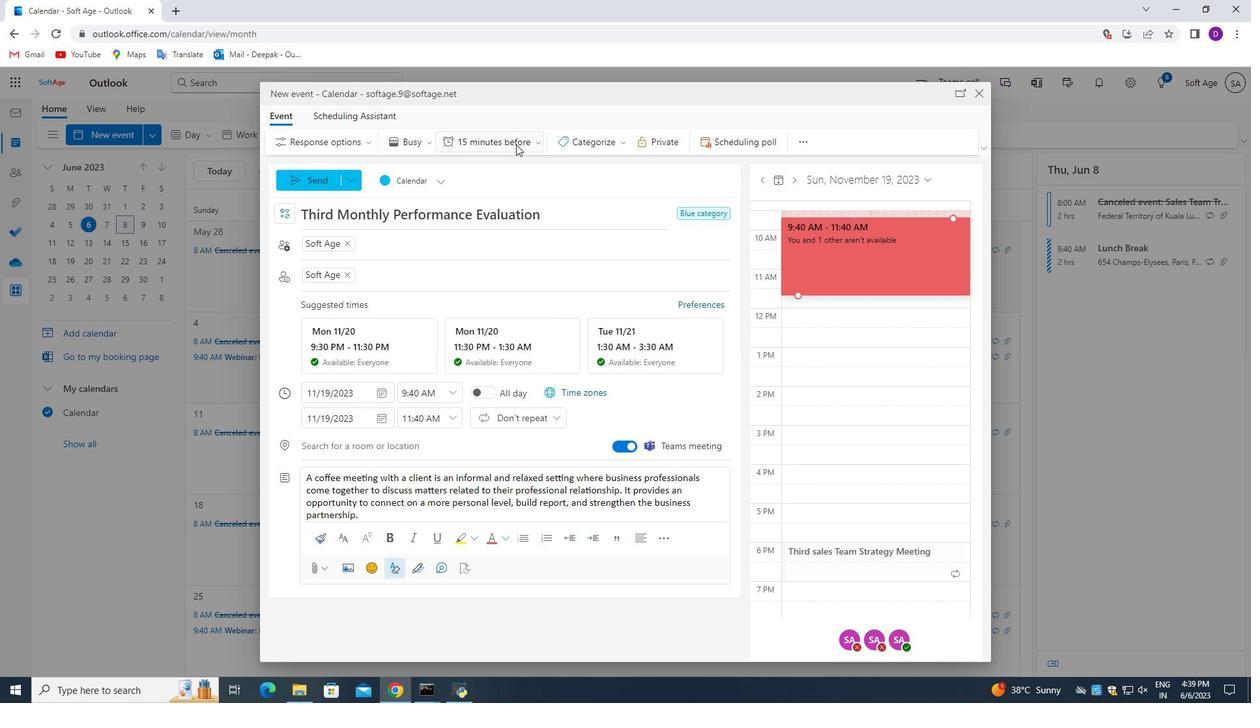 
Action: Mouse moved to (602, 222)
Screenshot: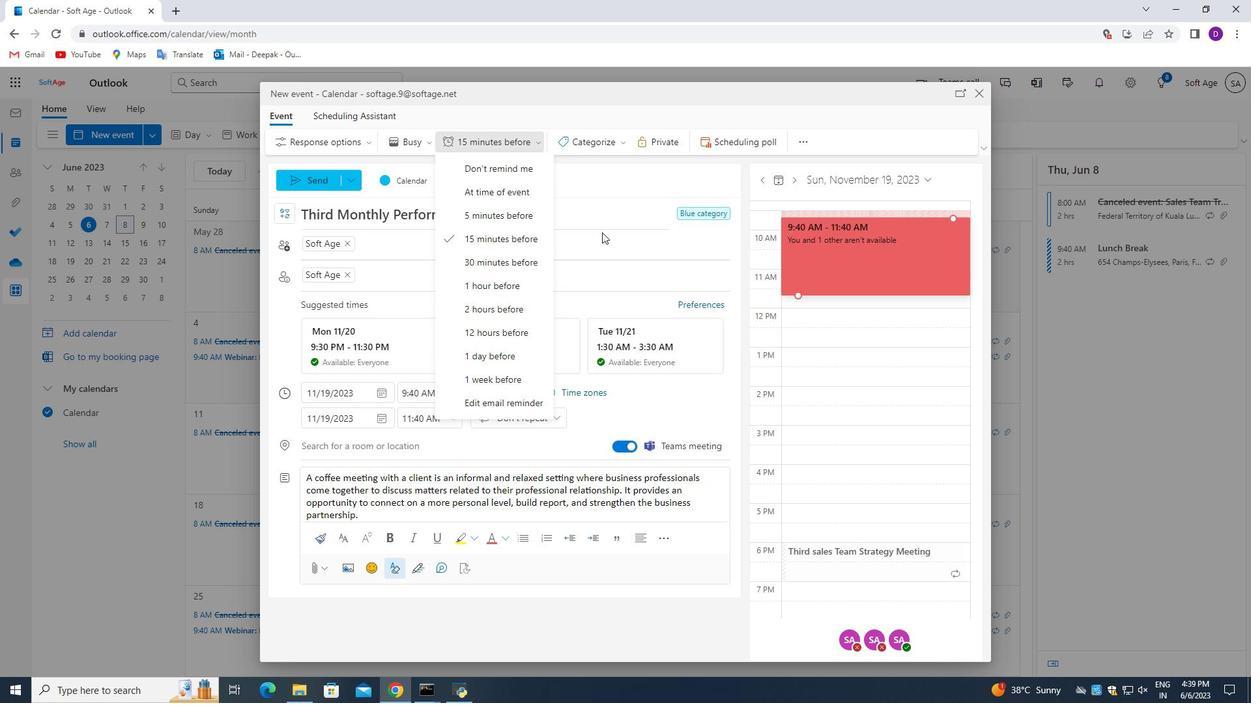 
Action: Mouse pressed left at (602, 222)
Screenshot: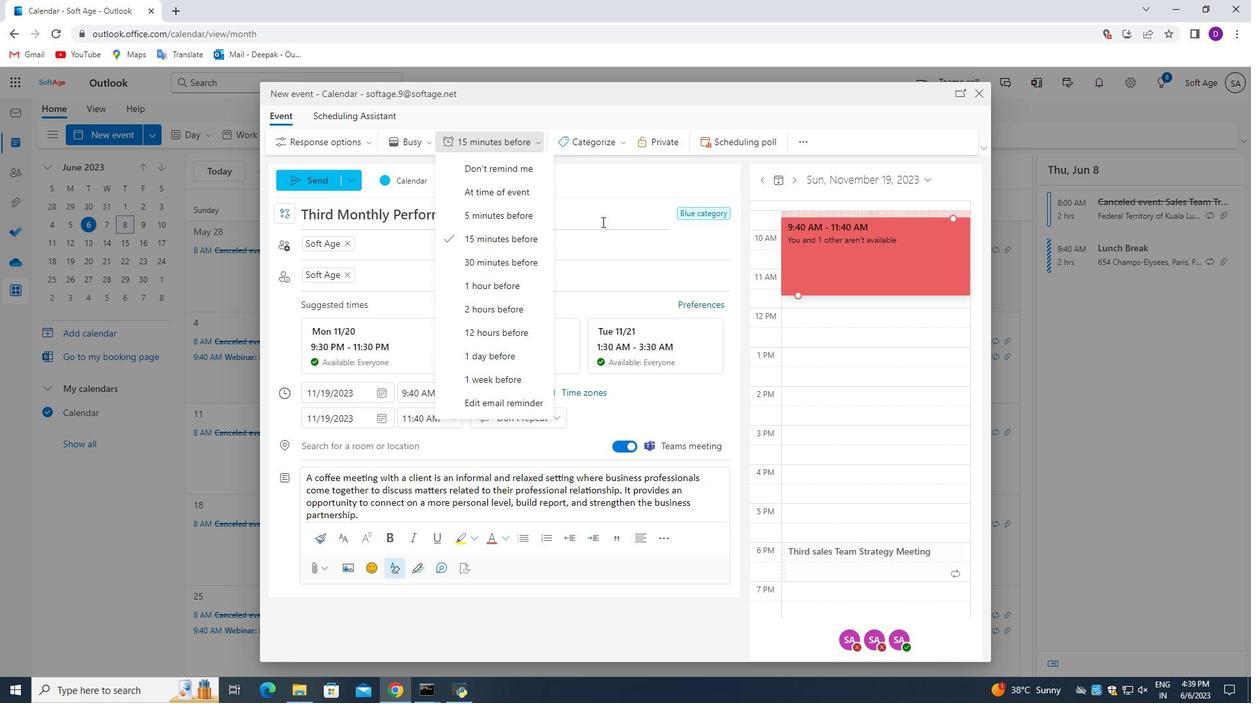 
Action: Mouse moved to (488, 141)
Screenshot: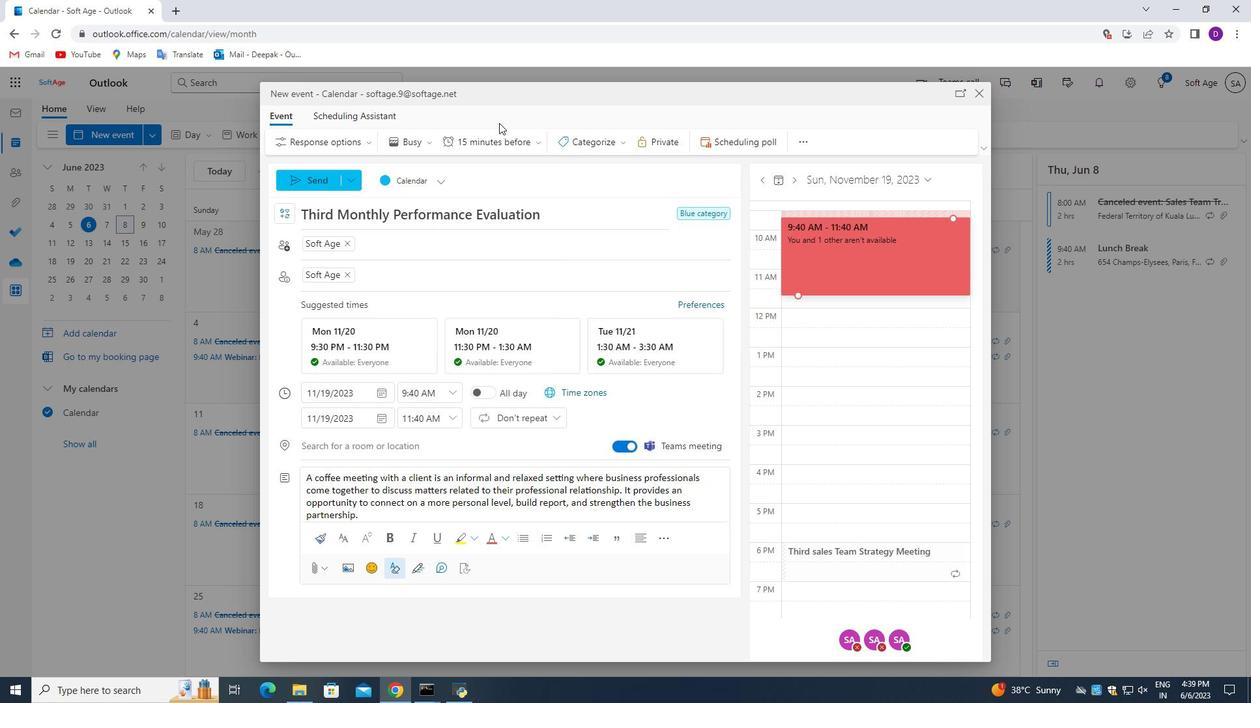 
Action: Mouse pressed left at (488, 141)
Screenshot: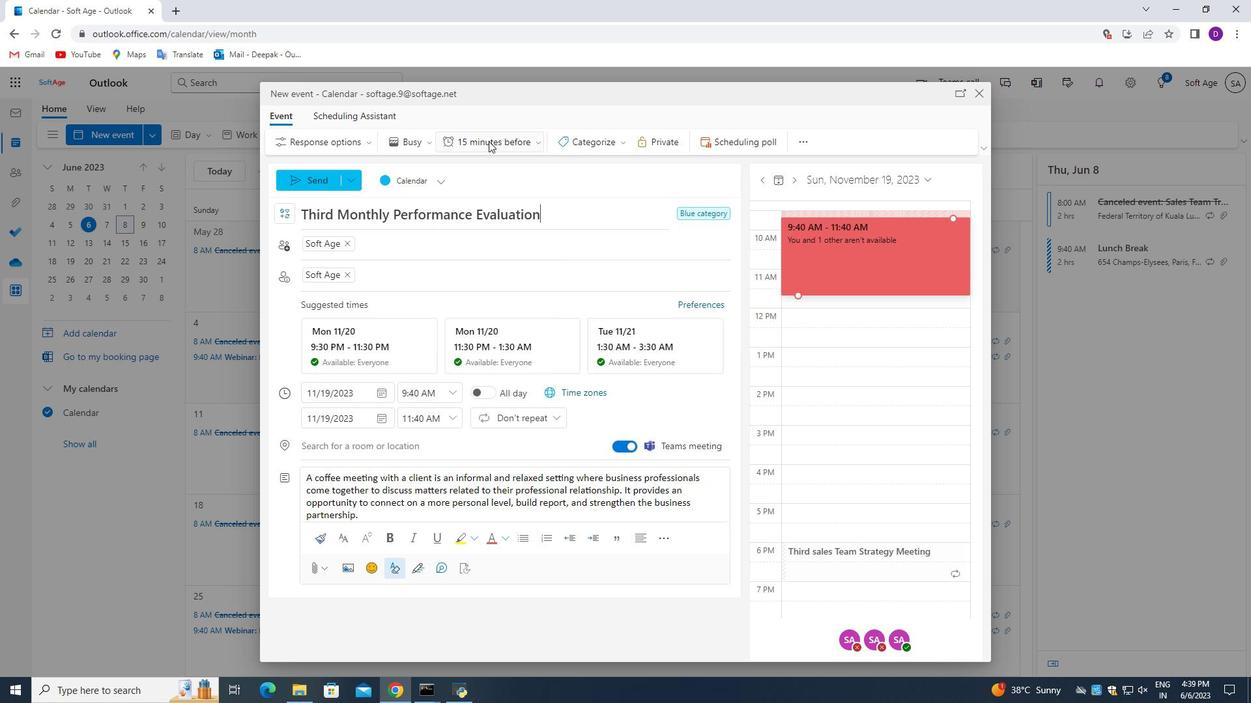 
Action: Mouse moved to (586, 177)
Screenshot: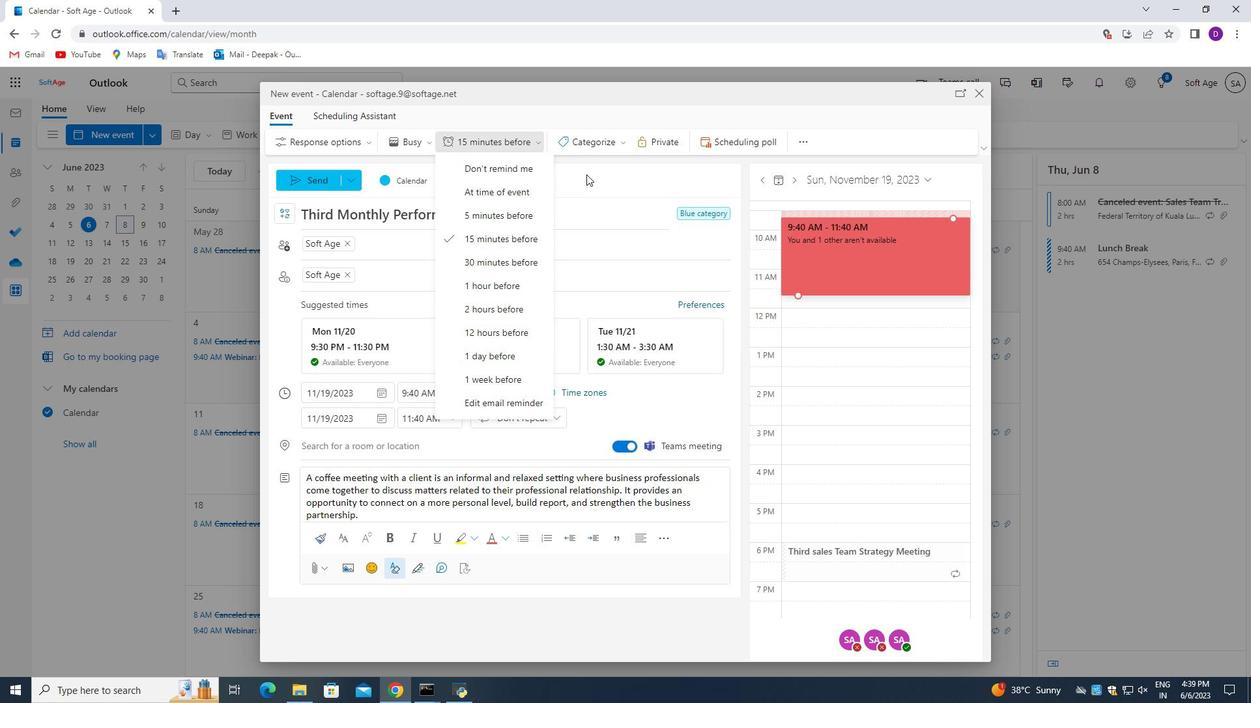 
Action: Mouse pressed left at (586, 177)
Screenshot: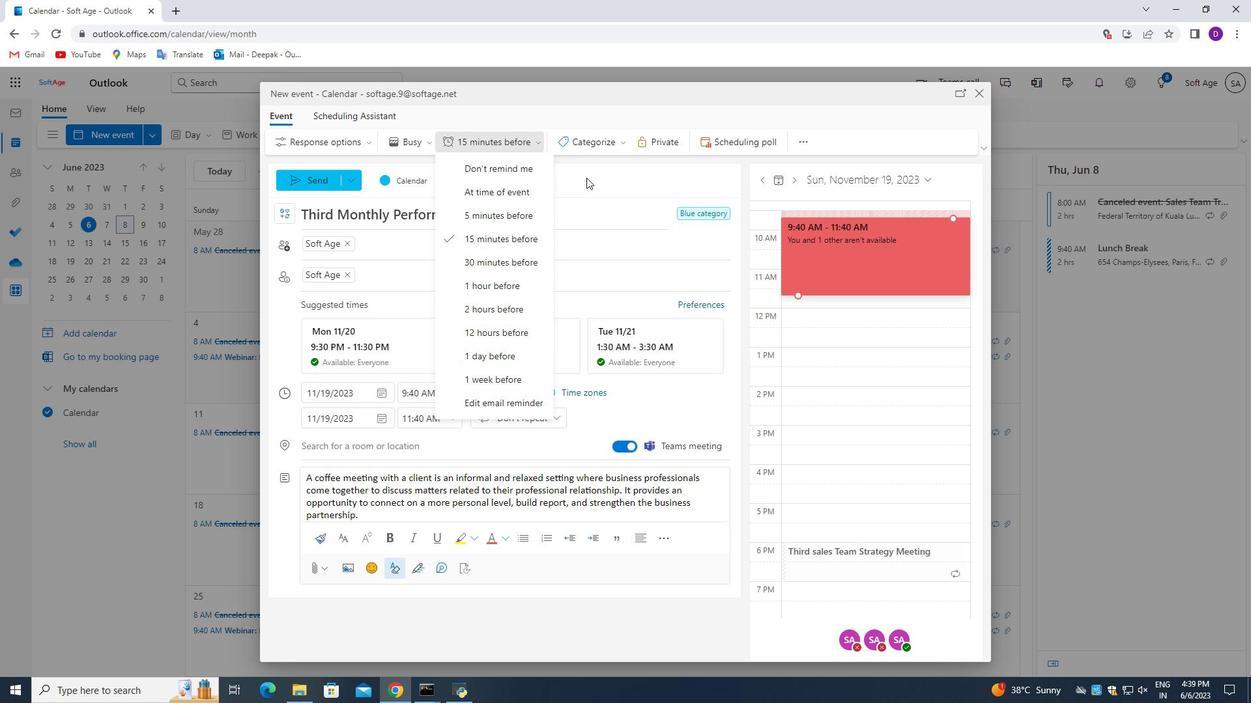
Action: Mouse moved to (308, 181)
Screenshot: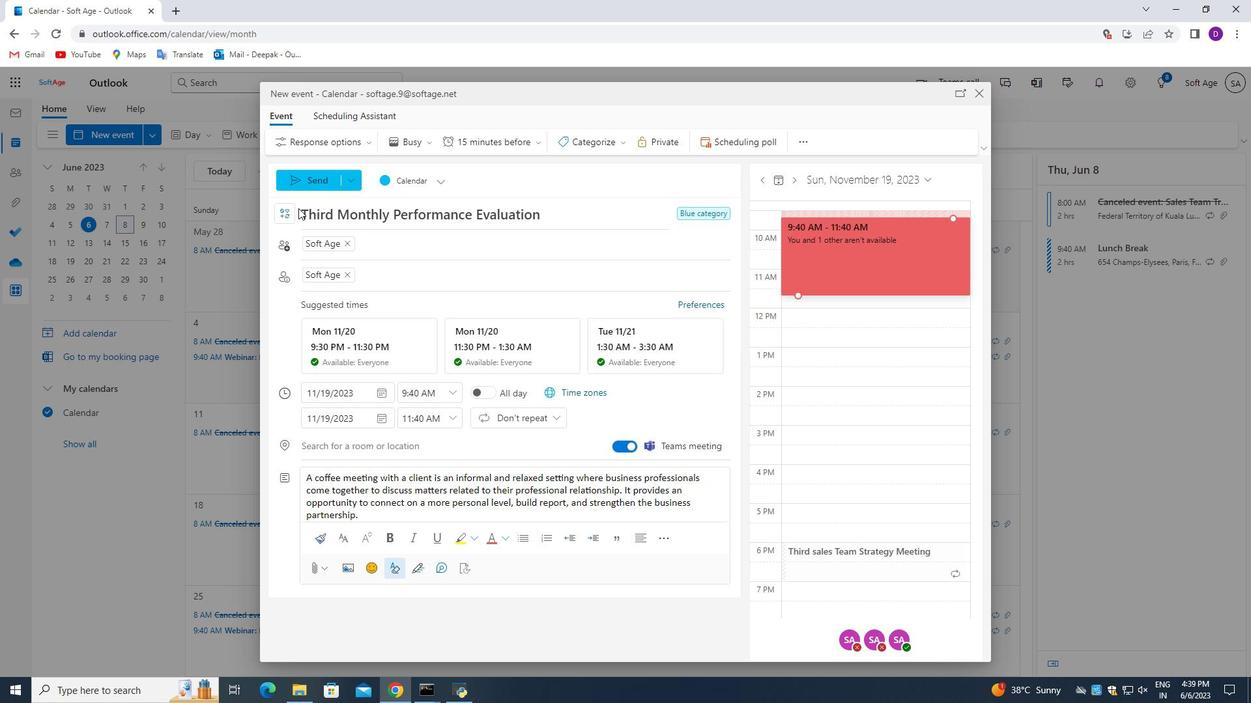 
Action: Mouse pressed left at (308, 181)
Screenshot: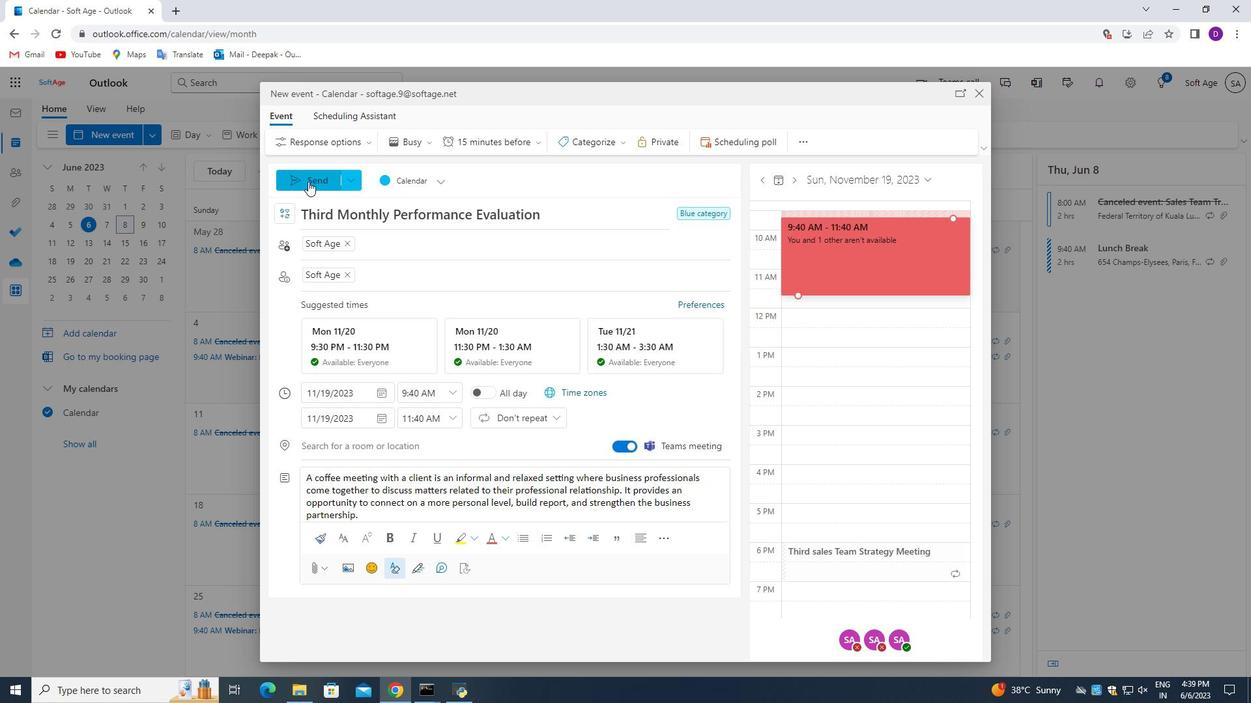 
Action: Mouse moved to (312, 182)
Screenshot: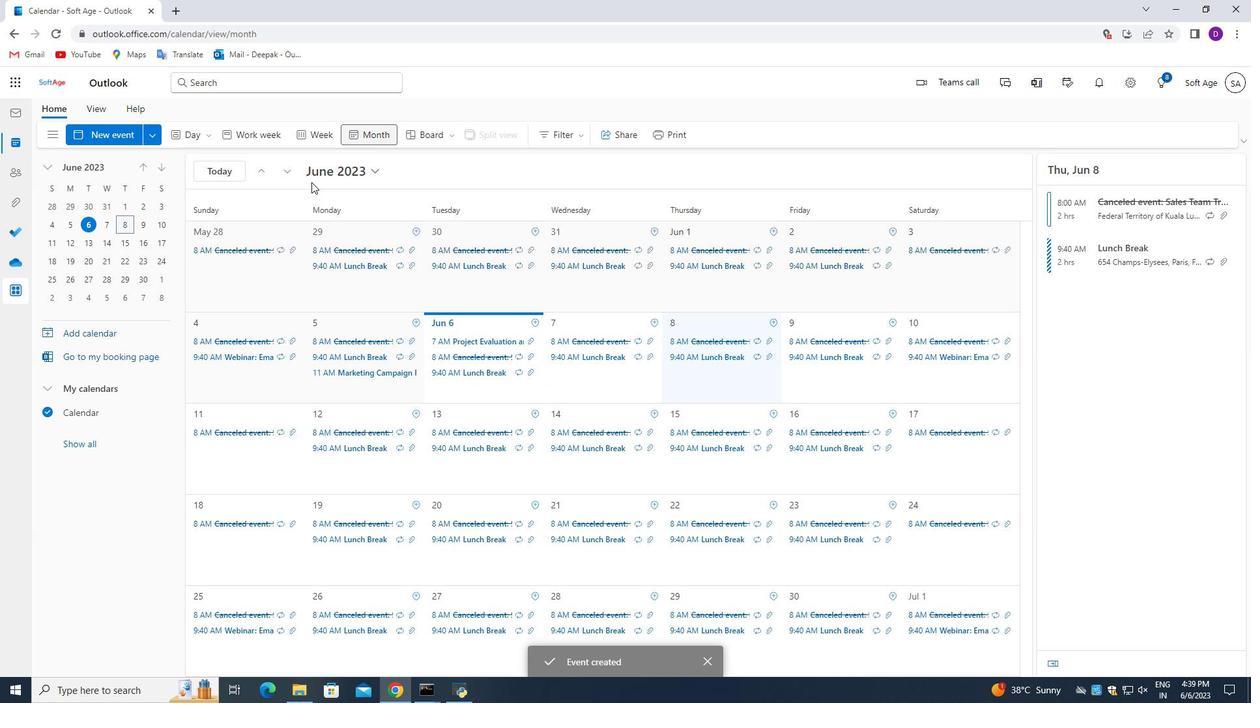 
